 Task: Buy 4 Undershirts of size 5-6 years for Baby Boys from Clothing section under best seller category for shipping address: Benjamin Adams, 1990 Hamilton Drive, Baltimore, Maryland 21217, Cell Number 4102253451. Pay from credit card ending with 2005, CVV 3321
Action: Mouse moved to (21, 94)
Screenshot: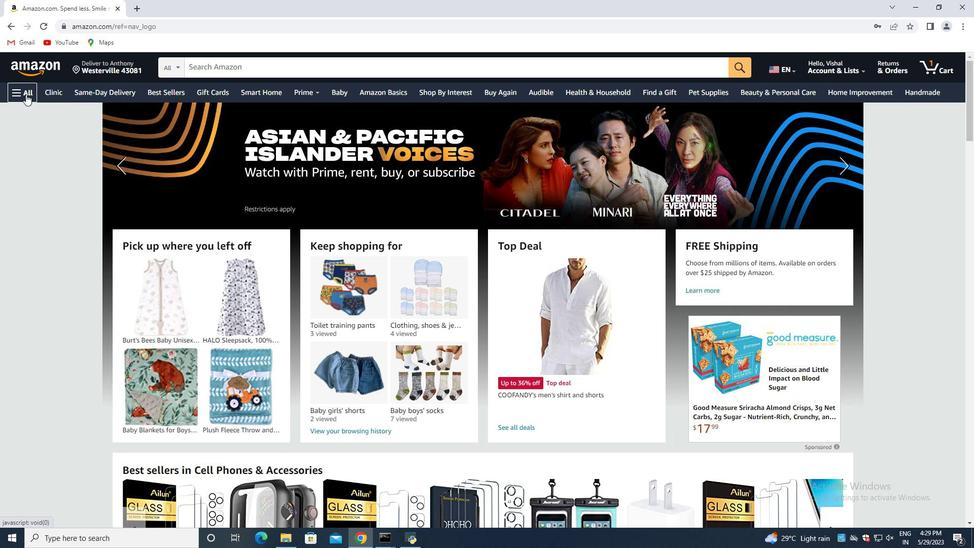 
Action: Mouse pressed left at (21, 94)
Screenshot: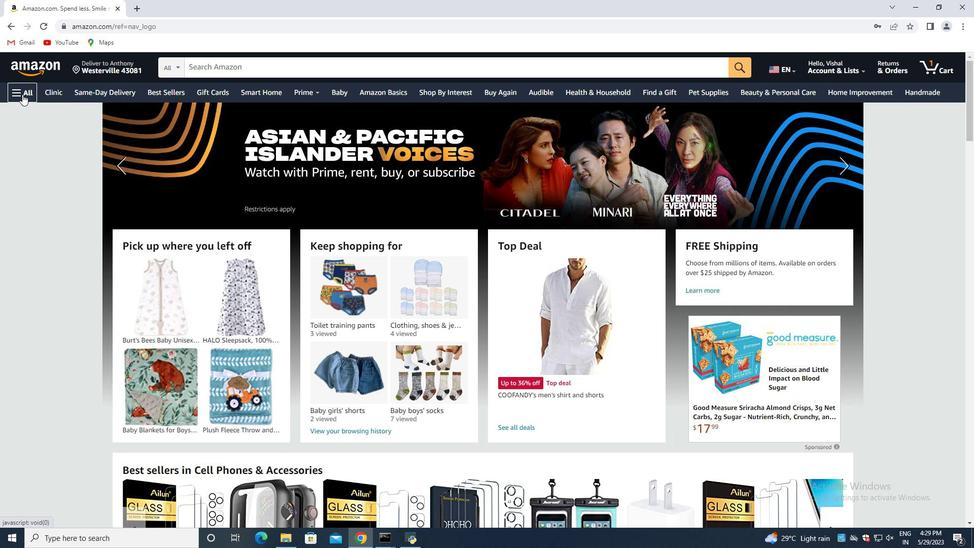 
Action: Mouse moved to (69, 459)
Screenshot: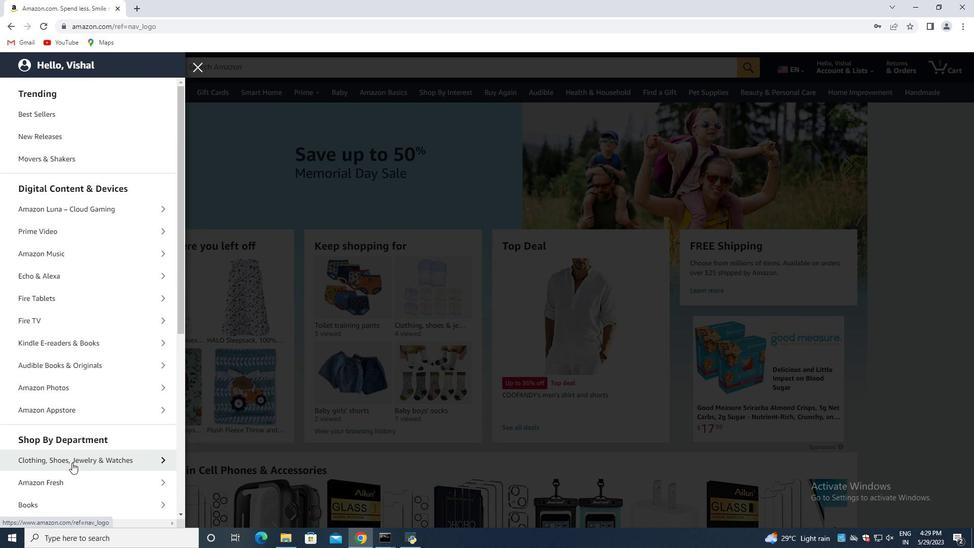 
Action: Mouse pressed left at (69, 459)
Screenshot: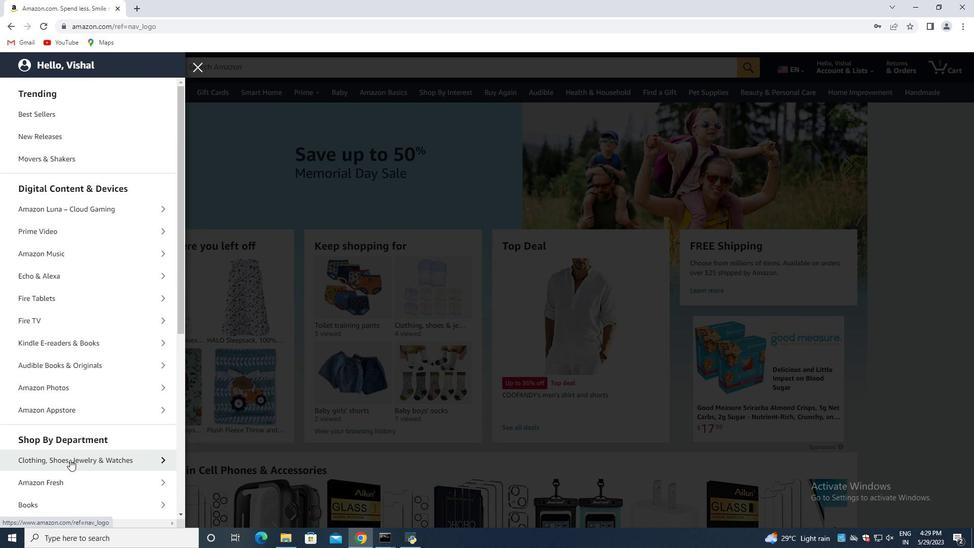 
Action: Mouse moved to (63, 225)
Screenshot: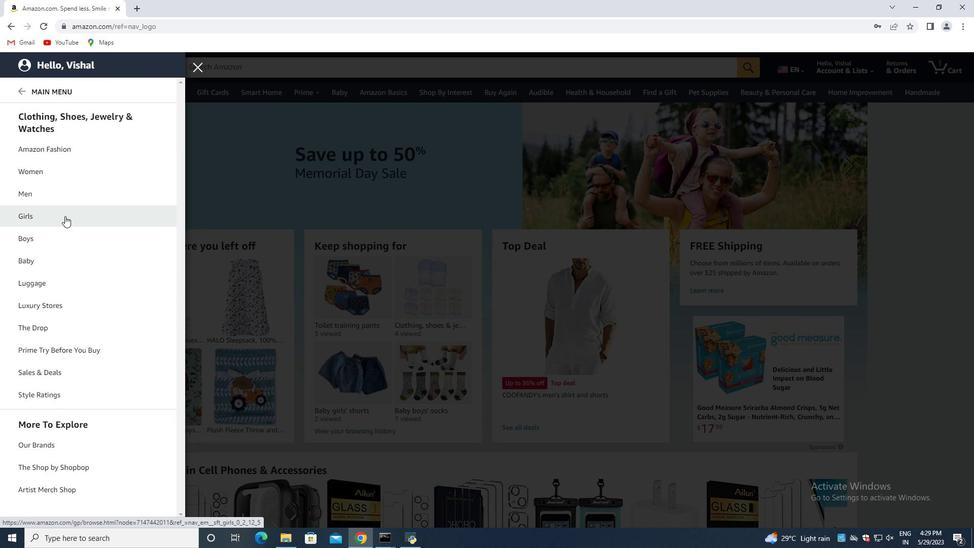 
Action: Mouse scrolled (63, 224) with delta (0, 0)
Screenshot: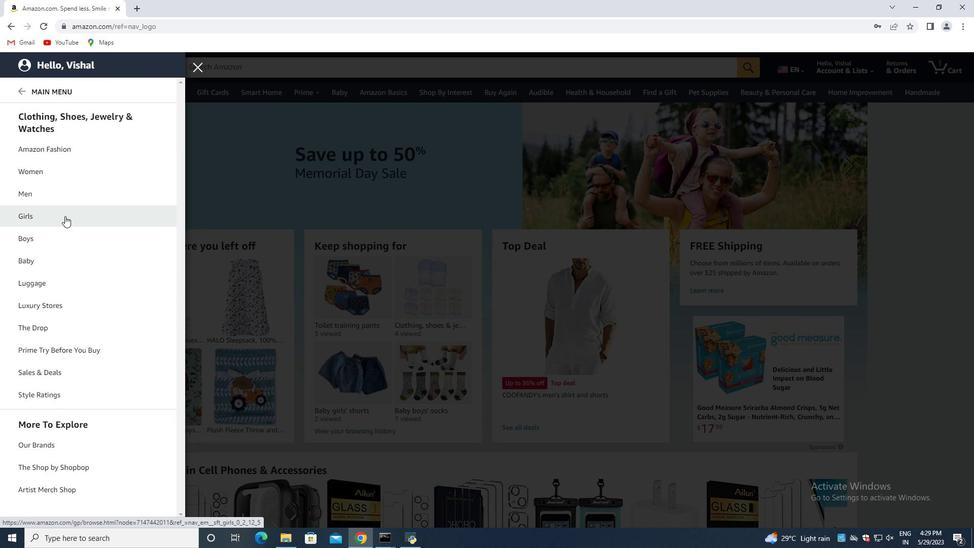 
Action: Mouse moved to (63, 233)
Screenshot: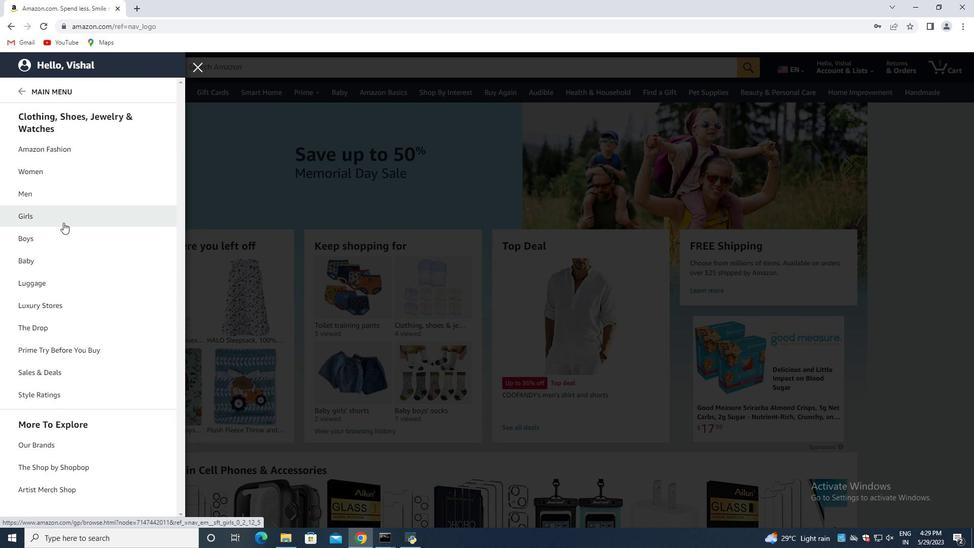 
Action: Mouse scrolled (63, 232) with delta (0, 0)
Screenshot: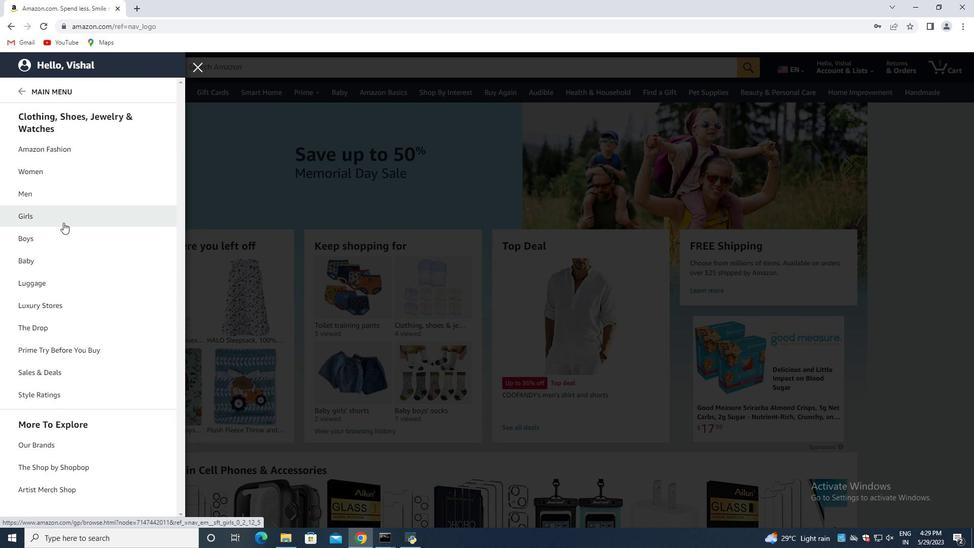 
Action: Mouse moved to (63, 238)
Screenshot: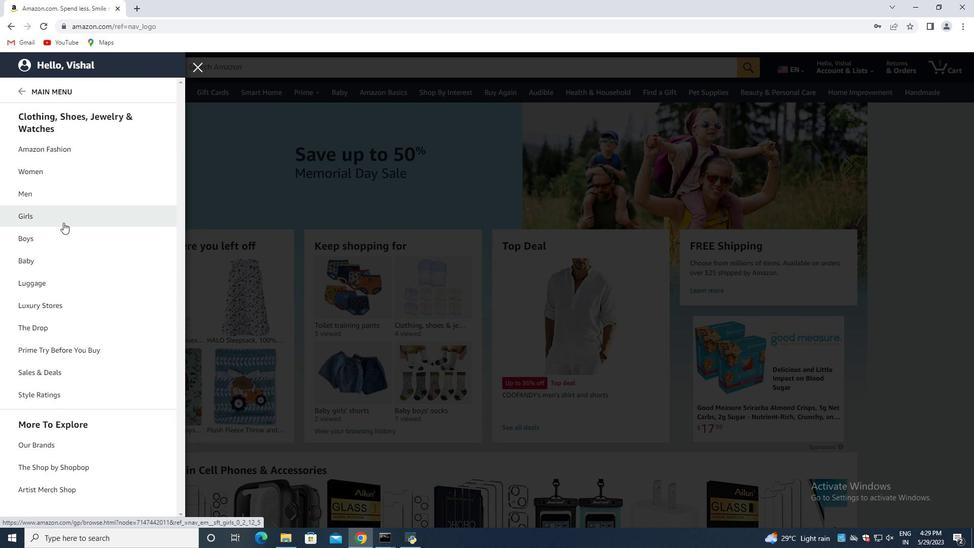 
Action: Mouse scrolled (63, 237) with delta (0, 0)
Screenshot: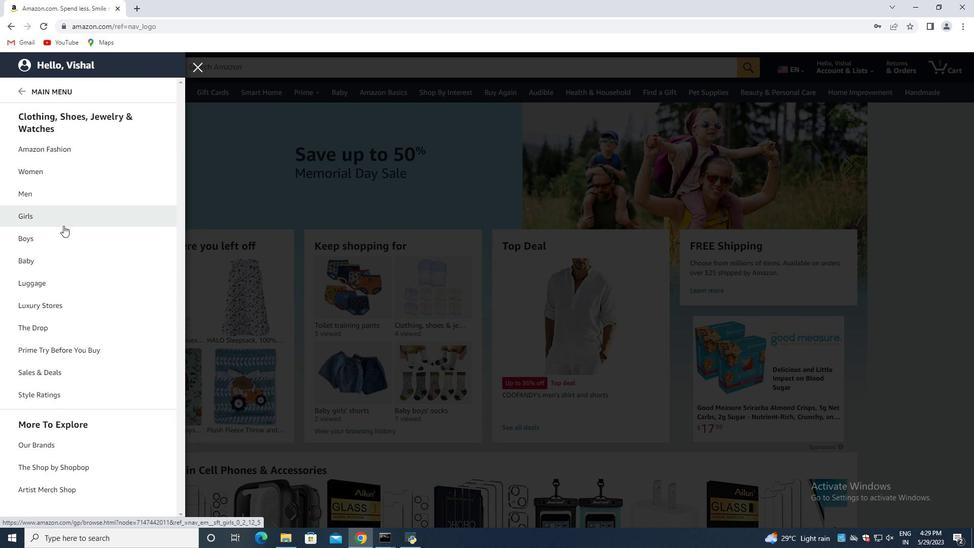
Action: Mouse moved to (63, 244)
Screenshot: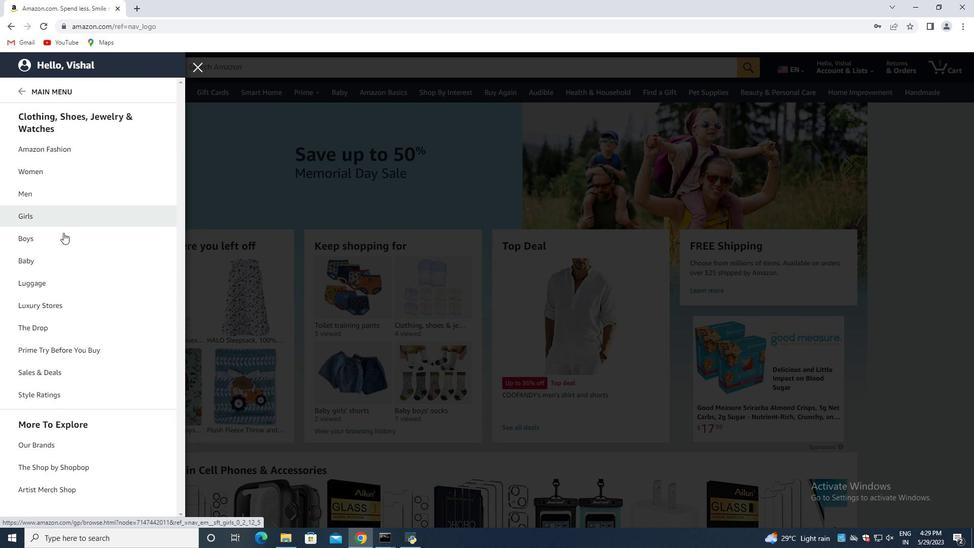 
Action: Mouse scrolled (63, 243) with delta (0, 0)
Screenshot: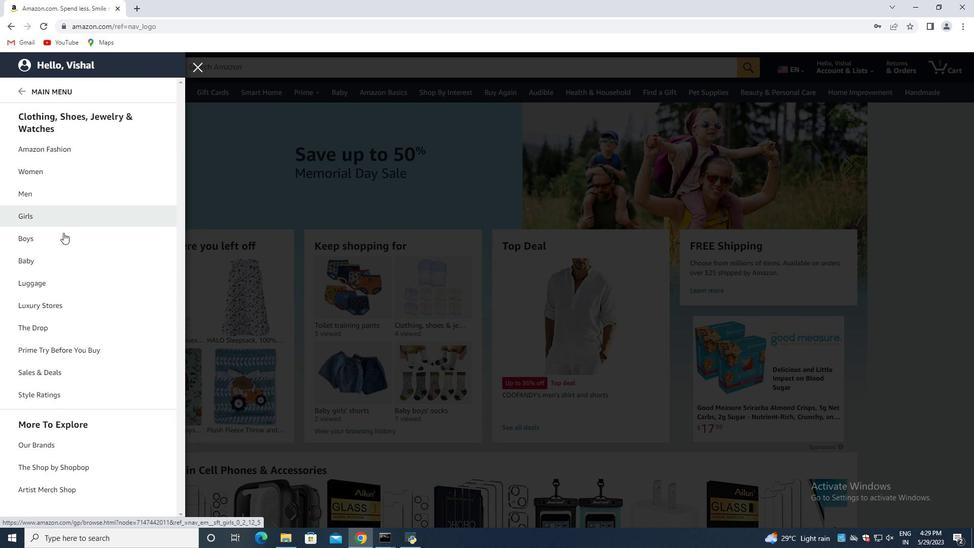 
Action: Mouse moved to (63, 251)
Screenshot: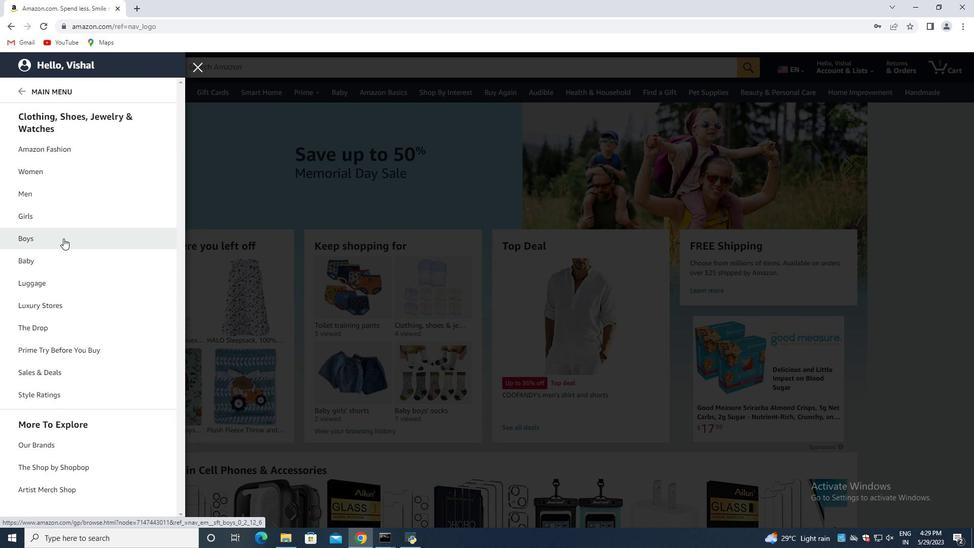 
Action: Mouse scrolled (63, 251) with delta (0, 0)
Screenshot: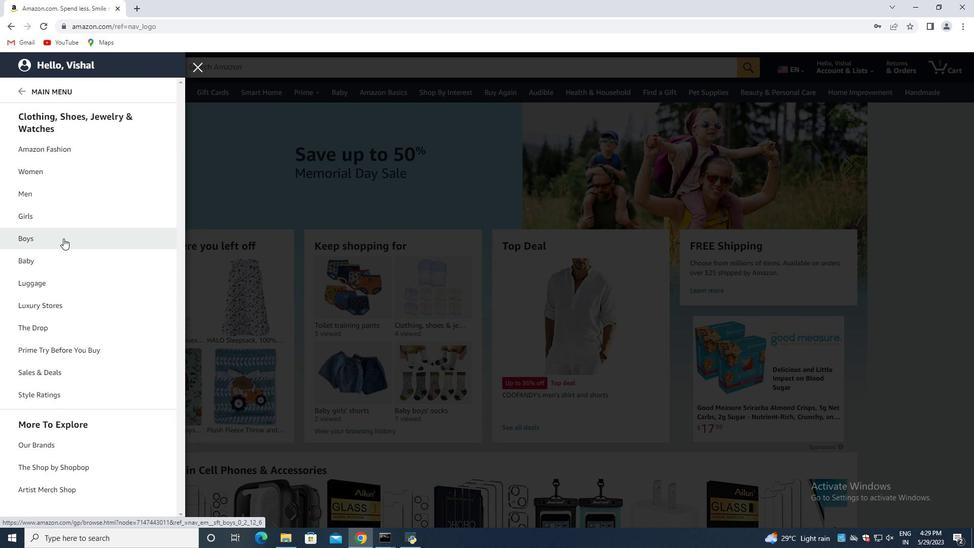 
Action: Mouse moved to (199, 68)
Screenshot: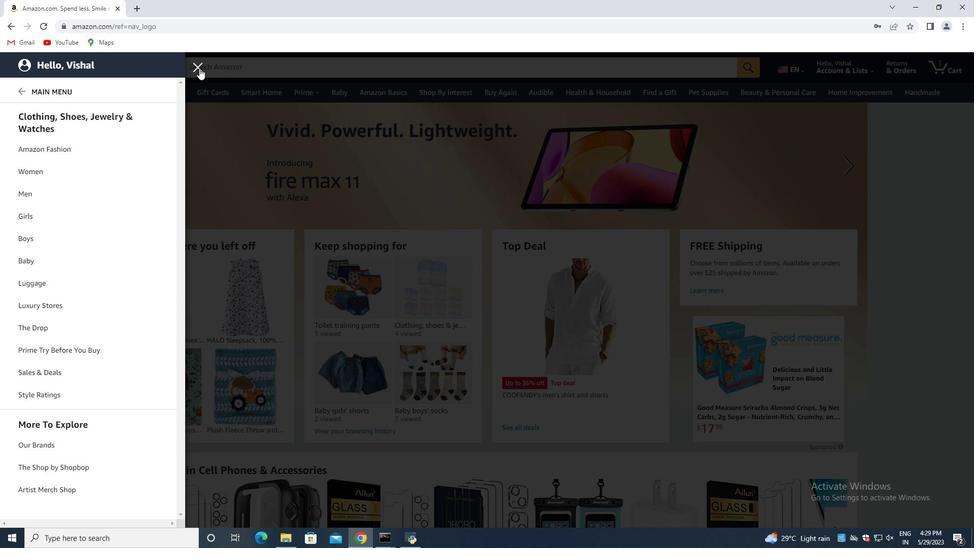 
Action: Mouse pressed left at (199, 68)
Screenshot: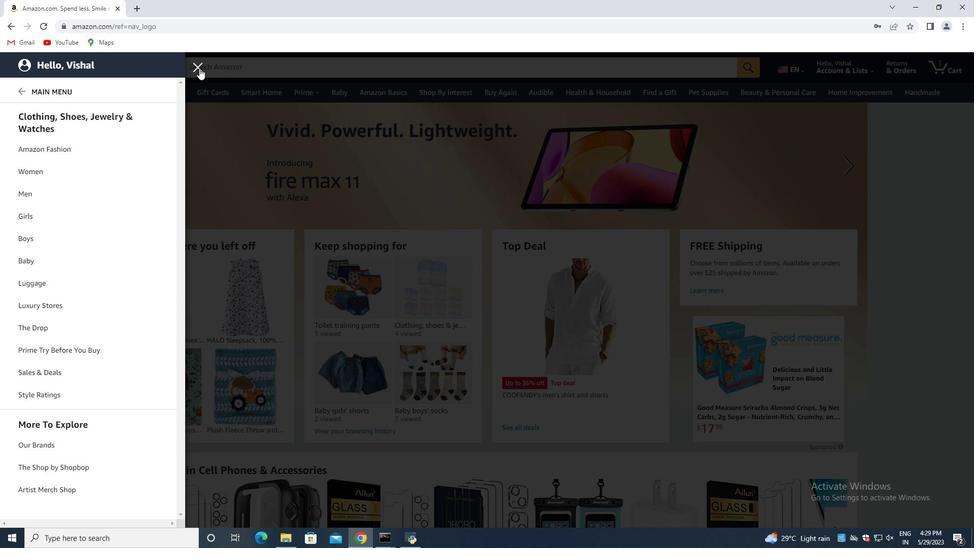 
Action: Mouse moved to (211, 66)
Screenshot: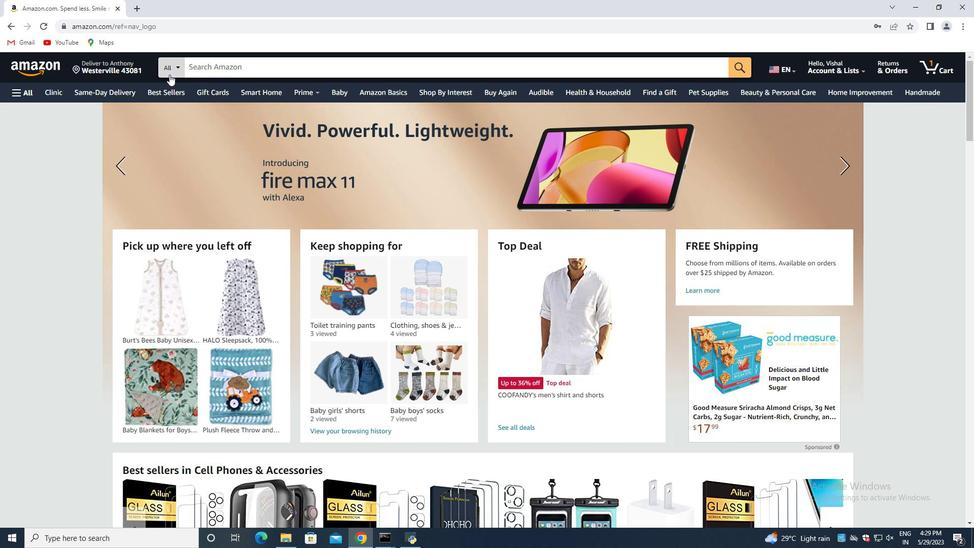 
Action: Mouse pressed left at (211, 66)
Screenshot: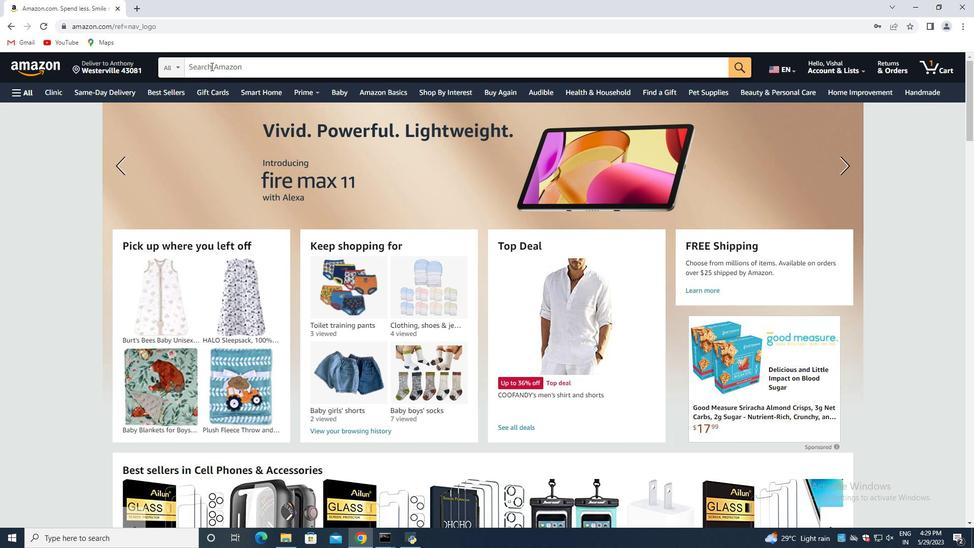 
Action: Mouse moved to (209, 64)
Screenshot: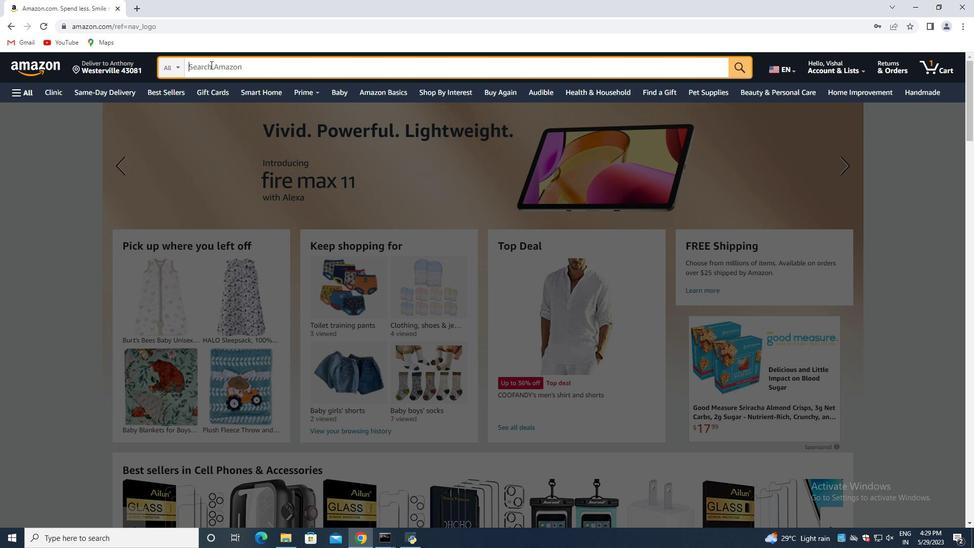 
Action: Key pressed <Key.shift>Undershirts<Key.space>of<Key.space>size<Key.space>5-6<Key.space>years<Key.space>for<Key.space><Key.shift>Baby<Key.space><Key.shift>Boys<Key.enter>
Screenshot: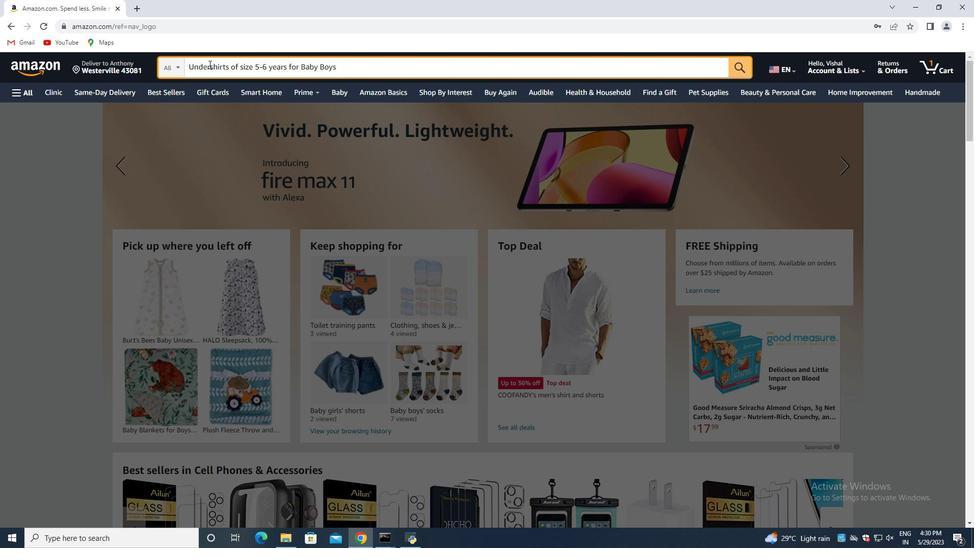 
Action: Mouse moved to (247, 204)
Screenshot: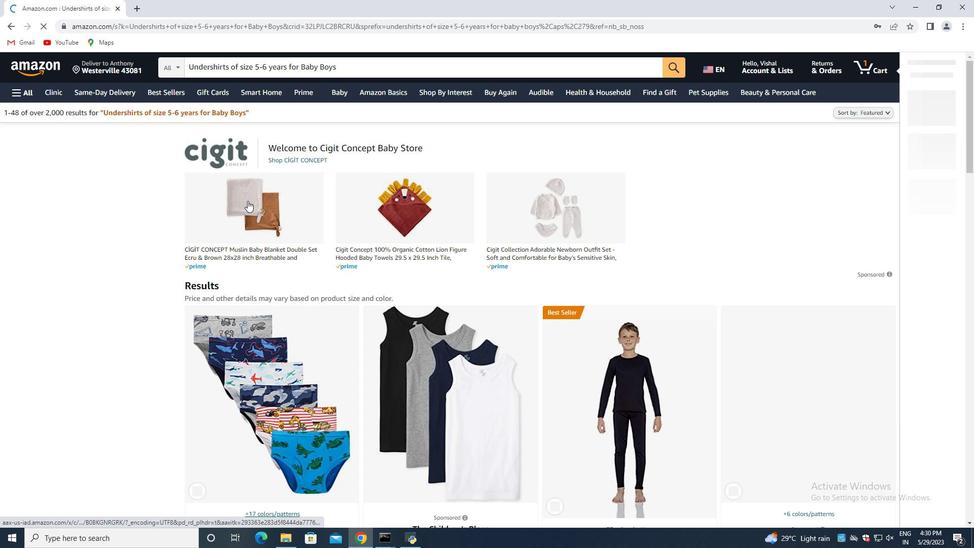 
Action: Mouse scrolled (247, 203) with delta (0, 0)
Screenshot: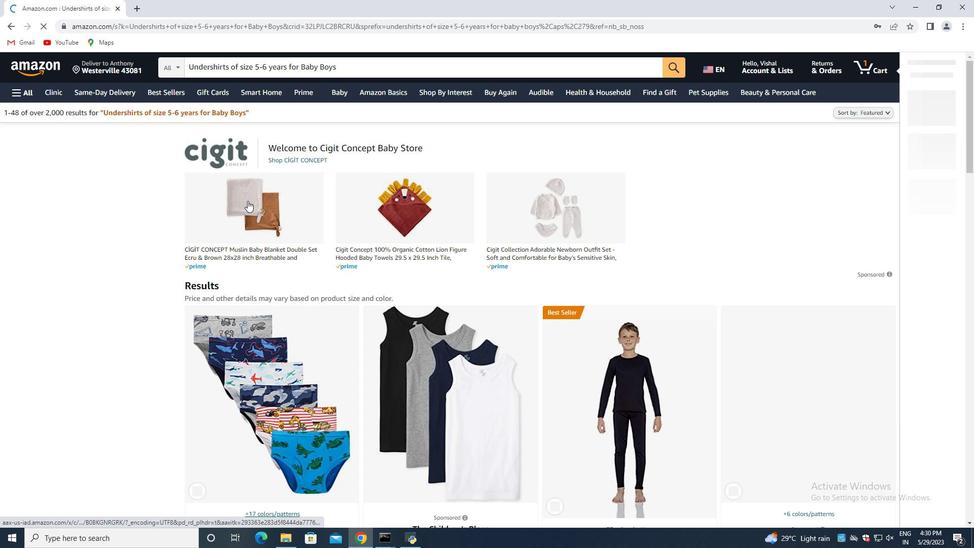
Action: Mouse moved to (247, 205)
Screenshot: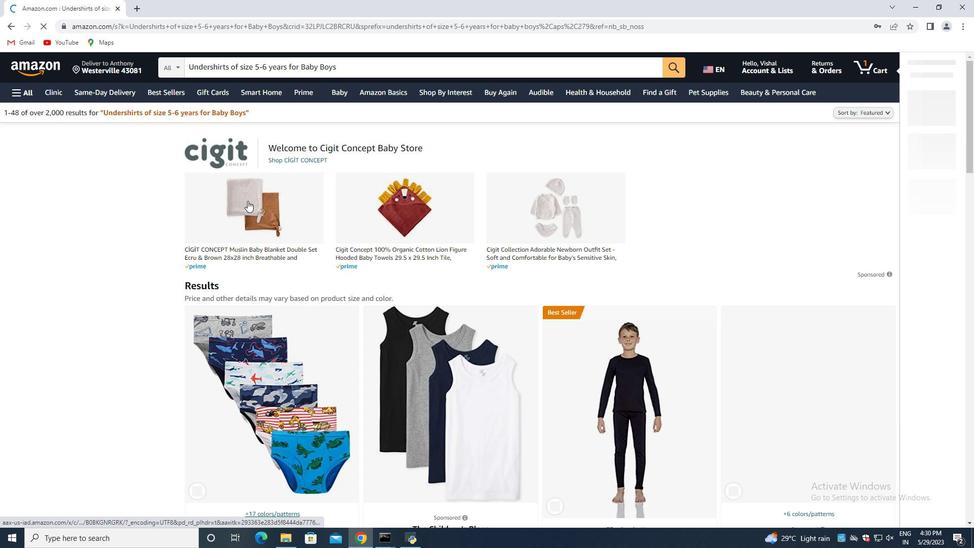 
Action: Mouse scrolled (247, 204) with delta (0, 0)
Screenshot: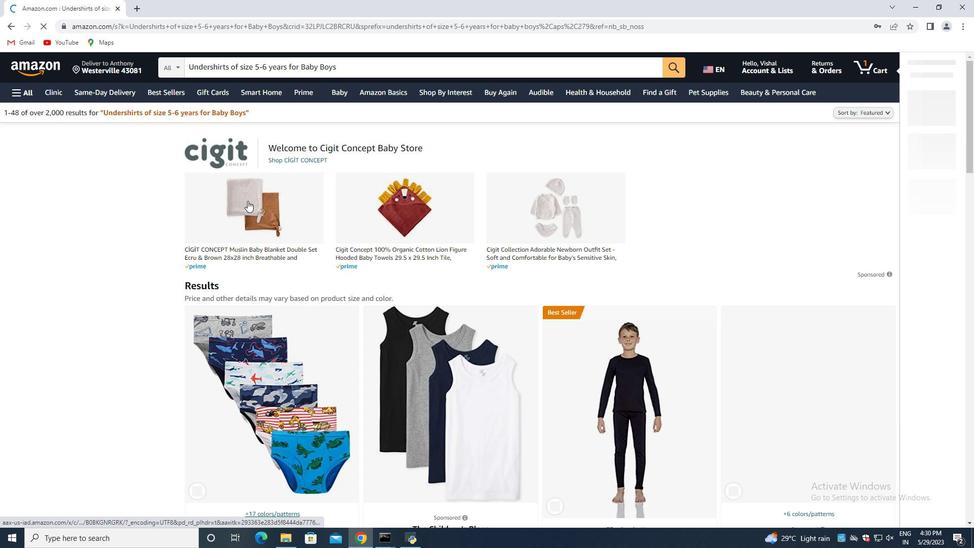 
Action: Mouse moved to (247, 207)
Screenshot: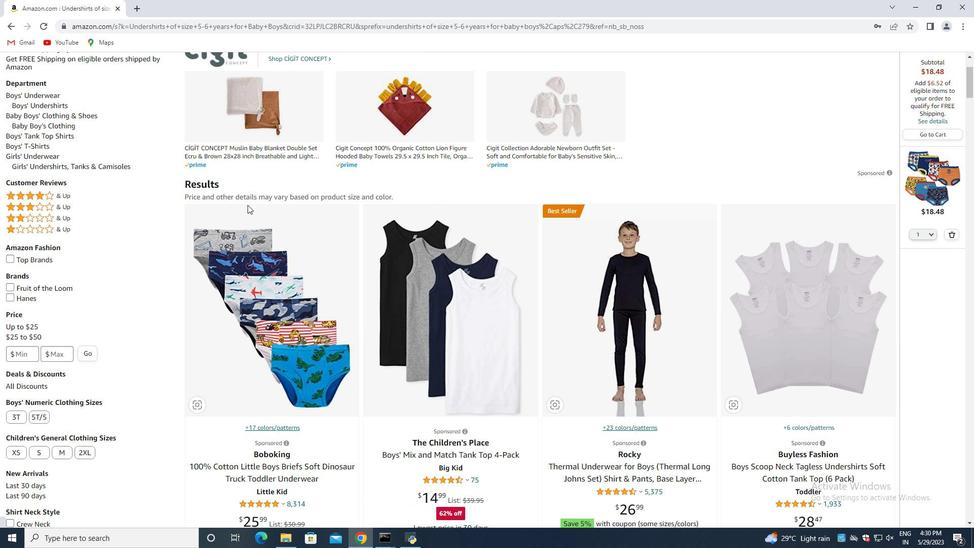 
Action: Mouse scrolled (247, 207) with delta (0, 0)
Screenshot: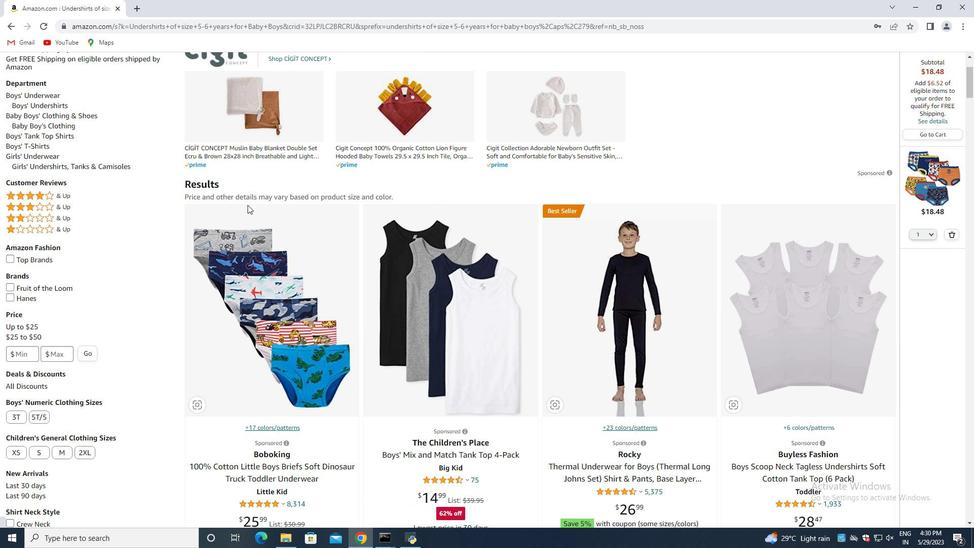 
Action: Mouse moved to (325, 196)
Screenshot: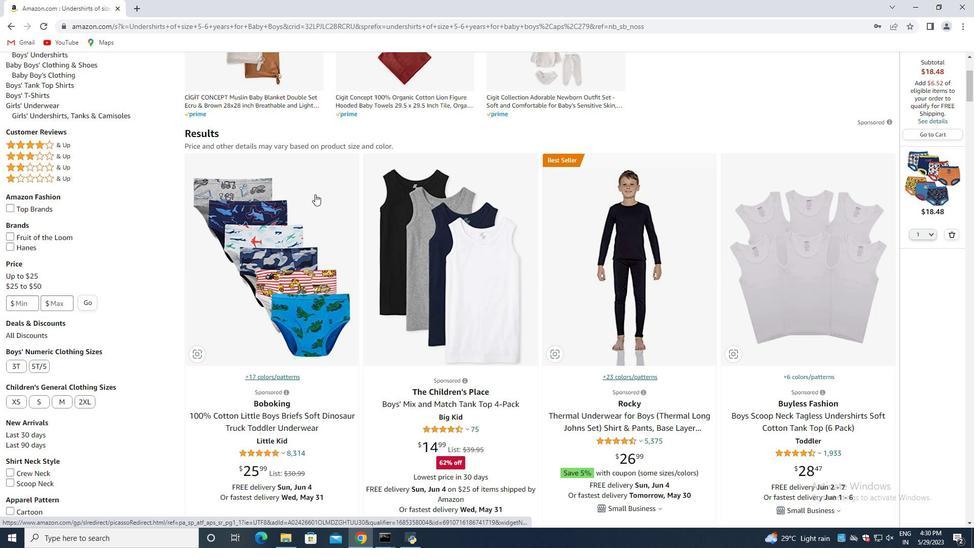 
Action: Mouse scrolled (325, 195) with delta (0, 0)
Screenshot: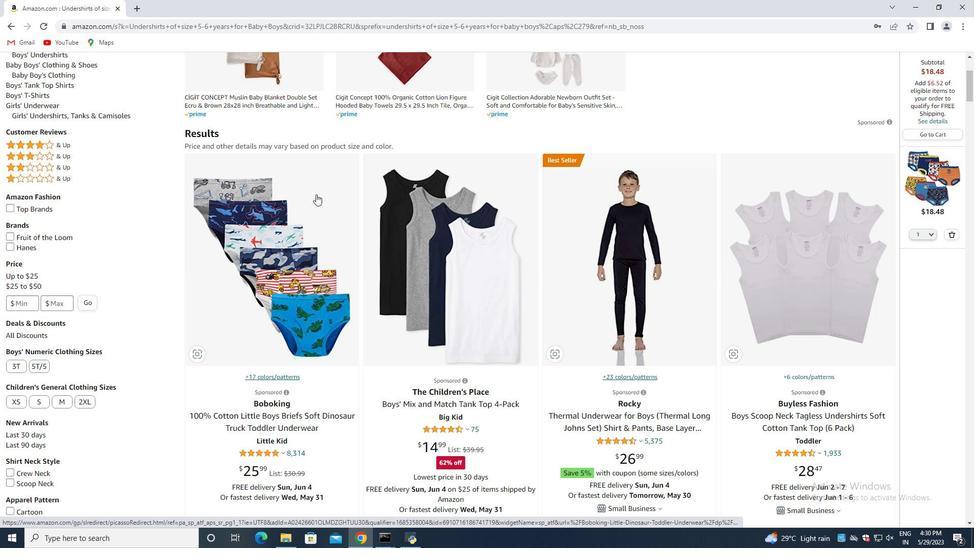 
Action: Mouse moved to (328, 198)
Screenshot: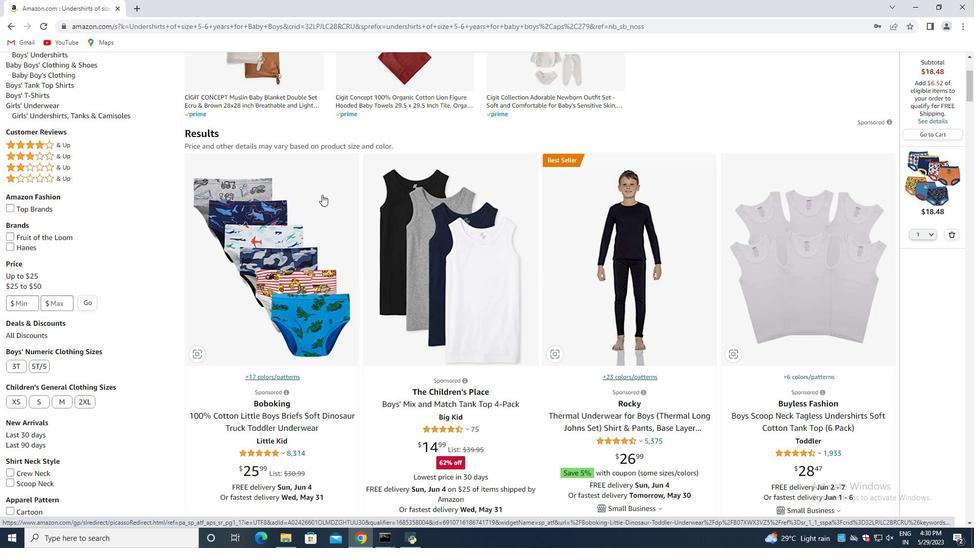 
Action: Mouse scrolled (328, 197) with delta (0, 0)
Screenshot: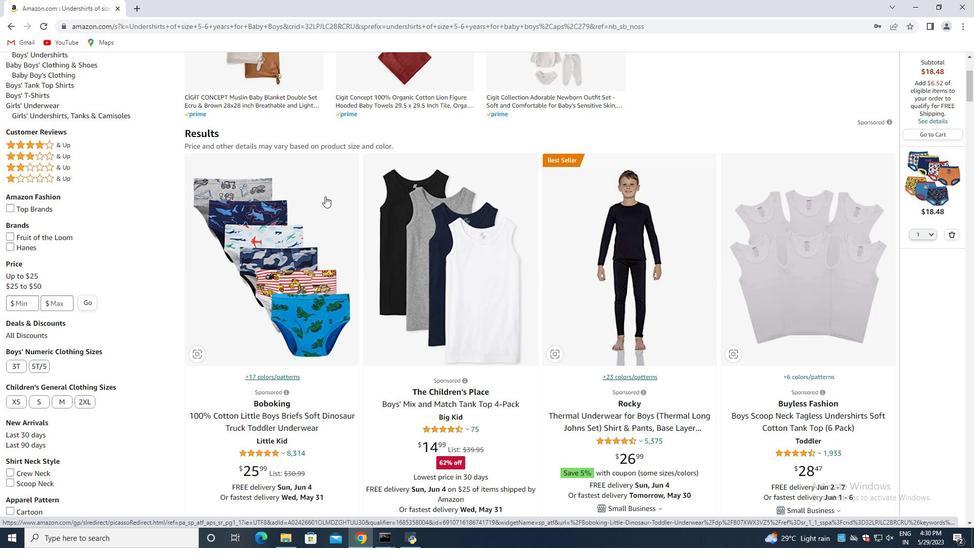 
Action: Mouse scrolled (328, 198) with delta (0, 0)
Screenshot: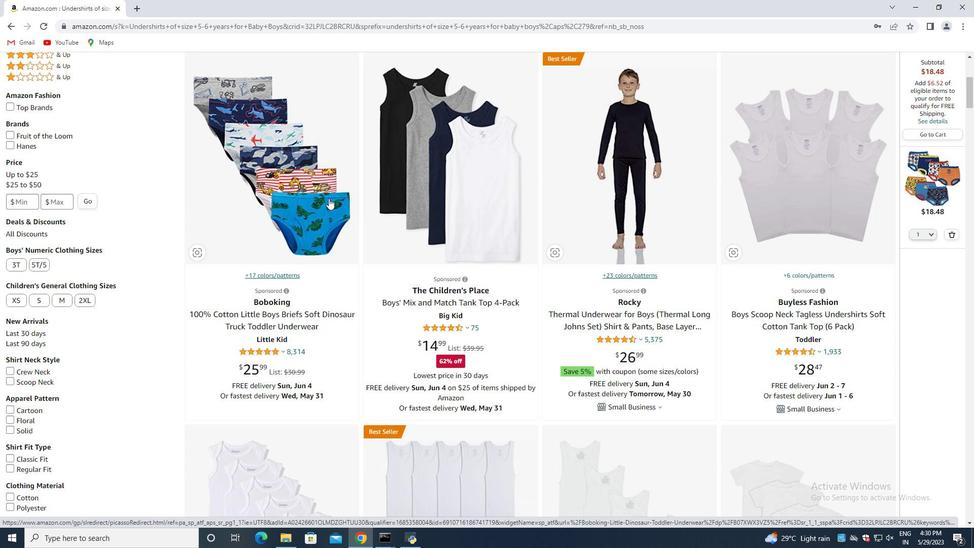 
Action: Mouse scrolled (328, 198) with delta (0, 0)
Screenshot: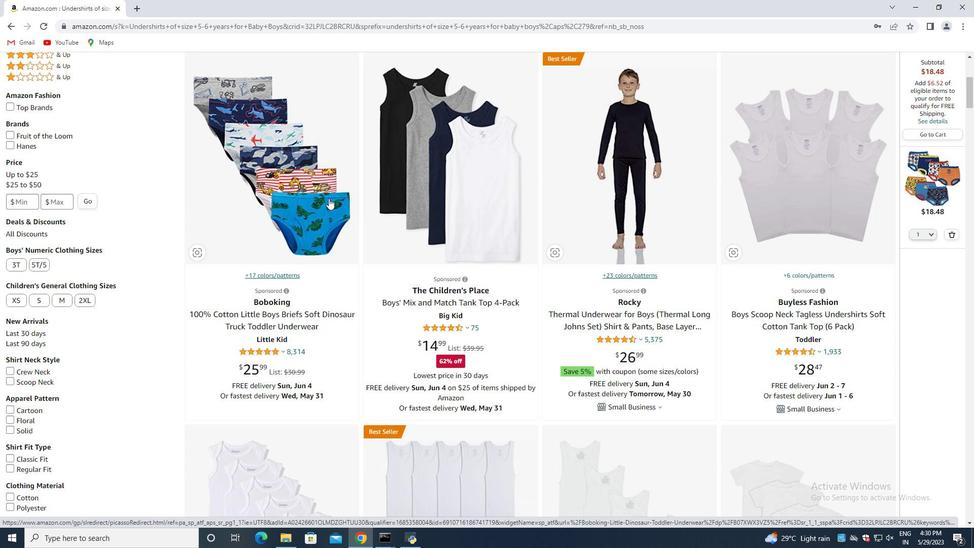
Action: Mouse scrolled (328, 198) with delta (0, 0)
Screenshot: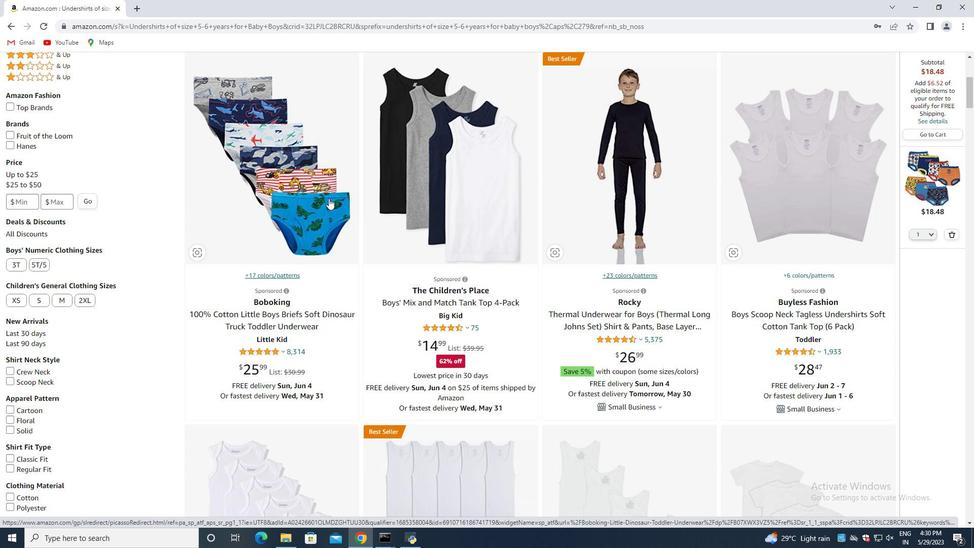 
Action: Mouse moved to (55, 105)
Screenshot: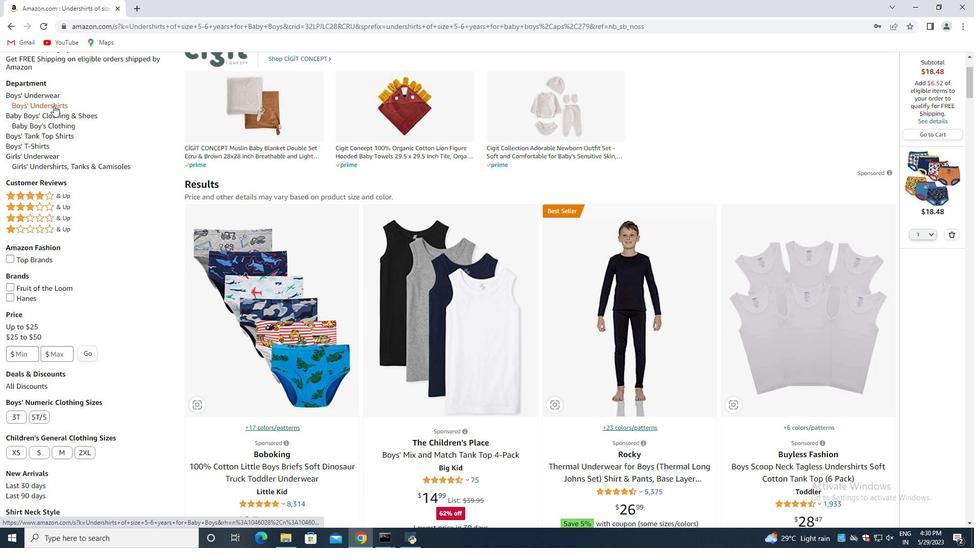 
Action: Mouse pressed left at (55, 105)
Screenshot: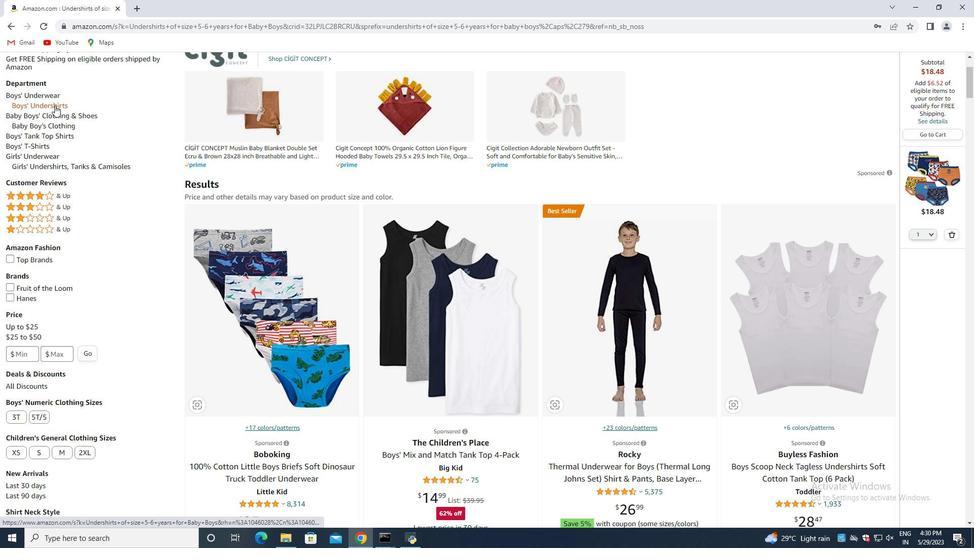 
Action: Mouse moved to (239, 165)
Screenshot: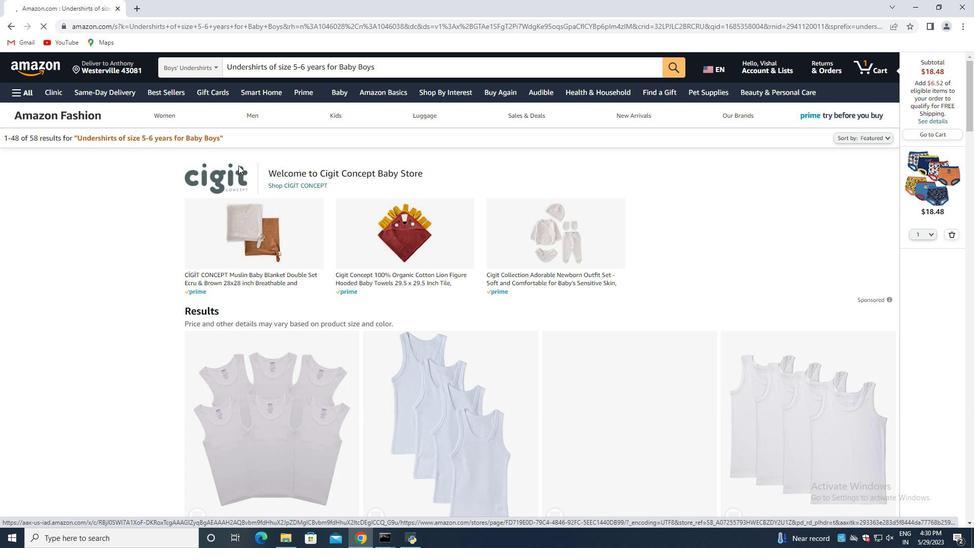 
Action: Mouse scrolled (239, 164) with delta (0, 0)
Screenshot: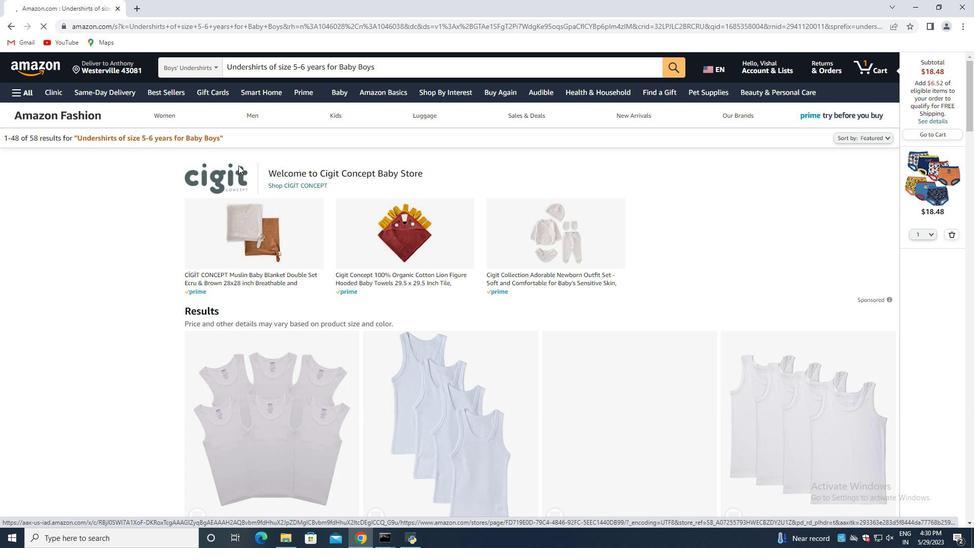 
Action: Mouse moved to (250, 171)
Screenshot: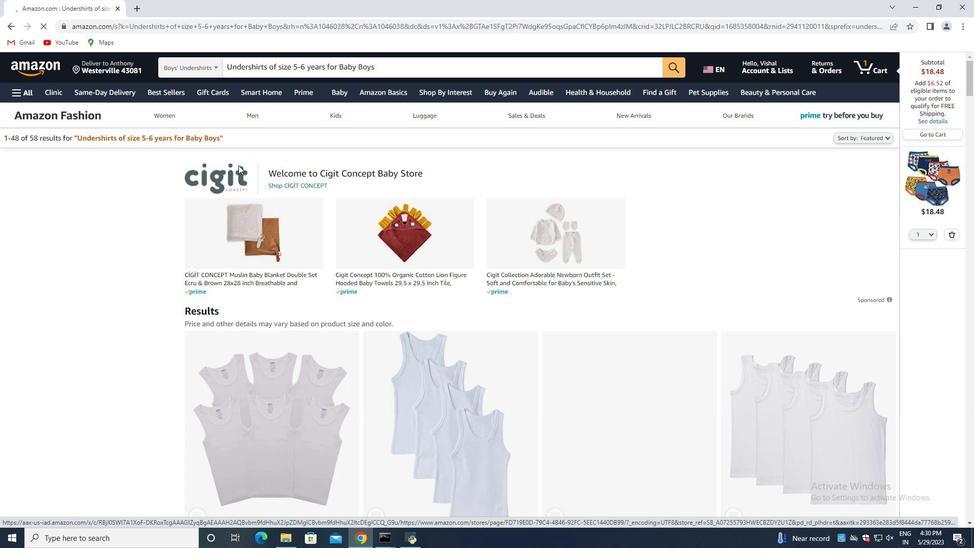 
Action: Mouse scrolled (250, 171) with delta (0, 0)
Screenshot: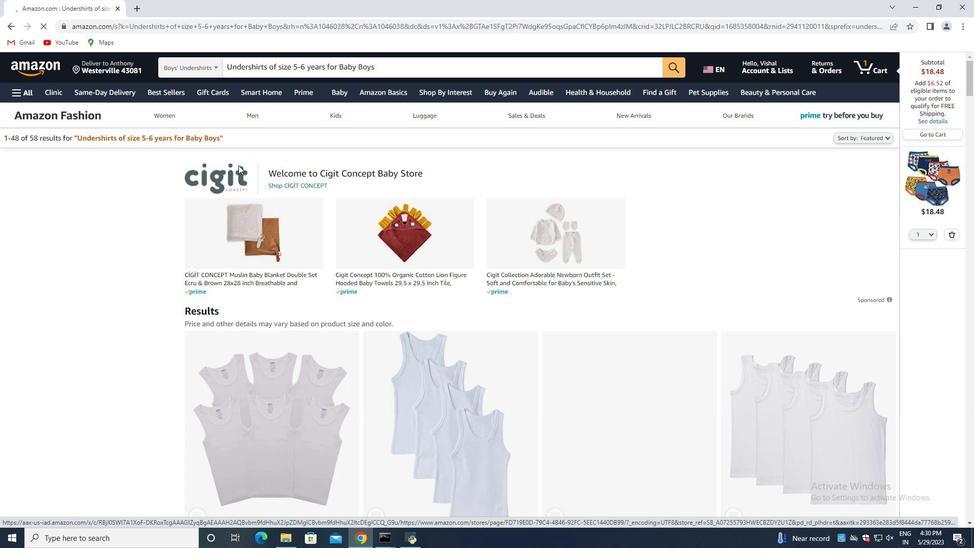 
Action: Mouse moved to (268, 178)
Screenshot: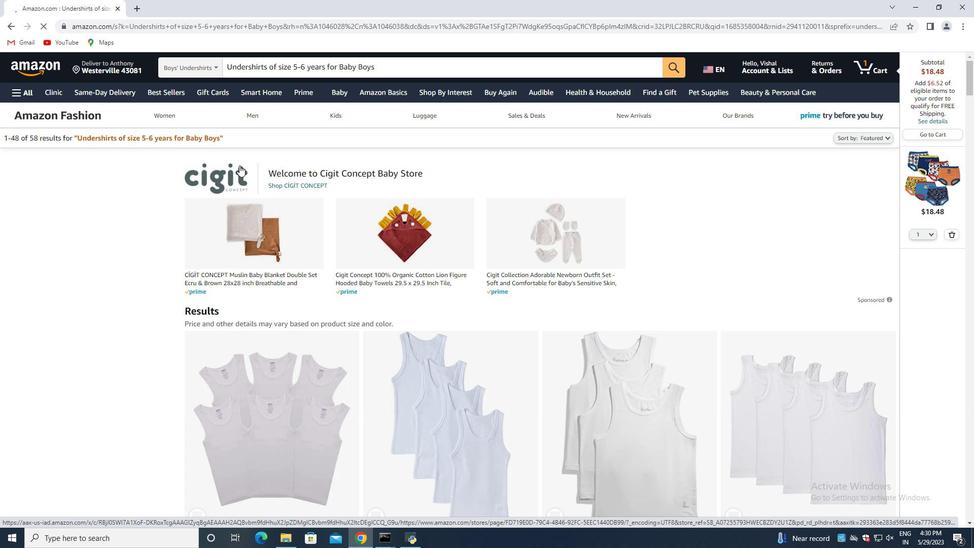 
Action: Mouse scrolled (257, 175) with delta (0, 0)
Screenshot: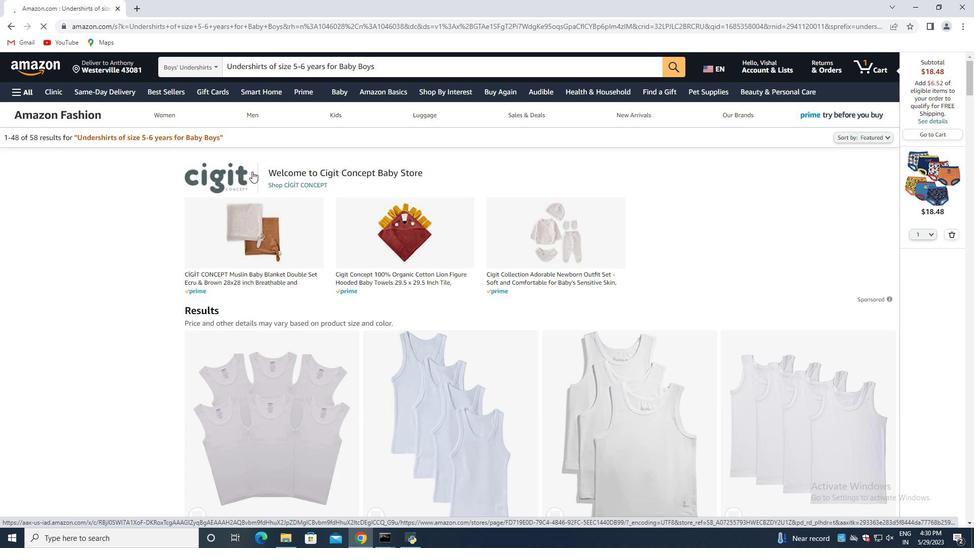 
Action: Mouse scrolled (262, 177) with delta (0, 0)
Screenshot: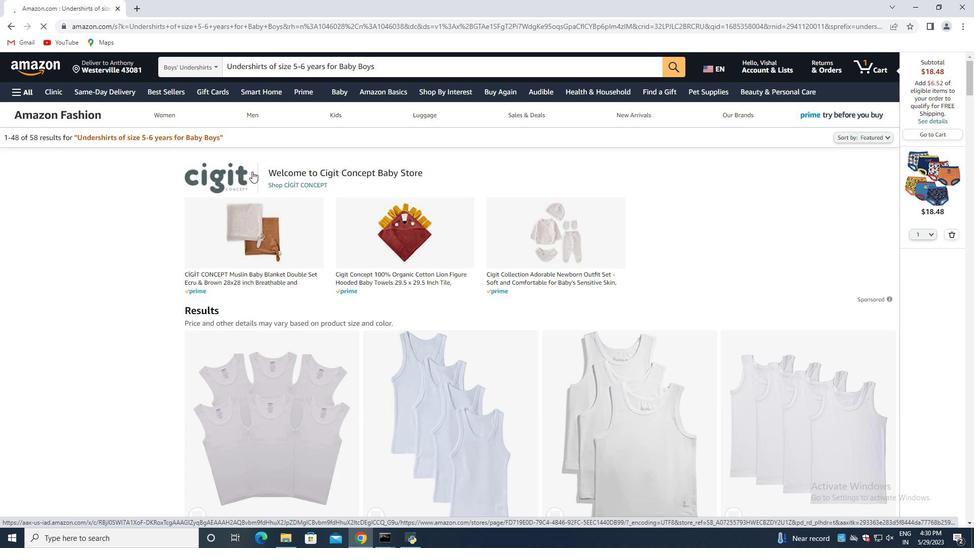 
Action: Mouse moved to (269, 177)
Screenshot: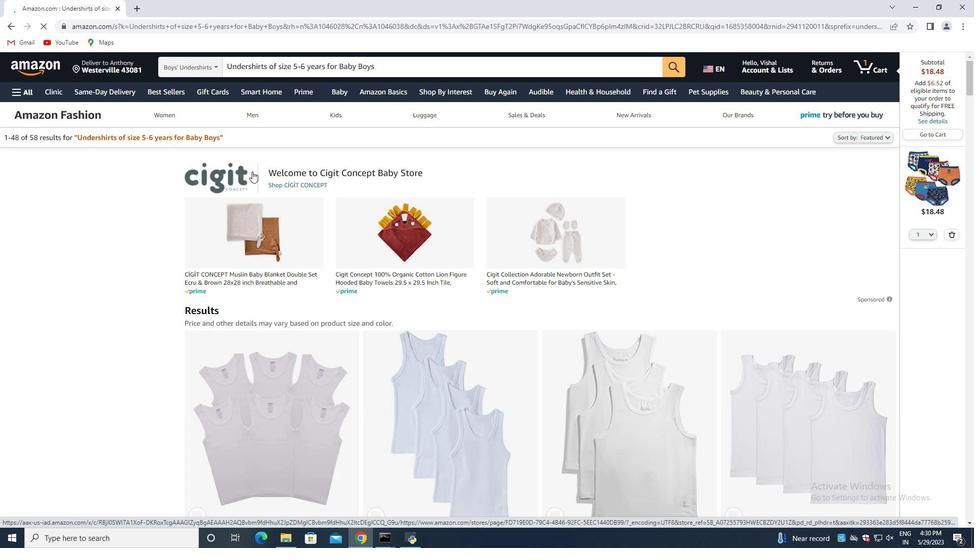 
Action: Mouse scrolled (269, 177) with delta (0, 0)
Screenshot: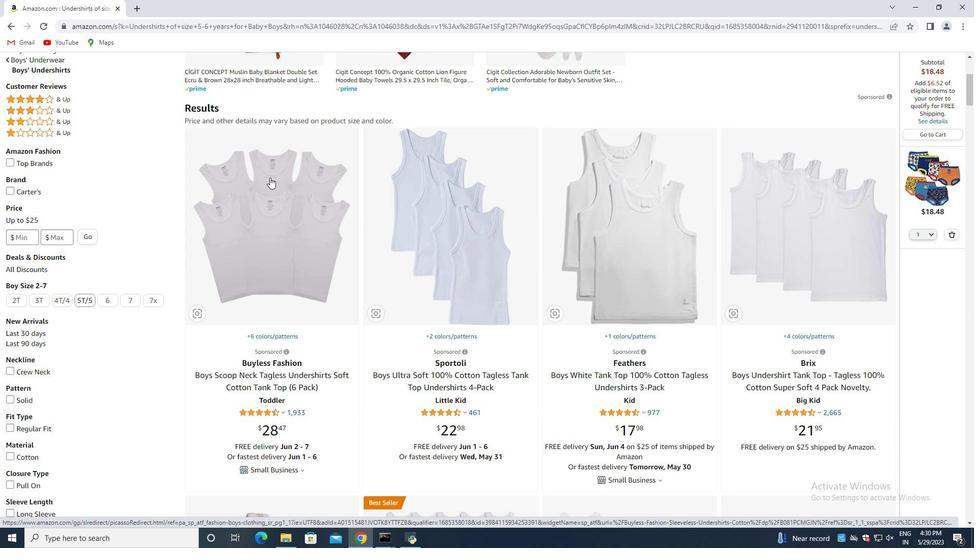 
Action: Mouse scrolled (269, 177) with delta (0, 0)
Screenshot: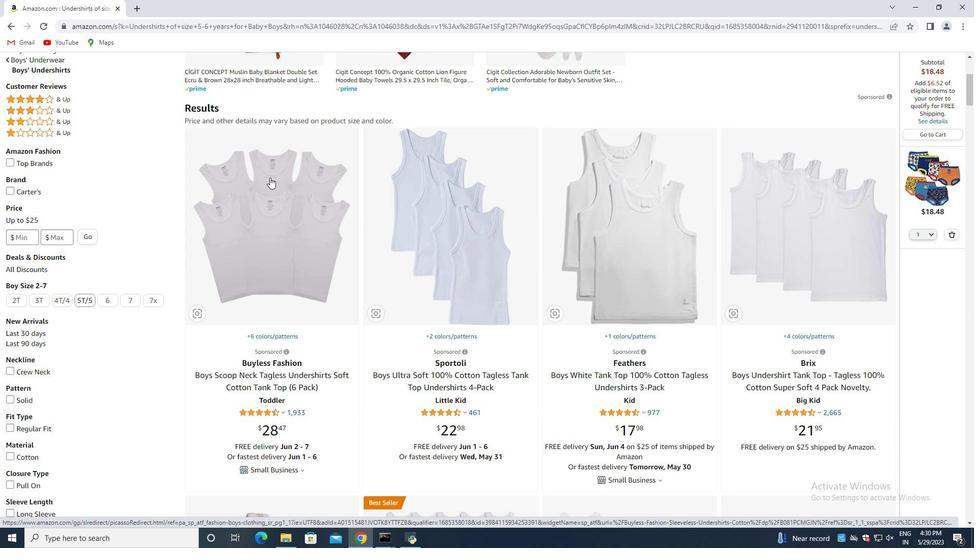 
Action: Mouse moved to (432, 158)
Screenshot: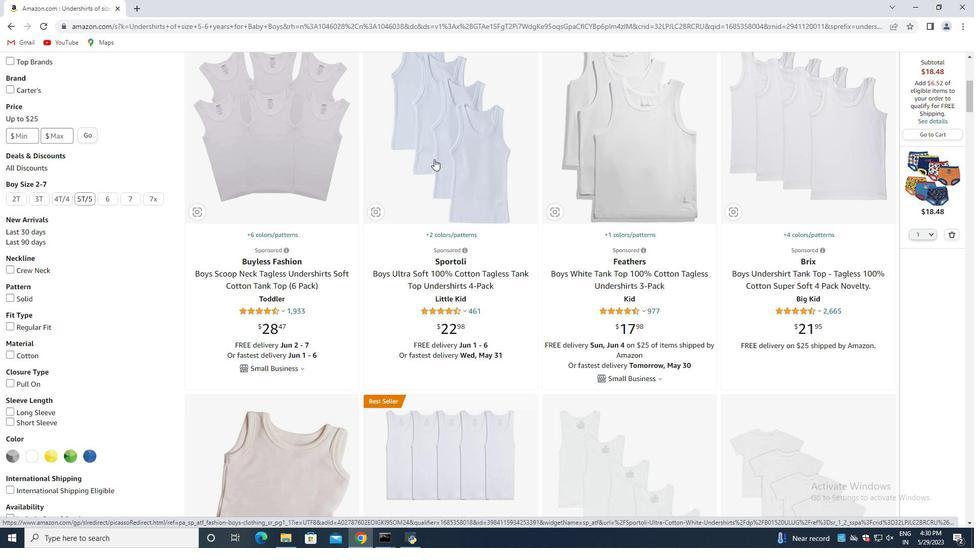 
Action: Mouse scrolled (432, 158) with delta (0, 0)
Screenshot: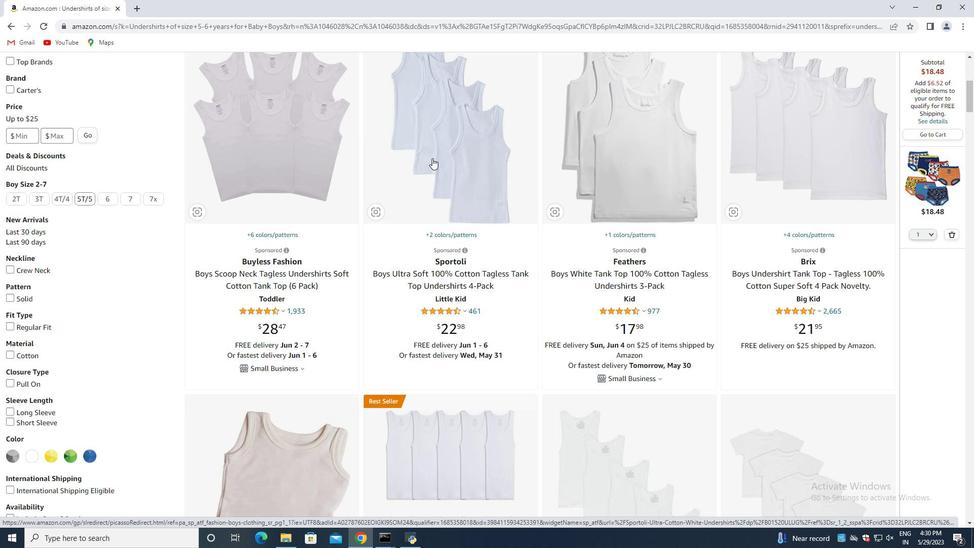 
Action: Mouse scrolled (432, 158) with delta (0, 0)
Screenshot: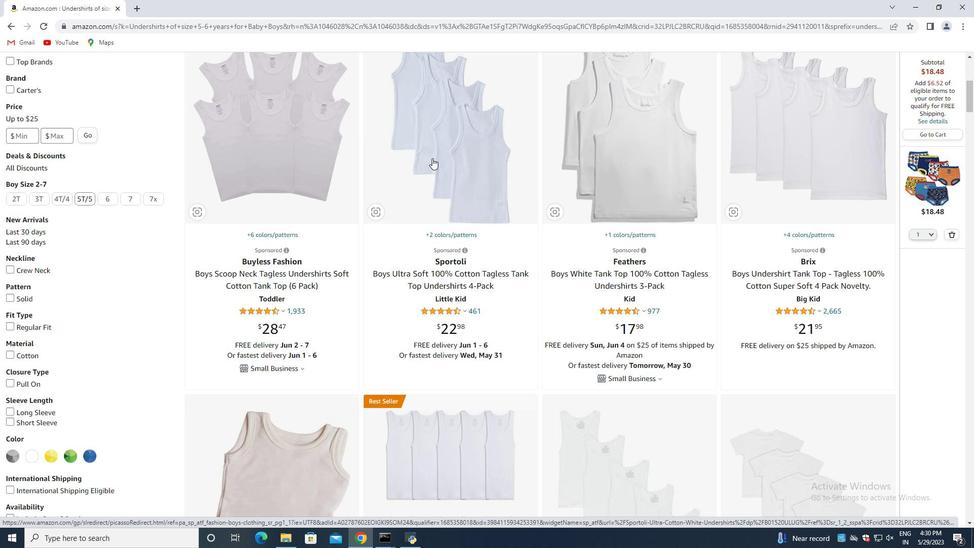 
Action: Mouse moved to (426, 155)
Screenshot: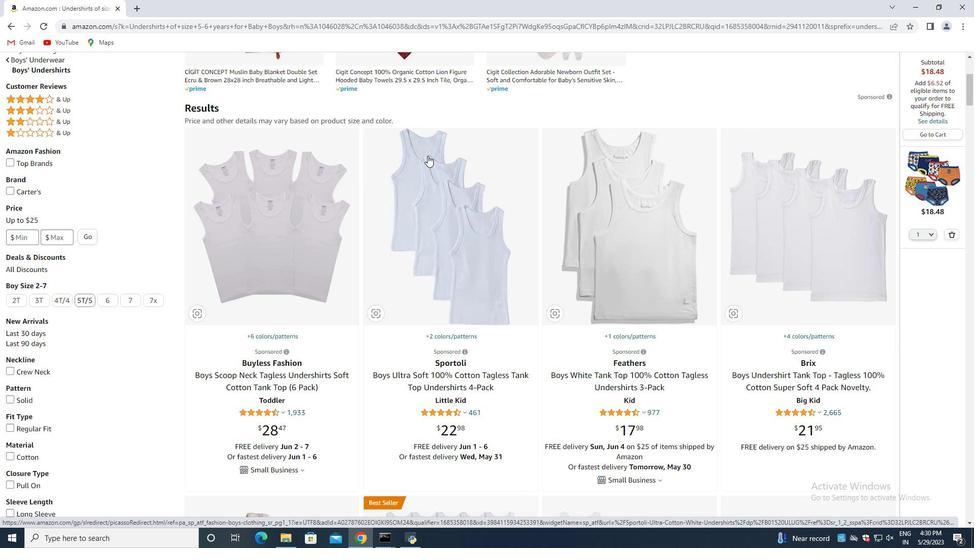 
Action: Mouse scrolled (426, 155) with delta (0, 0)
Screenshot: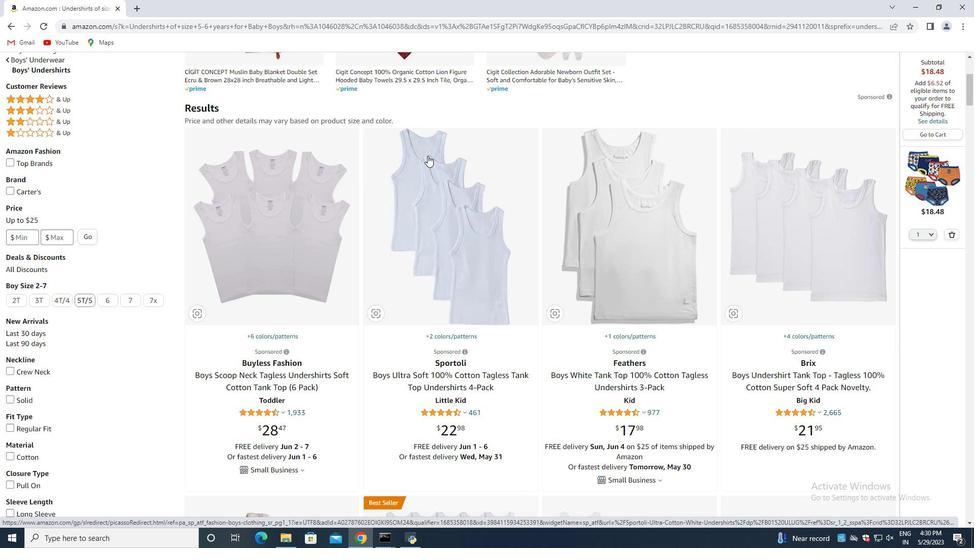 
Action: Mouse moved to (426, 156)
Screenshot: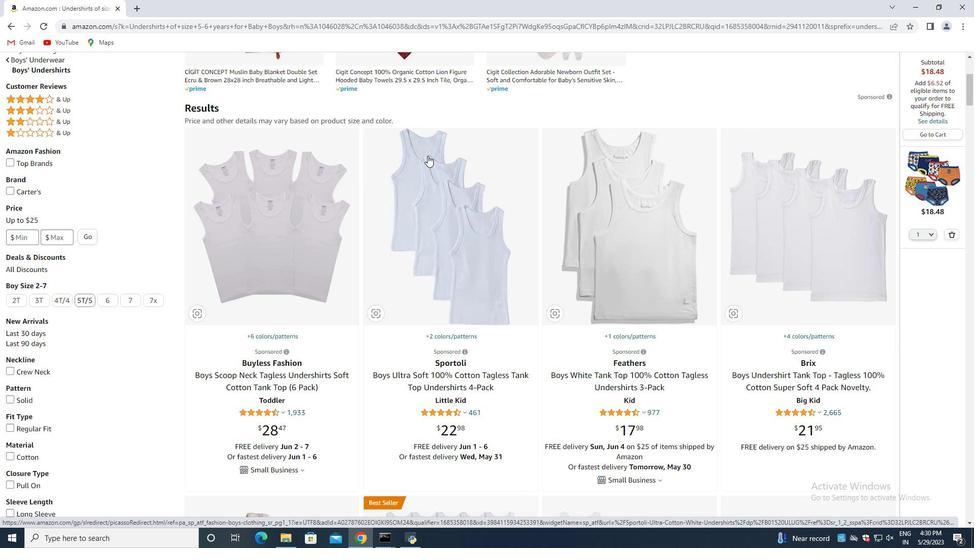 
Action: Mouse scrolled (426, 156) with delta (0, 0)
Screenshot: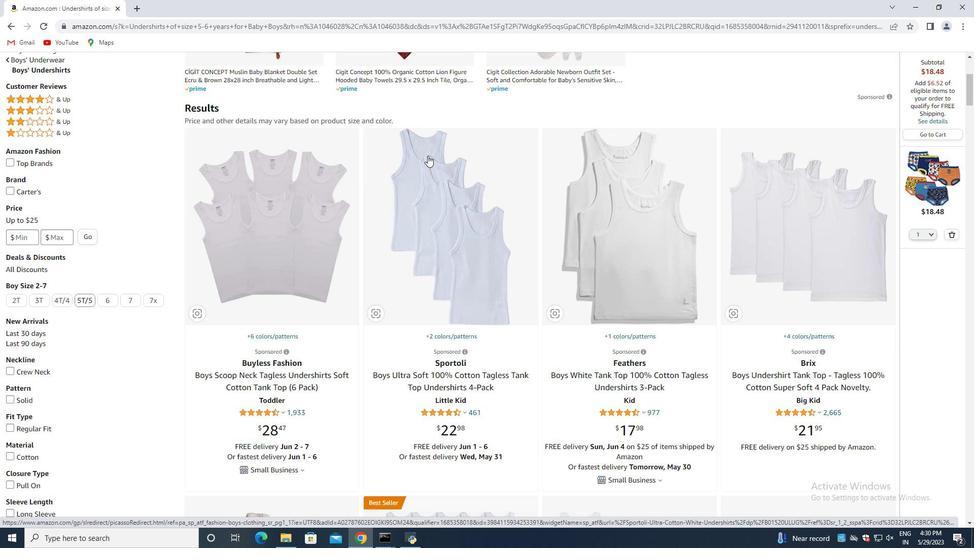 
Action: Mouse moved to (296, 145)
Screenshot: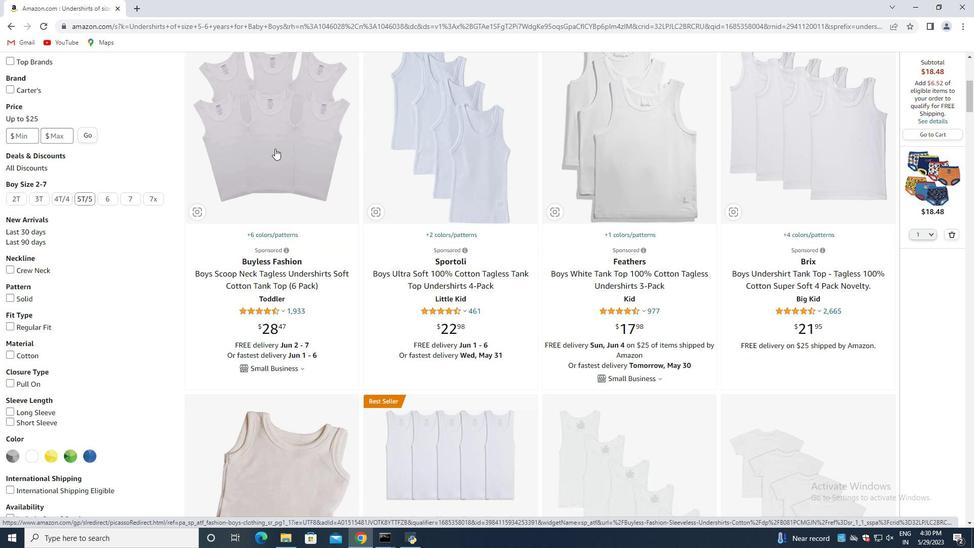 
Action: Mouse pressed left at (296, 145)
Screenshot: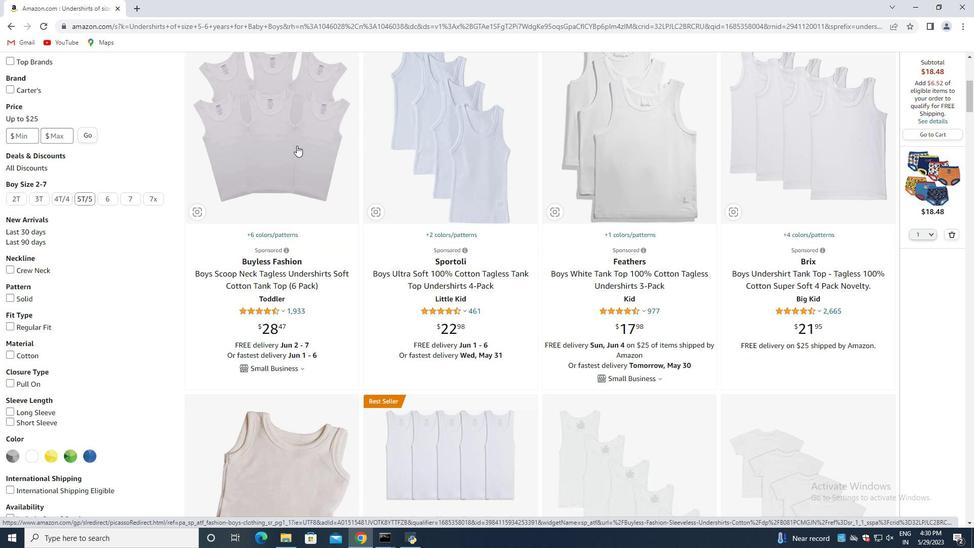 
Action: Mouse moved to (164, 243)
Screenshot: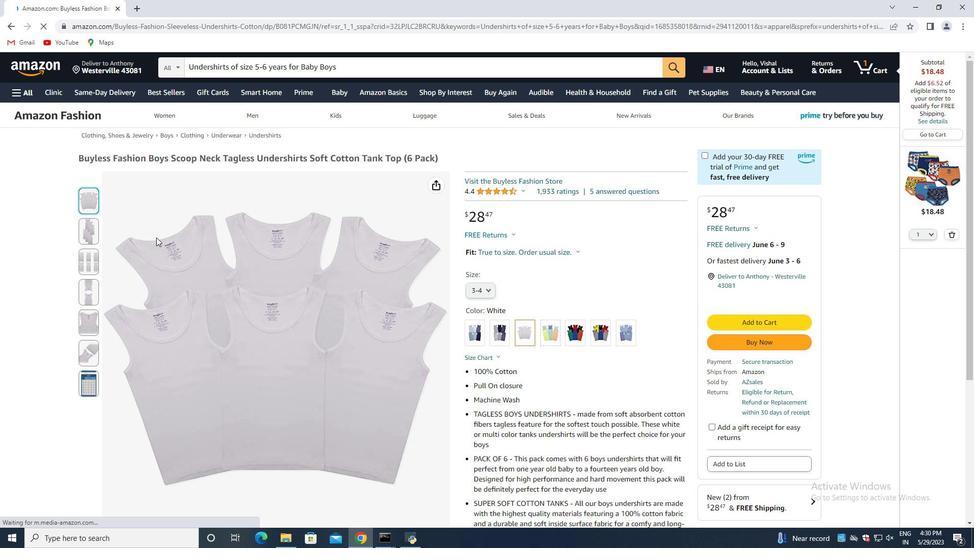 
Action: Mouse scrolled (156, 237) with delta (0, 0)
Screenshot: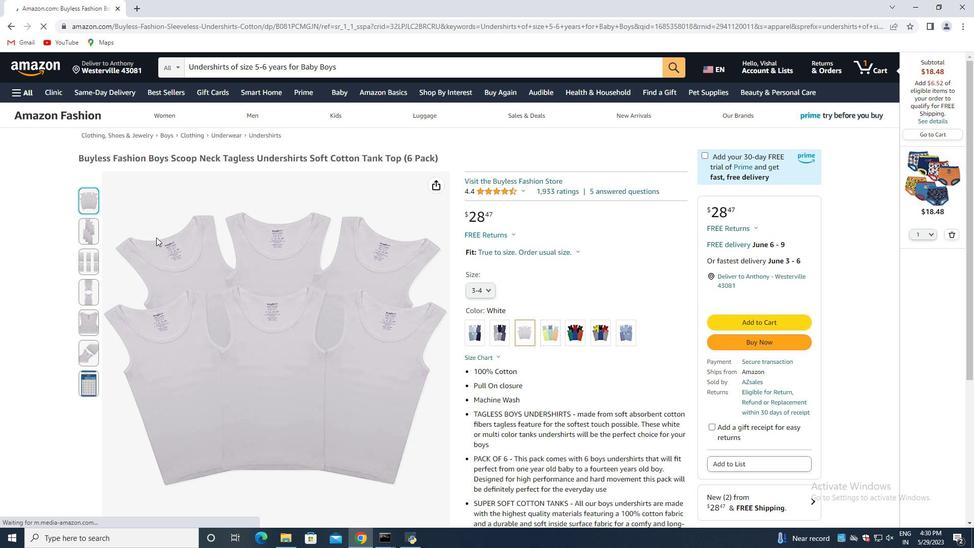 
Action: Mouse moved to (198, 259)
Screenshot: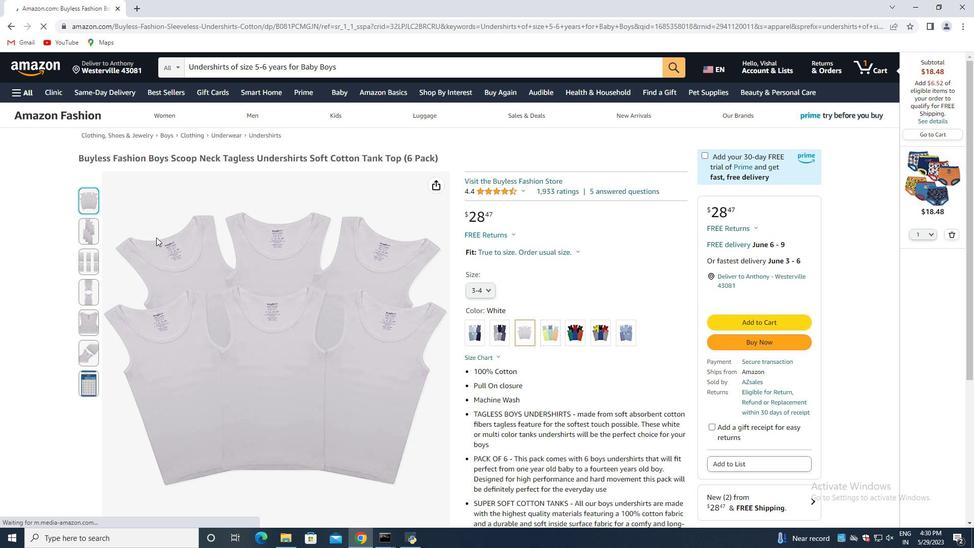 
Action: Mouse scrolled (167, 246) with delta (0, 0)
Screenshot: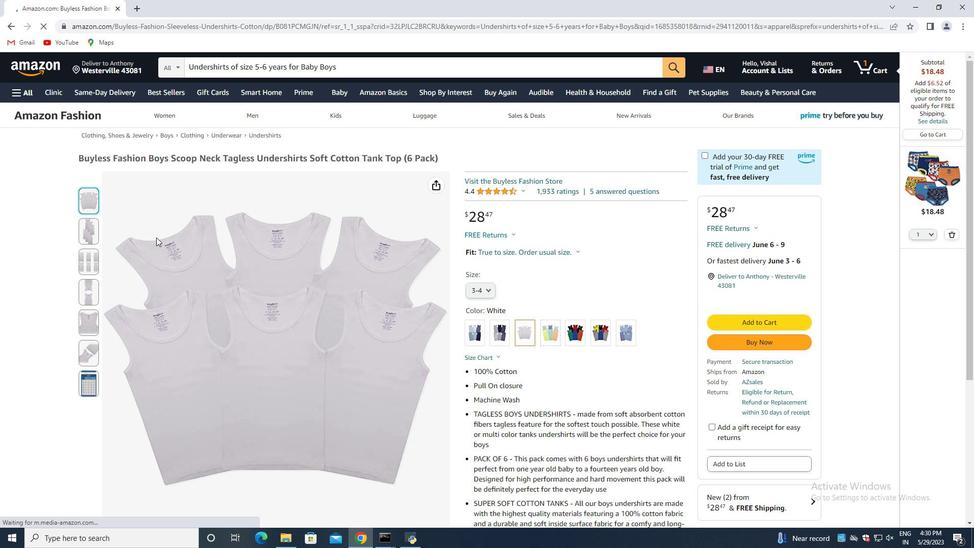 
Action: Mouse moved to (198, 259)
Screenshot: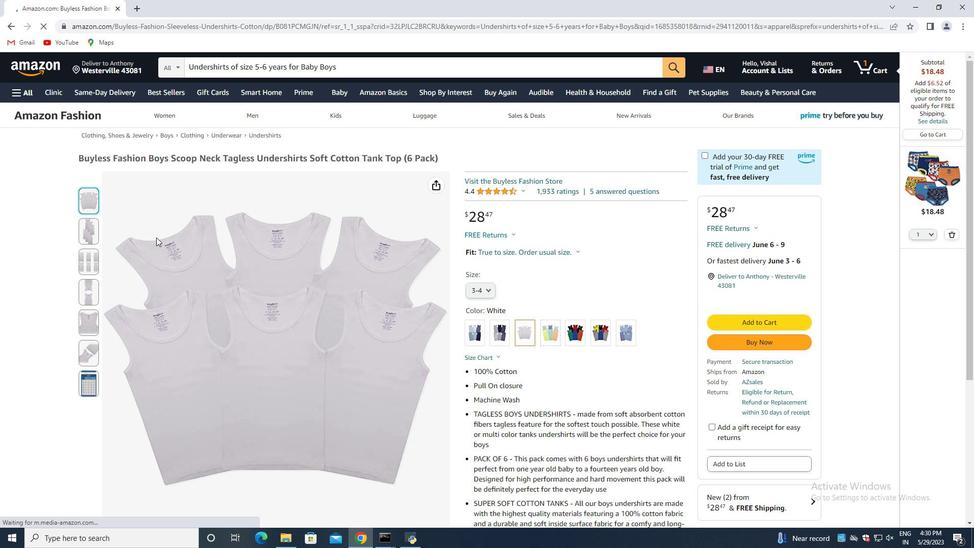 
Action: Mouse scrolled (183, 256) with delta (0, 0)
Screenshot: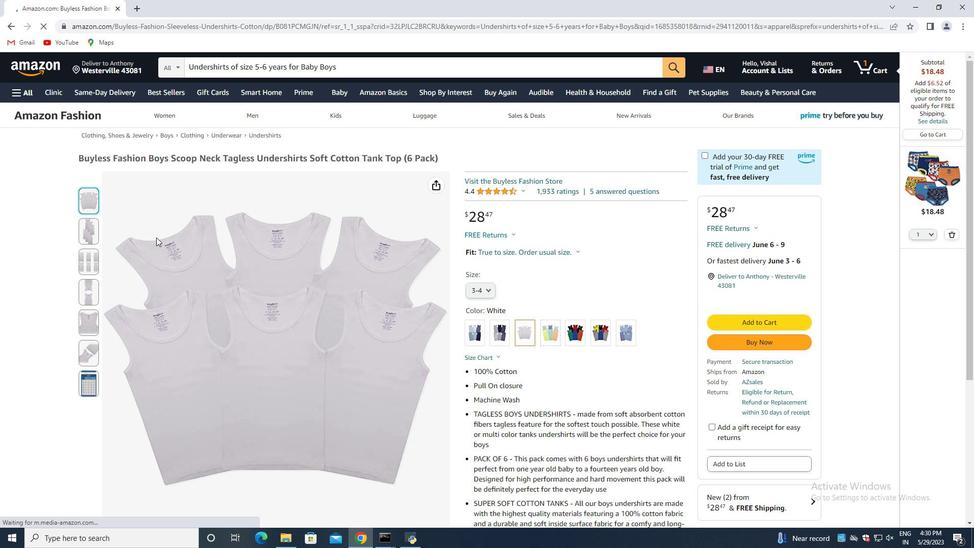 
Action: Mouse moved to (486, 137)
Screenshot: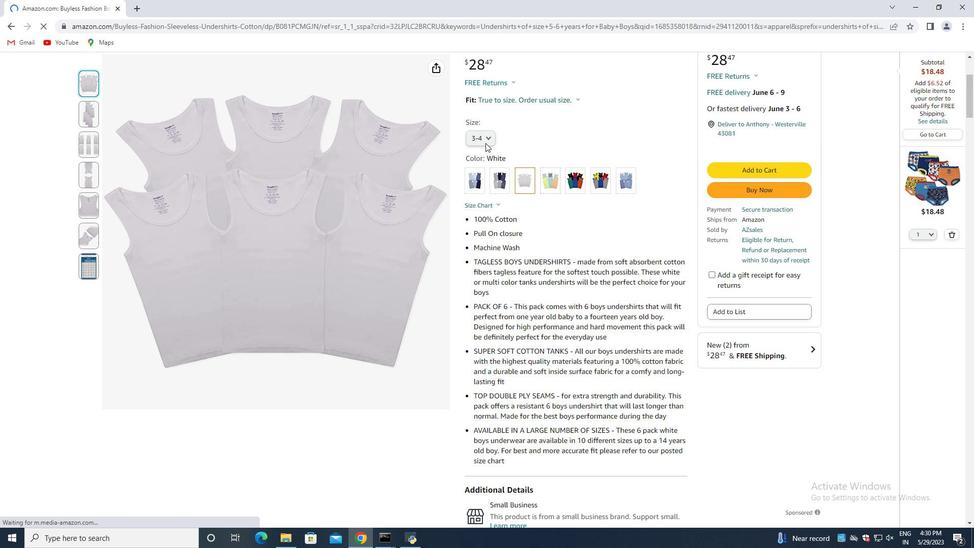 
Action: Mouse pressed left at (486, 137)
Screenshot: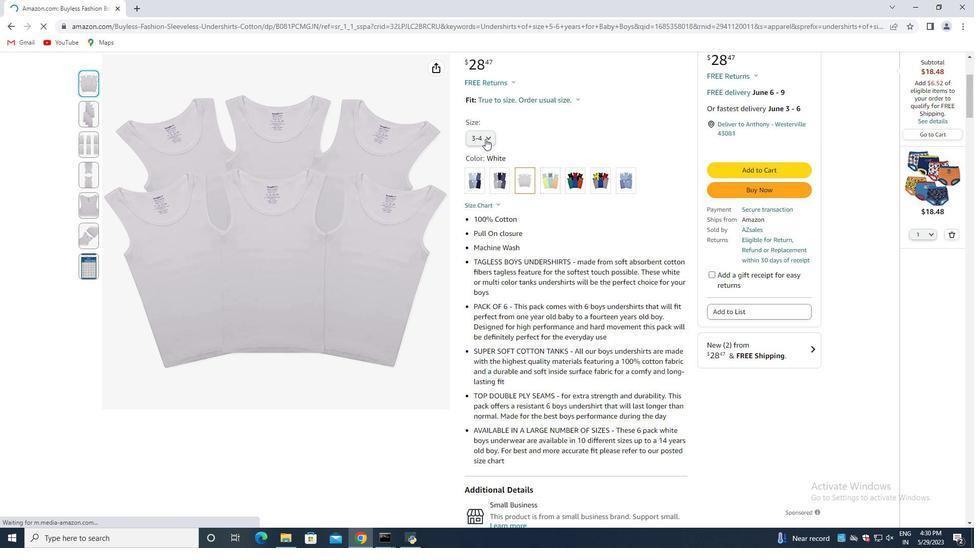 
Action: Mouse moved to (489, 138)
Screenshot: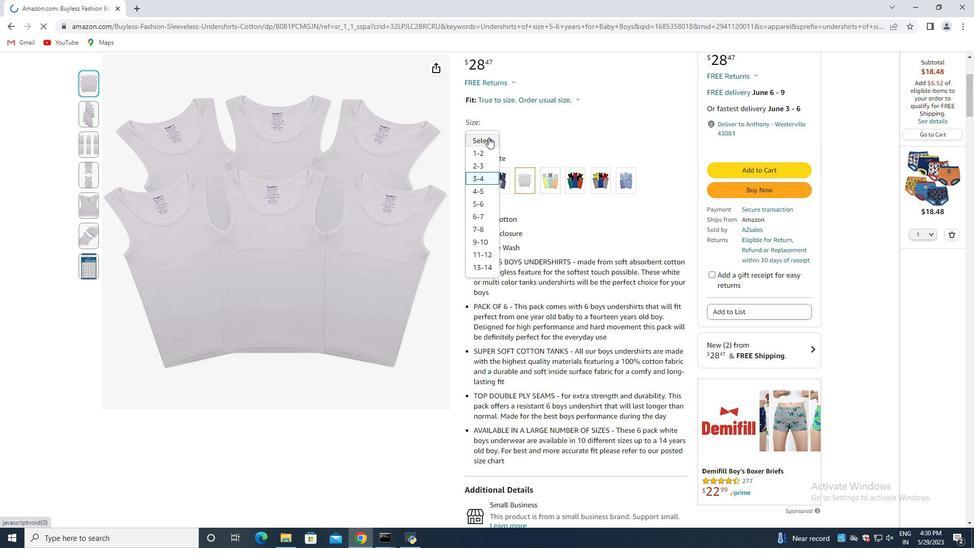 
Action: Mouse pressed left at (489, 138)
Screenshot: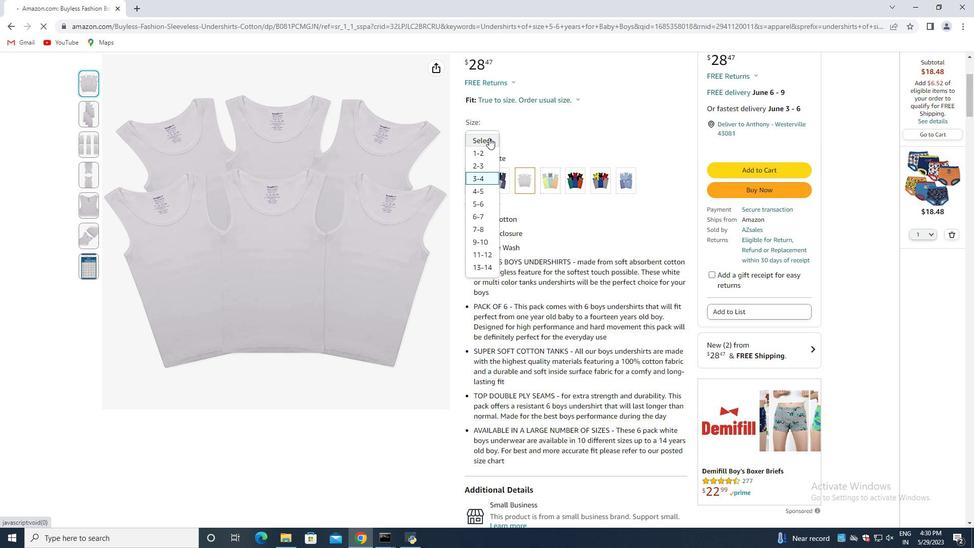 
Action: Mouse moved to (12, 27)
Screenshot: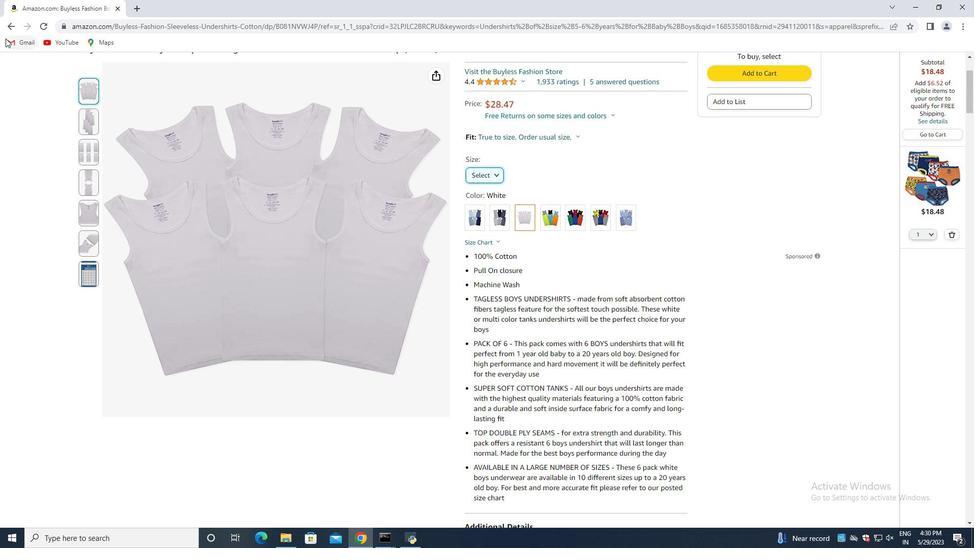 
Action: Mouse pressed left at (12, 27)
Screenshot: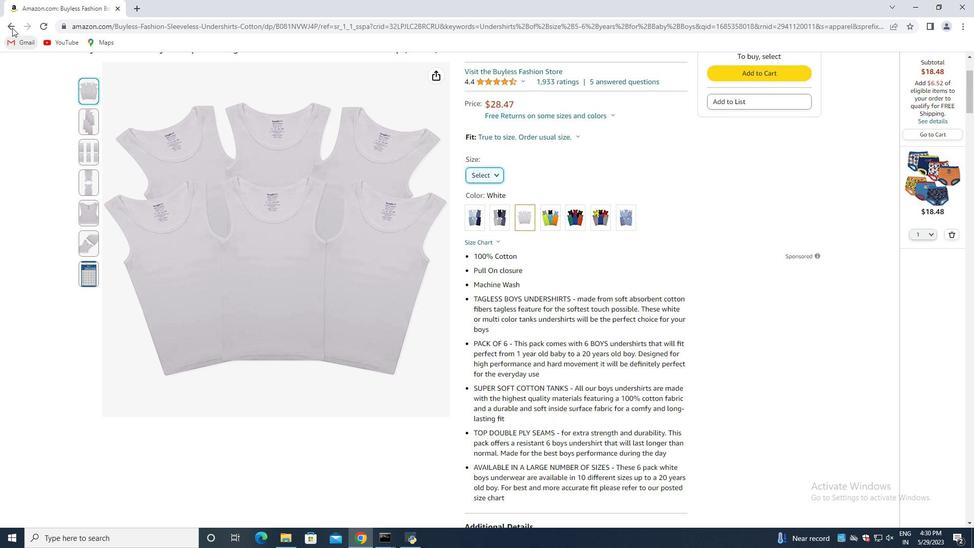
Action: Mouse moved to (395, 196)
Screenshot: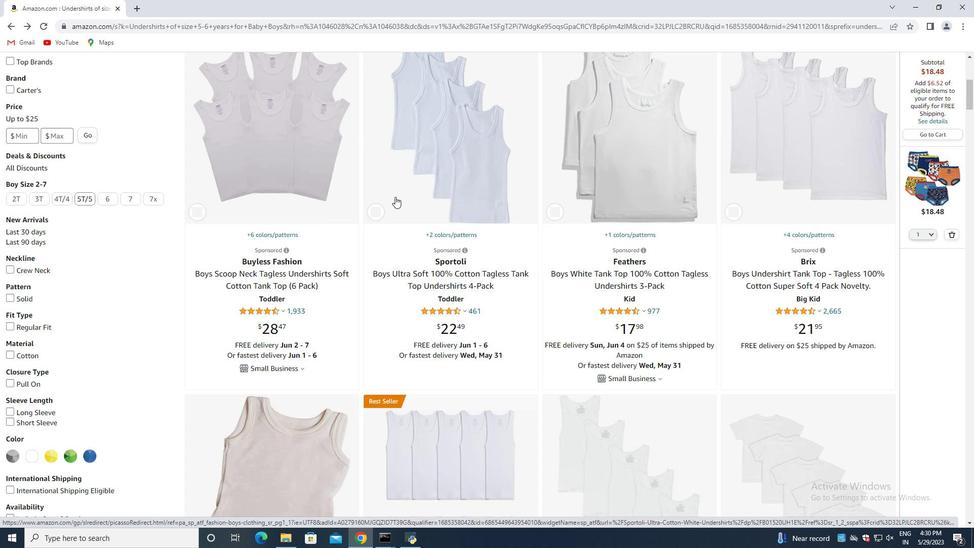 
Action: Mouse scrolled (395, 197) with delta (0, 0)
Screenshot: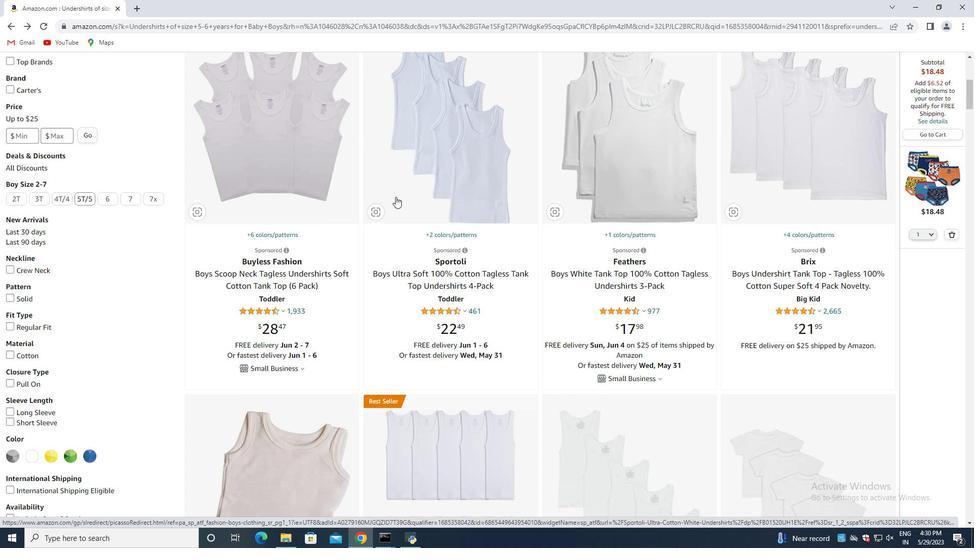 
Action: Mouse moved to (451, 202)
Screenshot: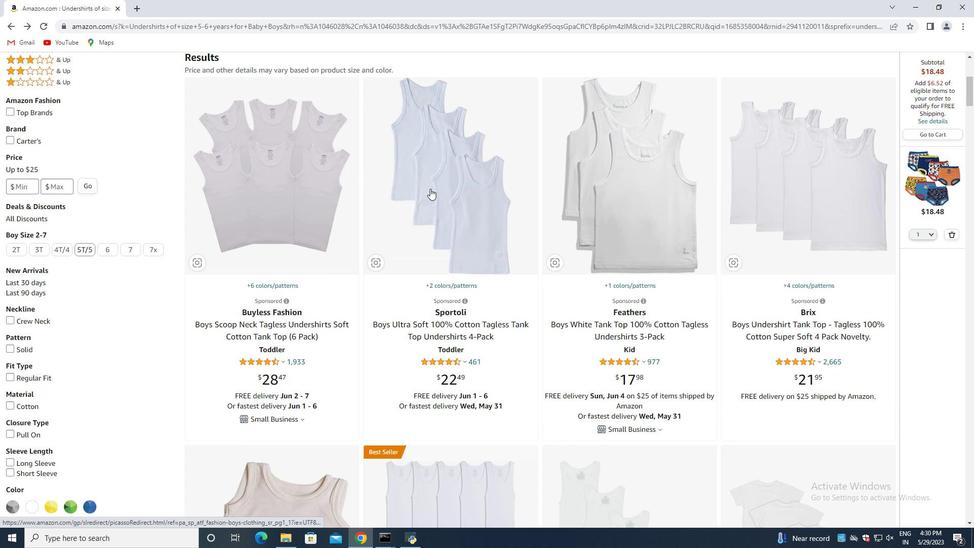 
Action: Mouse pressed left at (451, 202)
Screenshot: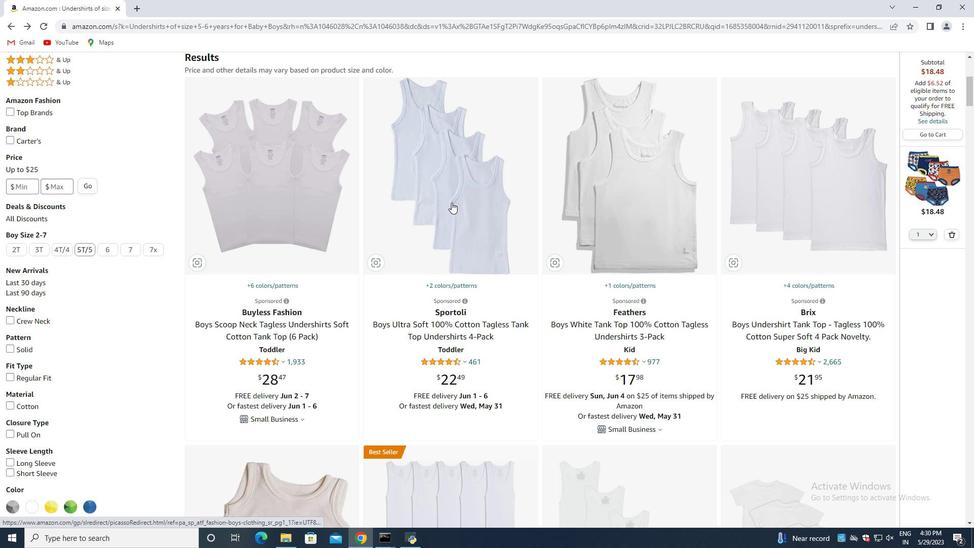 
Action: Mouse moved to (78, 365)
Screenshot: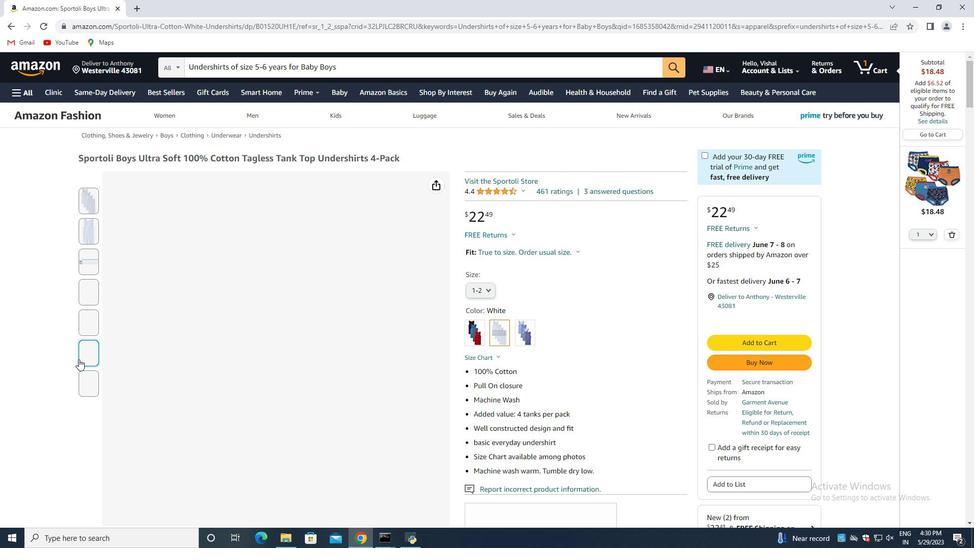 
Action: Mouse pressed left at (78, 365)
Screenshot: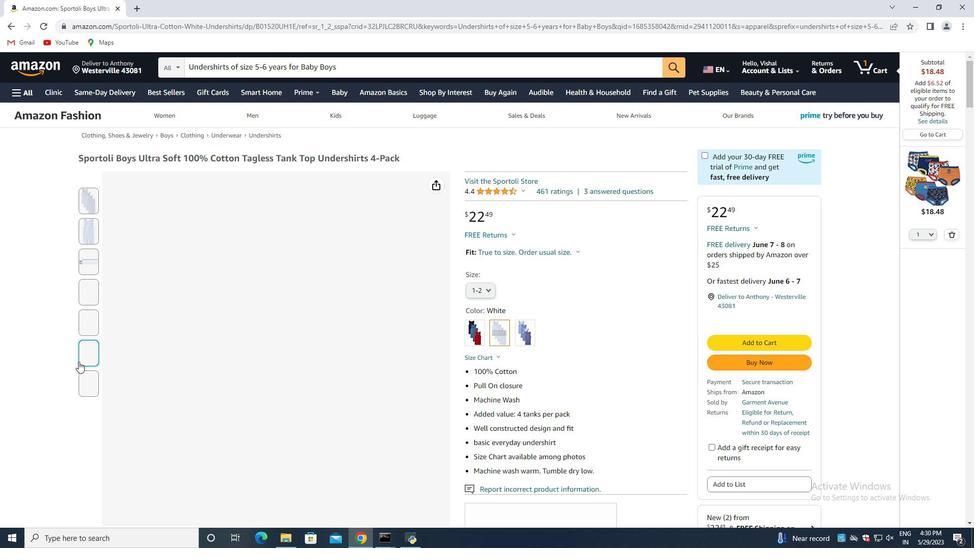 
Action: Mouse moved to (563, 346)
Screenshot: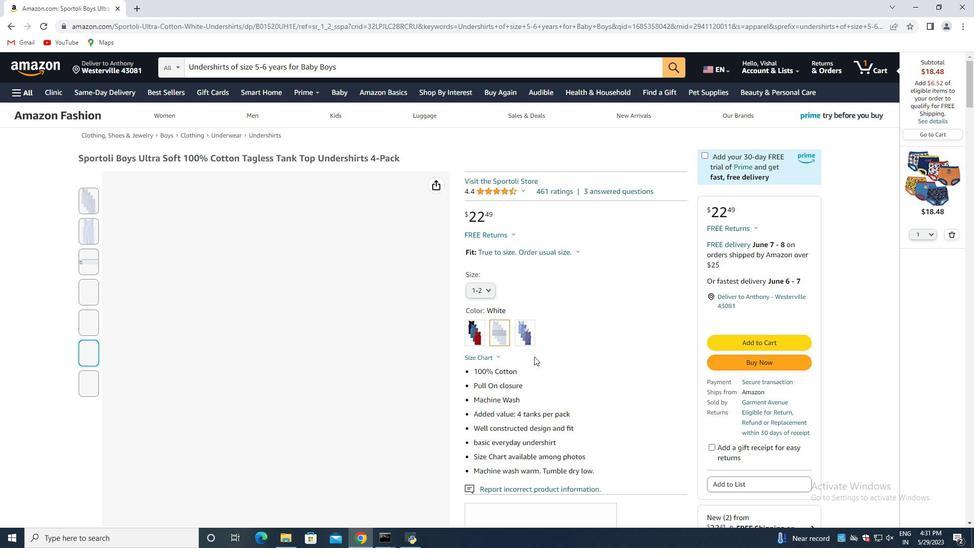 
Action: Mouse scrolled (563, 345) with delta (0, 0)
Screenshot: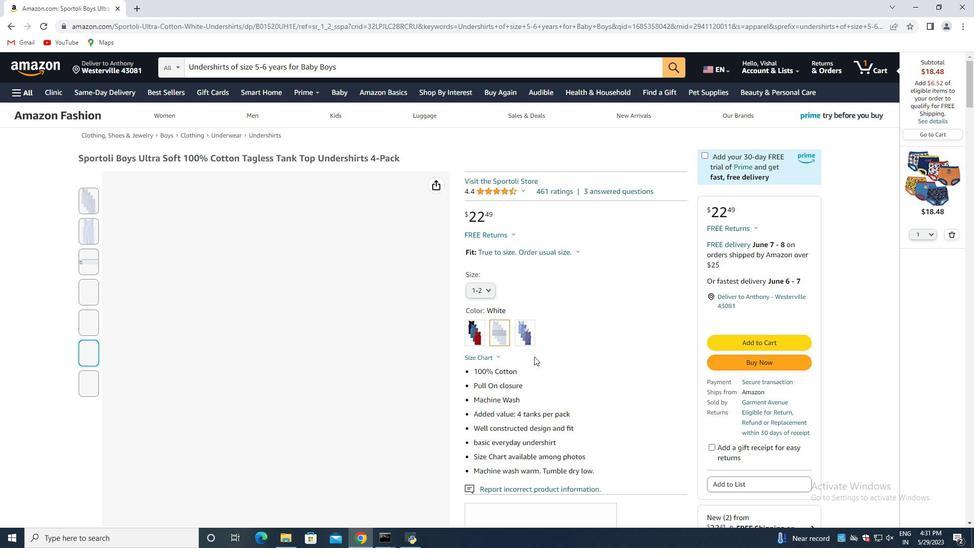 
Action: Mouse moved to (574, 344)
Screenshot: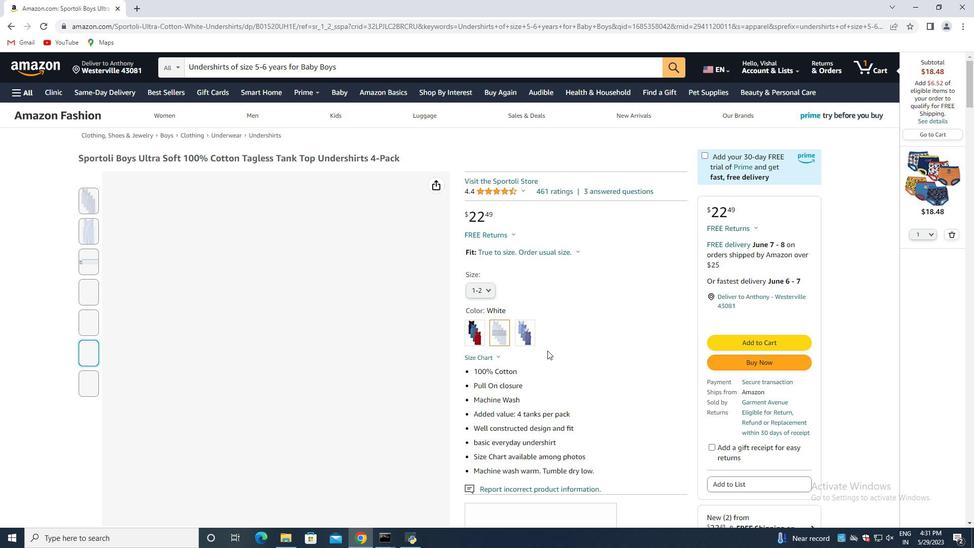 
Action: Mouse scrolled (574, 343) with delta (0, 0)
Screenshot: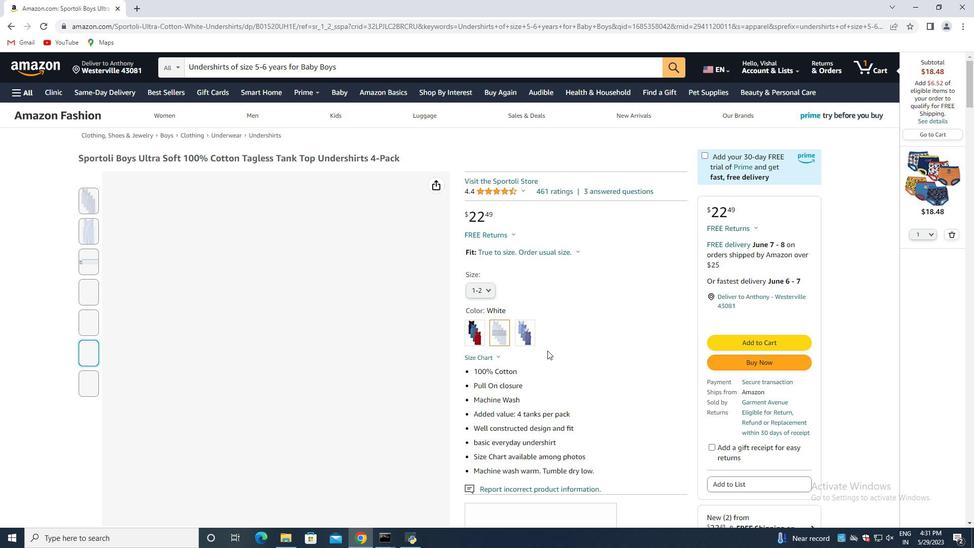 
Action: Mouse moved to (583, 341)
Screenshot: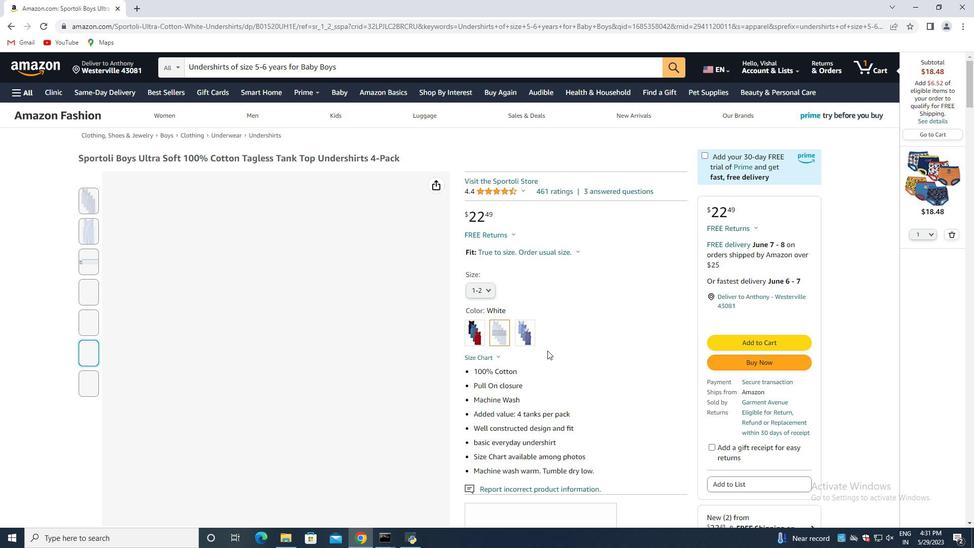 
Action: Mouse scrolled (583, 341) with delta (0, 0)
Screenshot: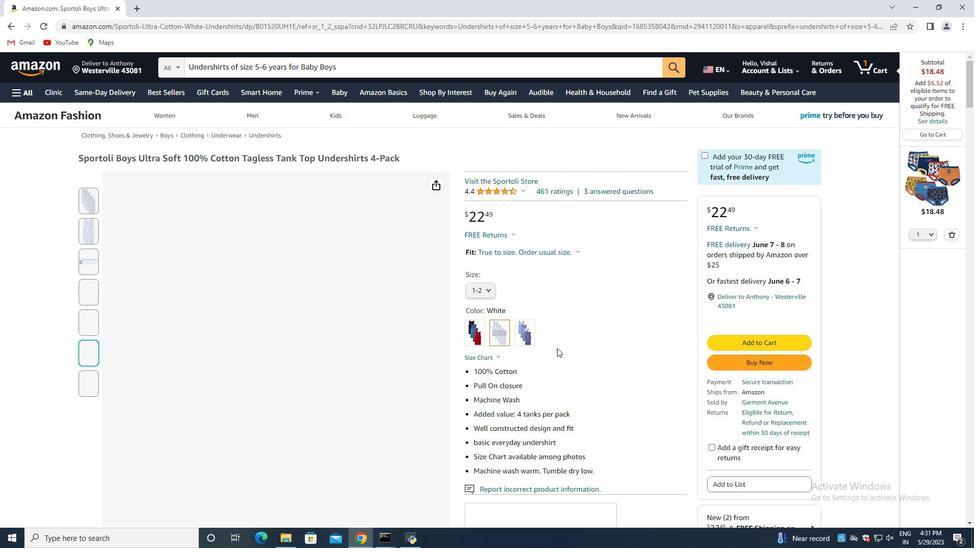 
Action: Mouse moved to (584, 340)
Screenshot: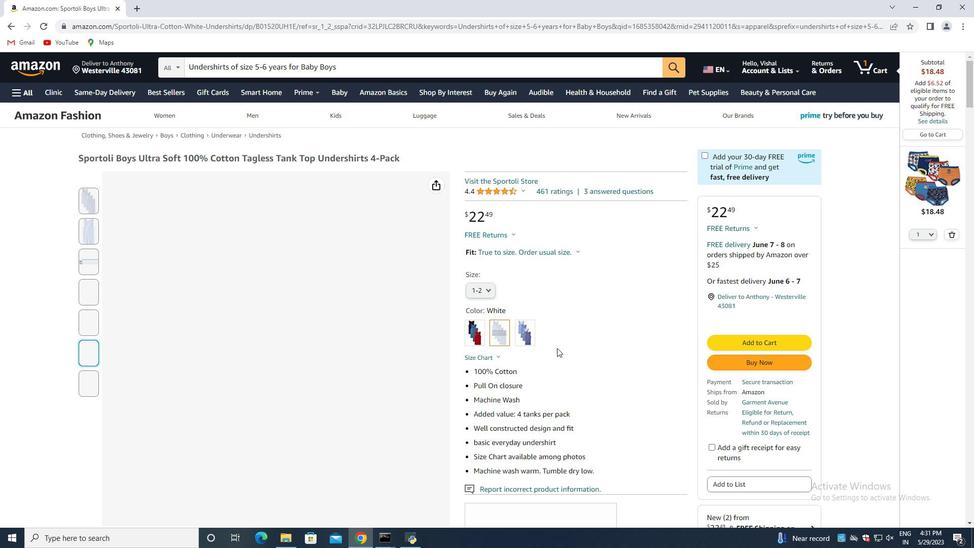 
Action: Mouse scrolled (584, 339) with delta (0, 0)
Screenshot: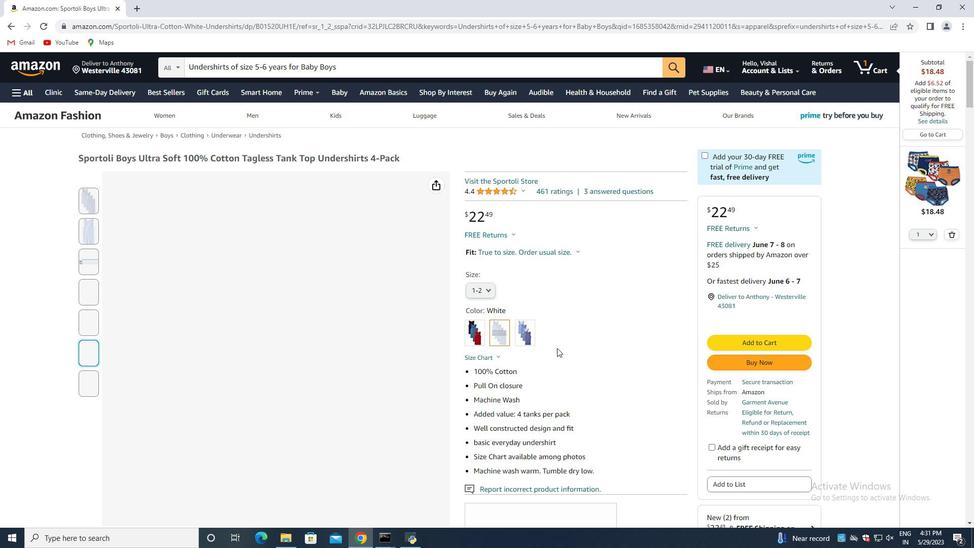 
Action: Mouse moved to (552, 219)
Screenshot: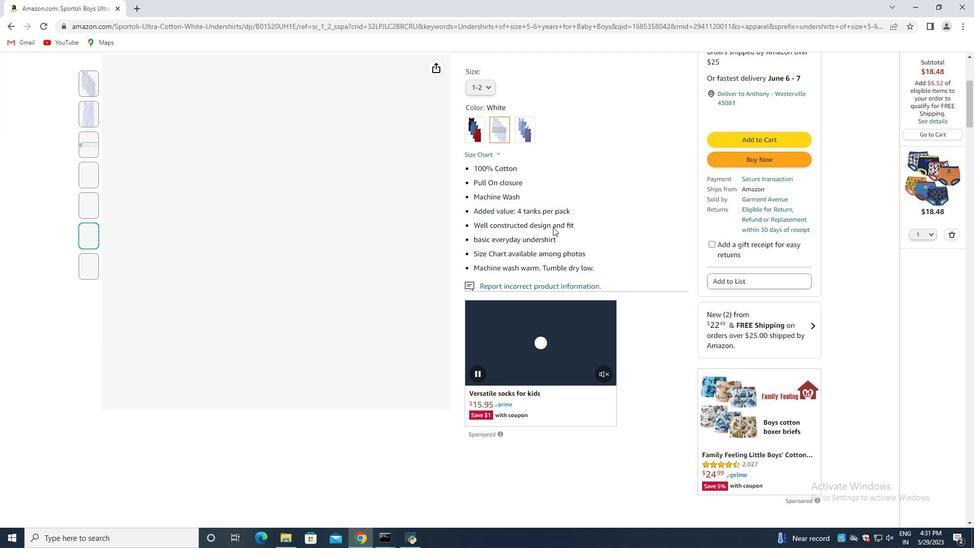 
Action: Mouse scrolled (552, 220) with delta (0, 0)
Screenshot: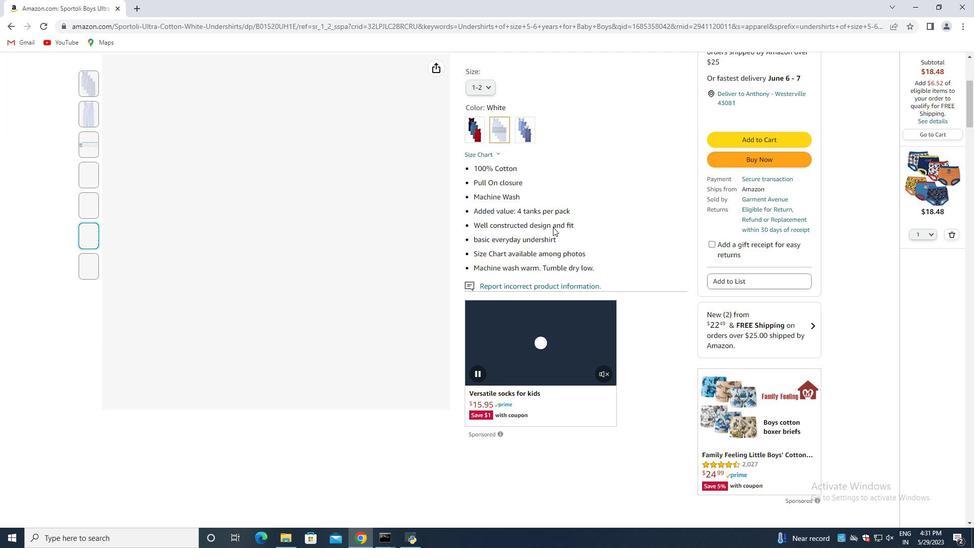 
Action: Mouse moved to (552, 219)
Screenshot: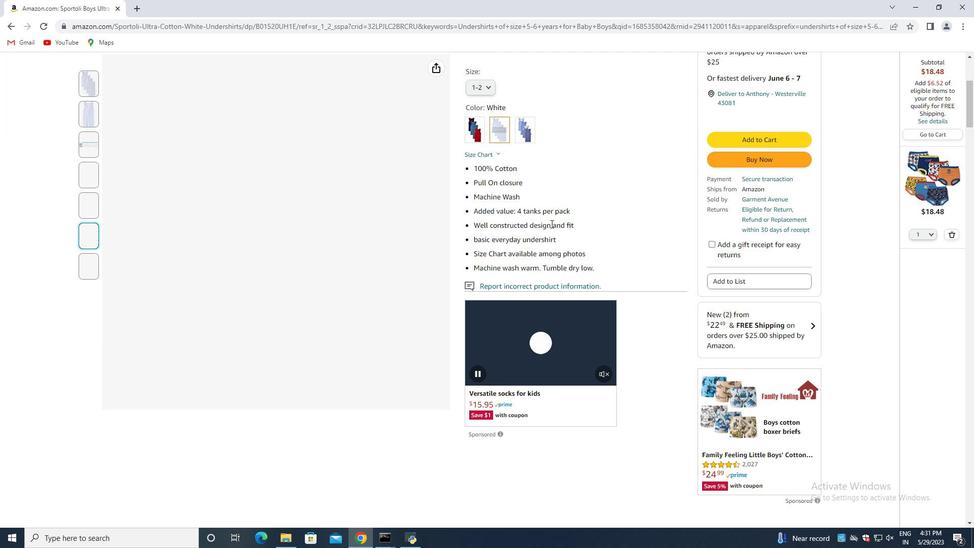 
Action: Mouse scrolled (552, 220) with delta (0, 0)
Screenshot: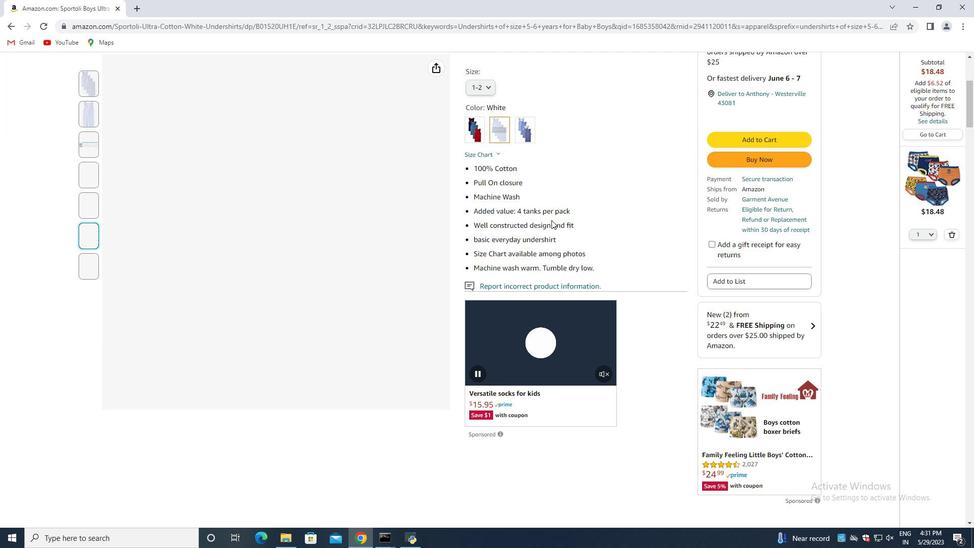 
Action: Mouse moved to (551, 219)
Screenshot: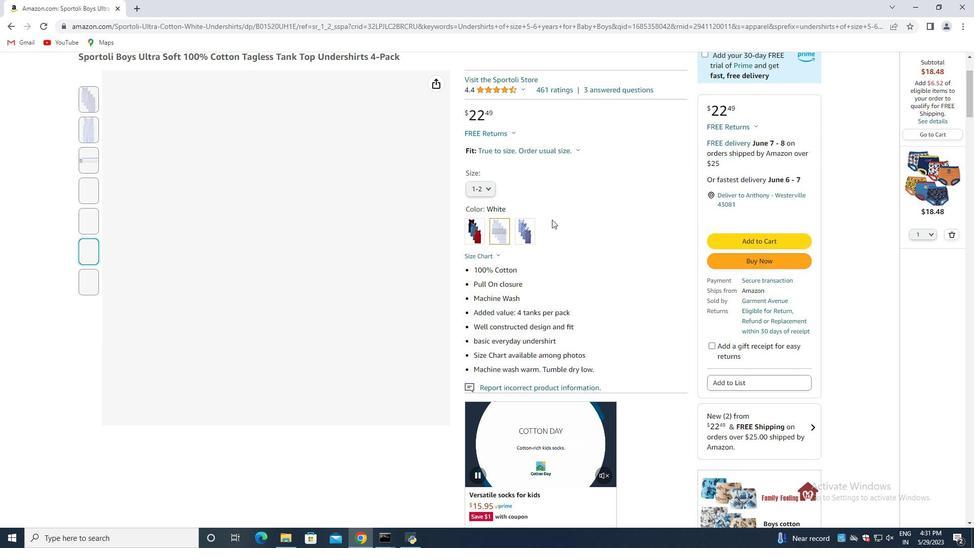 
Action: Mouse scrolled (551, 218) with delta (0, 0)
Screenshot: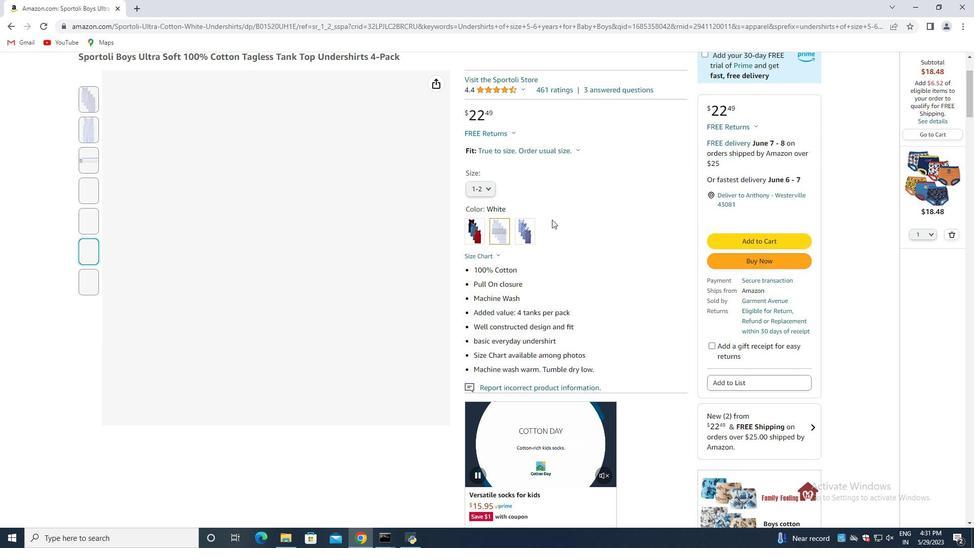 
Action: Mouse moved to (543, 221)
Screenshot: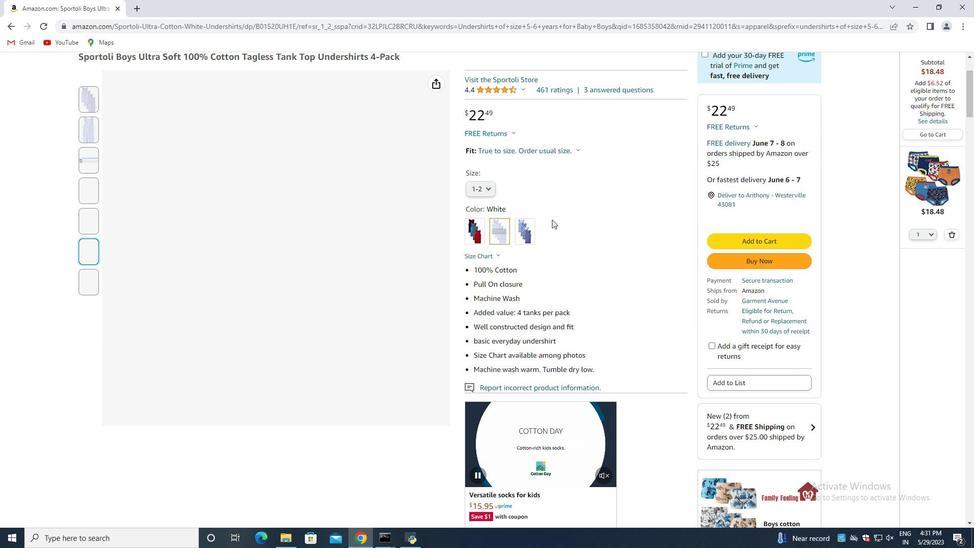 
Action: Mouse scrolled (543, 220) with delta (0, 0)
Screenshot: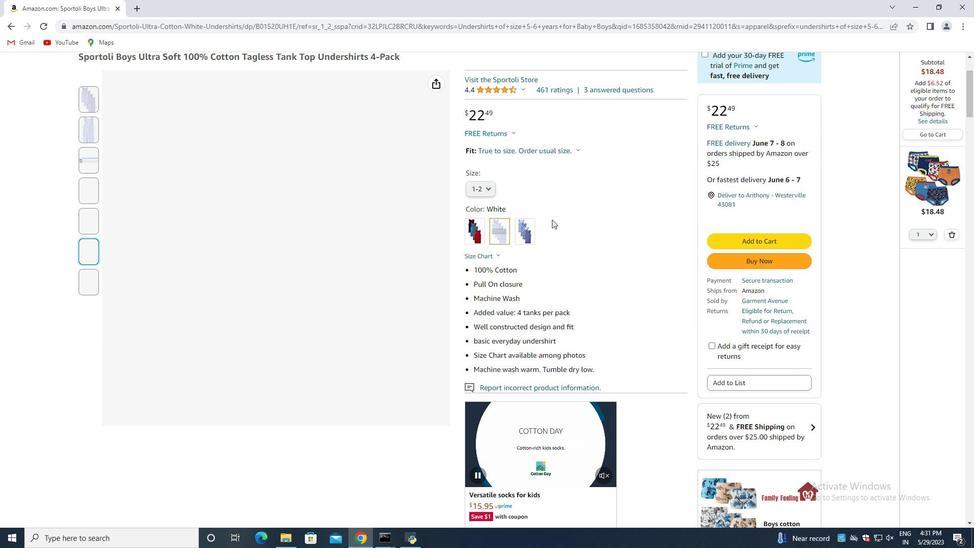 
Action: Mouse moved to (542, 222)
Screenshot: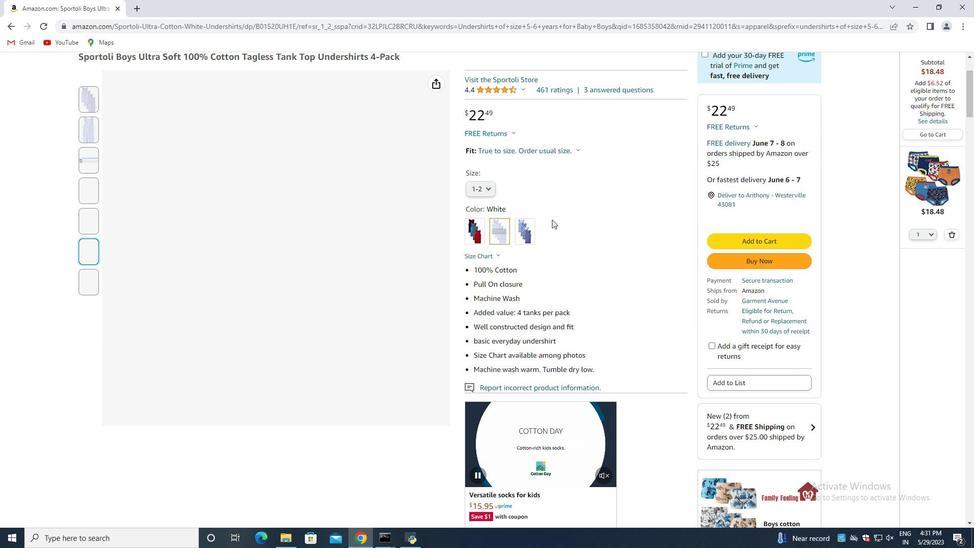 
Action: Mouse scrolled (542, 221) with delta (0, 0)
Screenshot: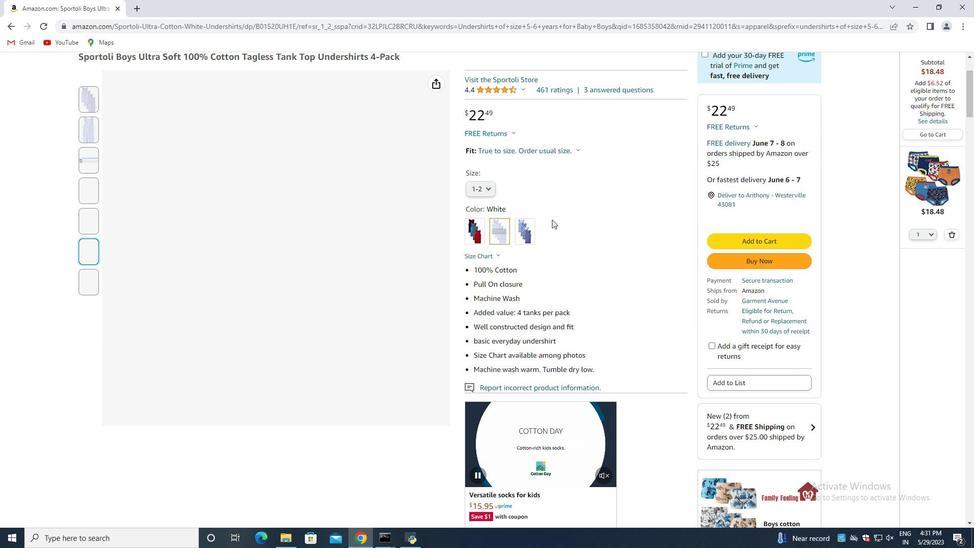 
Action: Mouse moved to (540, 223)
Screenshot: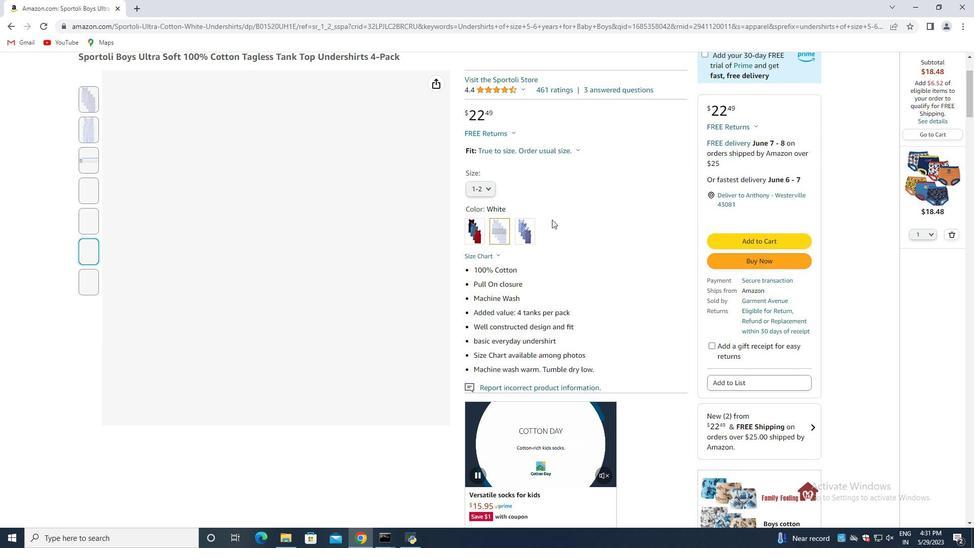 
Action: Mouse scrolled (540, 223) with delta (0, 0)
Screenshot: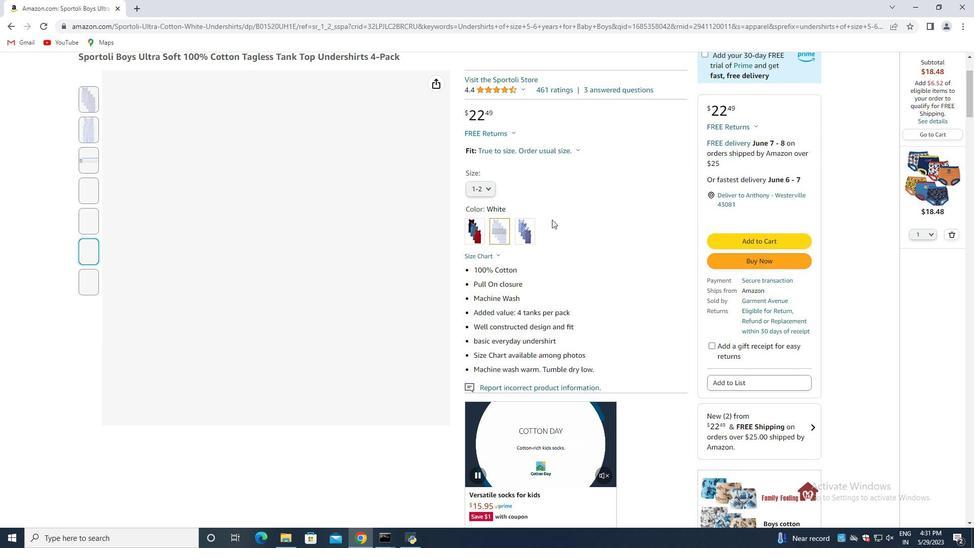 
Action: Mouse moved to (493, 231)
Screenshot: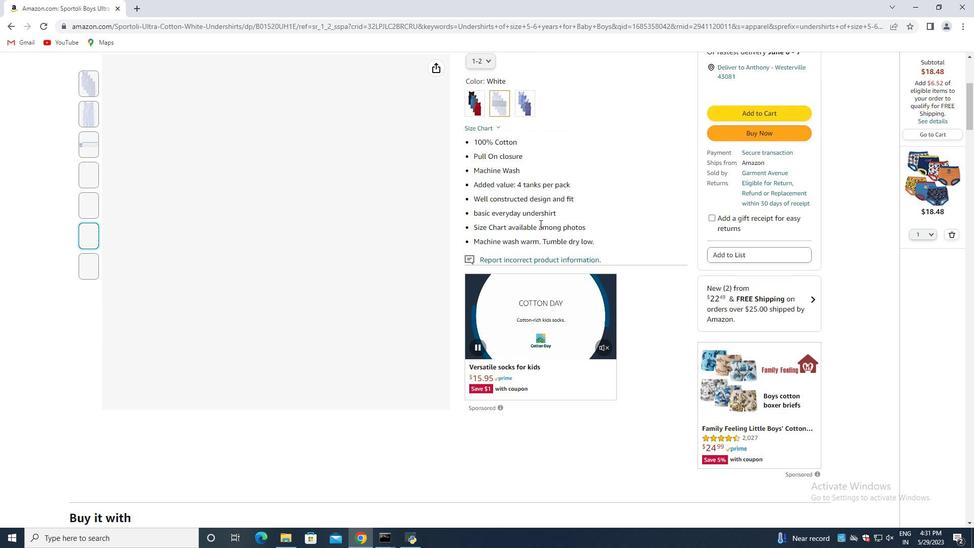 
Action: Mouse scrolled (516, 226) with delta (0, 0)
Screenshot: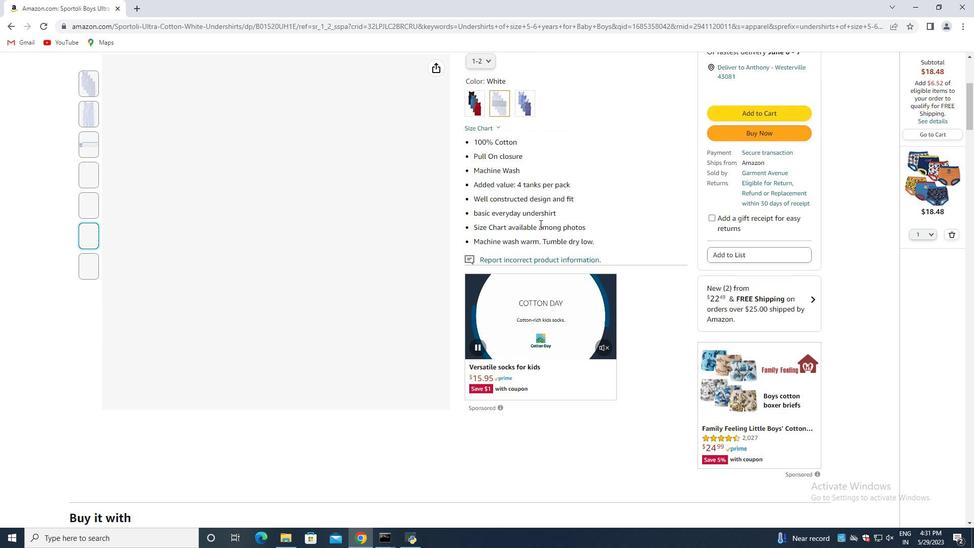 
Action: Mouse moved to (486, 231)
Screenshot: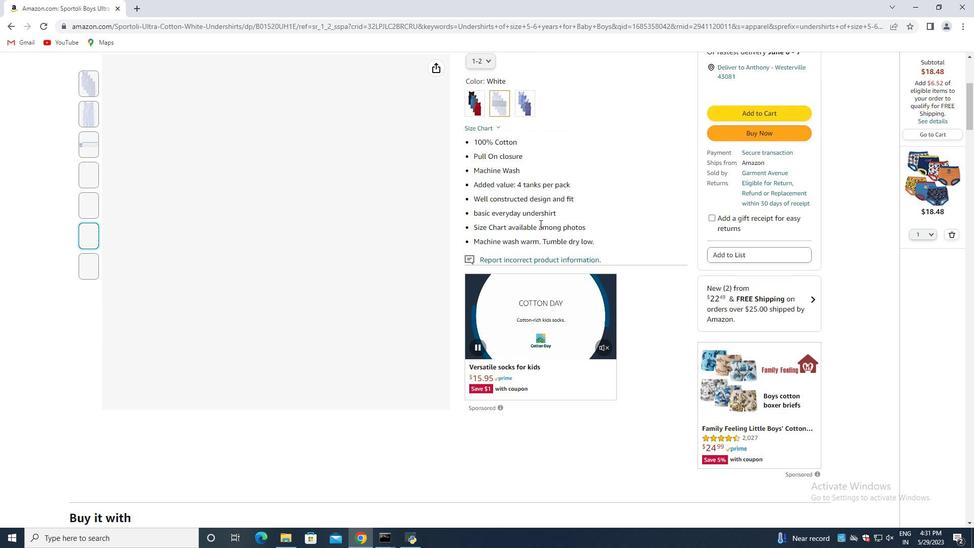 
Action: Mouse scrolled (501, 229) with delta (0, 0)
Screenshot: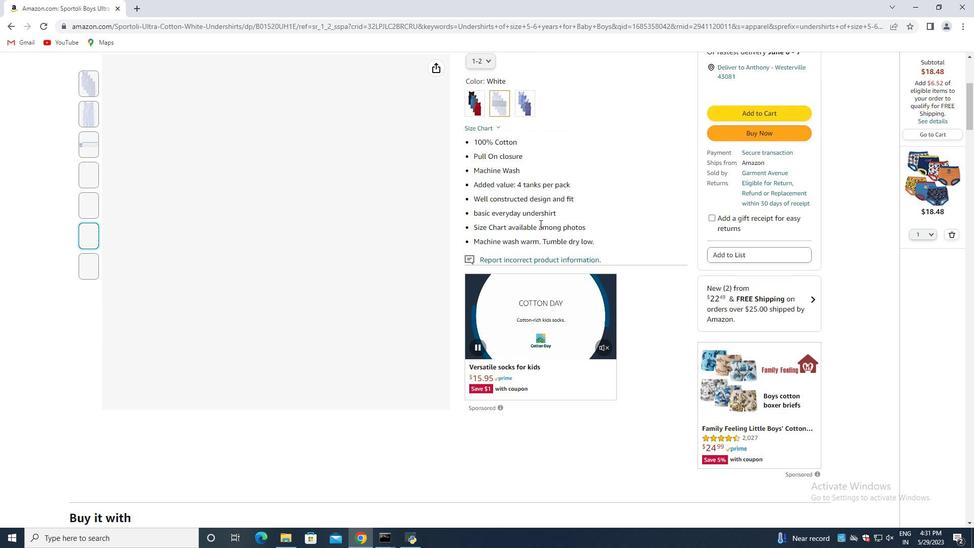 
Action: Mouse moved to (481, 231)
Screenshot: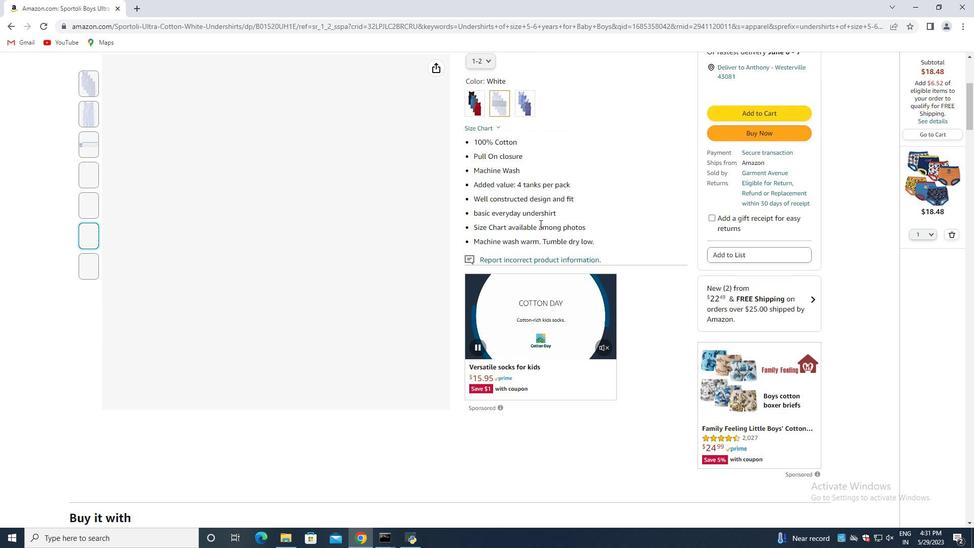 
Action: Mouse scrolled (486, 231) with delta (0, 0)
Screenshot: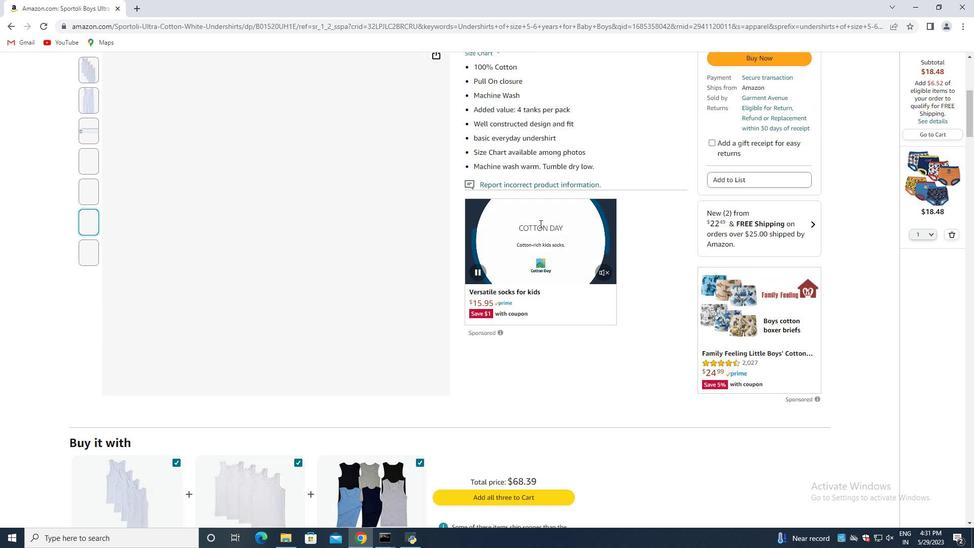 
Action: Mouse moved to (481, 231)
Screenshot: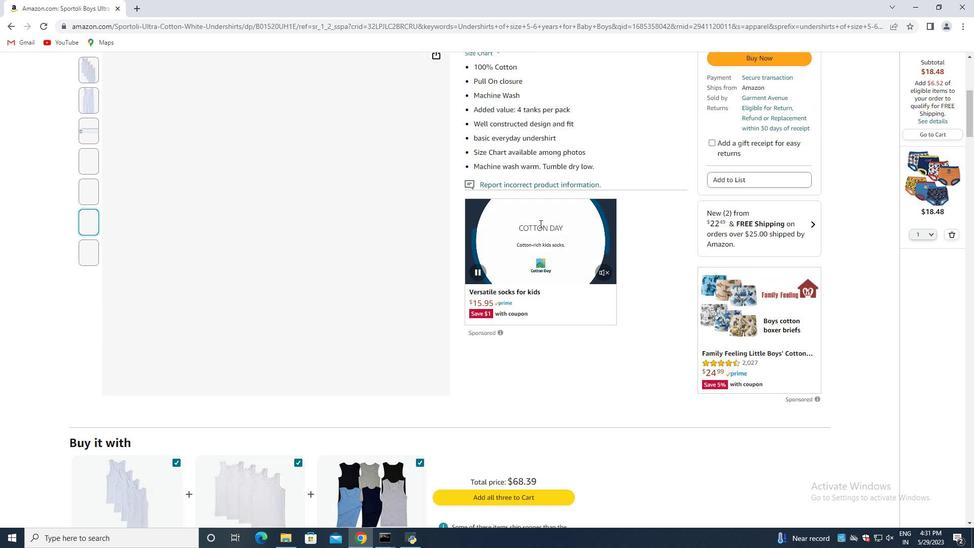 
Action: Mouse scrolled (481, 231) with delta (0, 0)
Screenshot: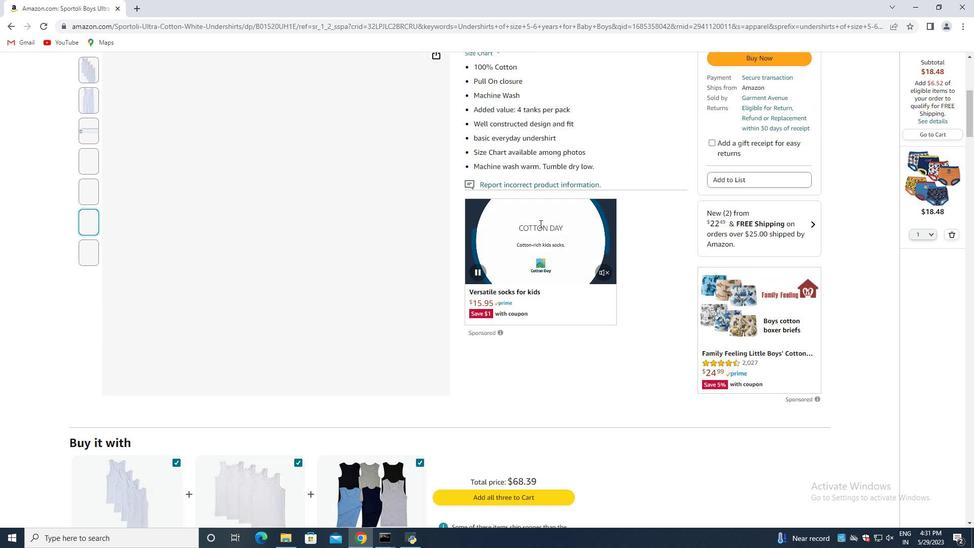 
Action: Mouse moved to (445, 226)
Screenshot: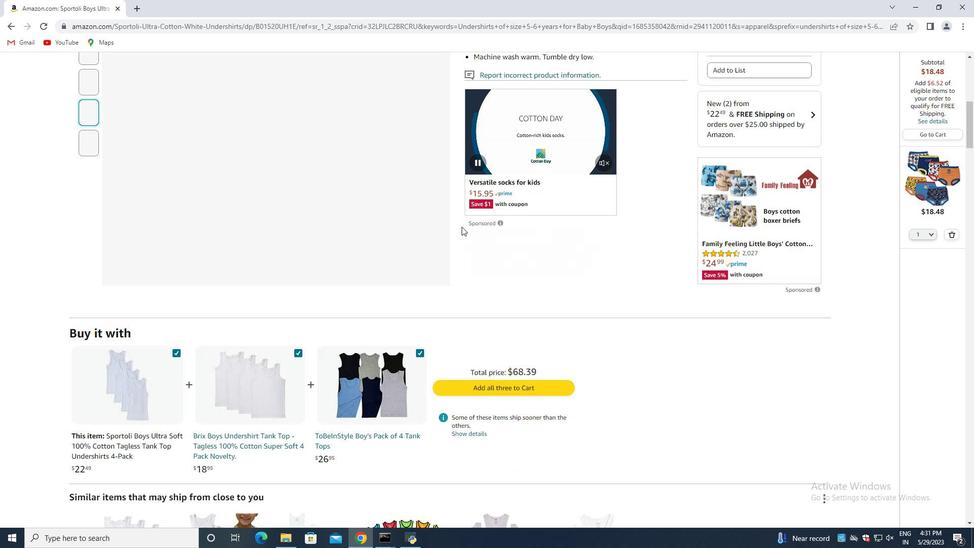 
Action: Mouse scrolled (445, 226) with delta (0, 0)
Screenshot: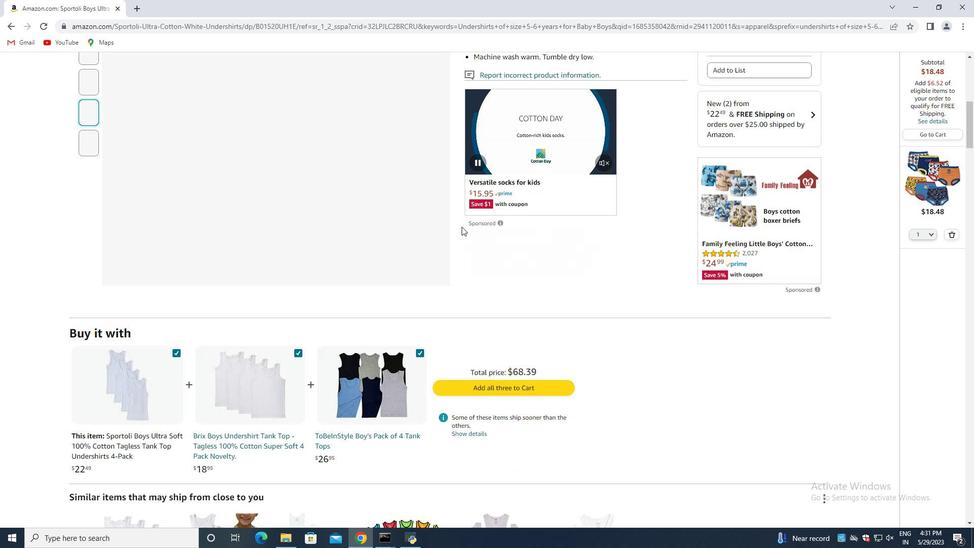 
Action: Mouse moved to (423, 239)
Screenshot: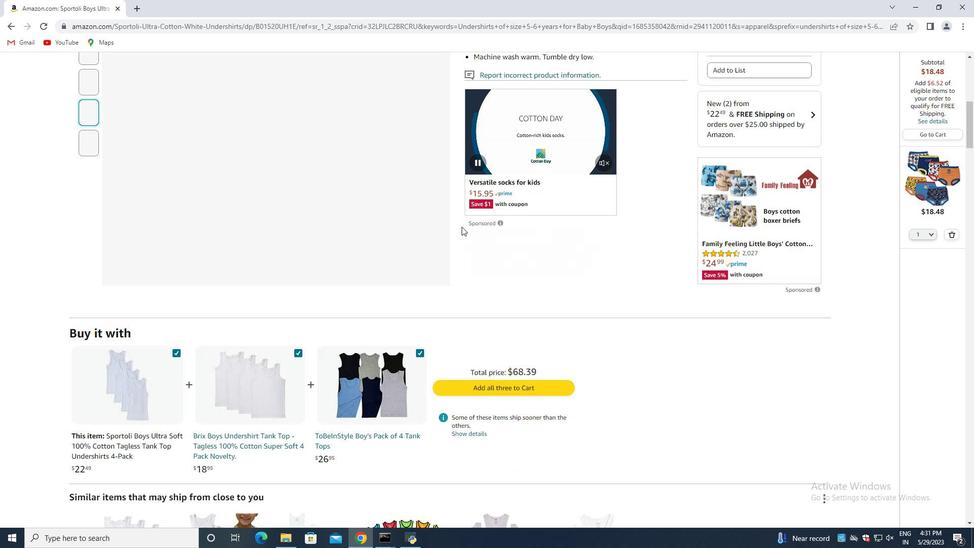 
Action: Mouse scrolled (430, 235) with delta (0, 0)
Screenshot: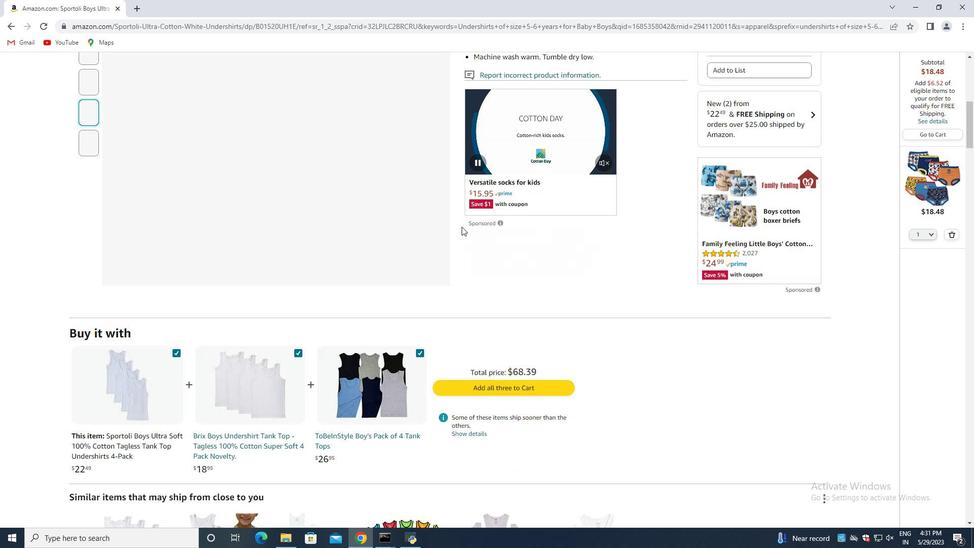 
Action: Mouse moved to (421, 239)
Screenshot: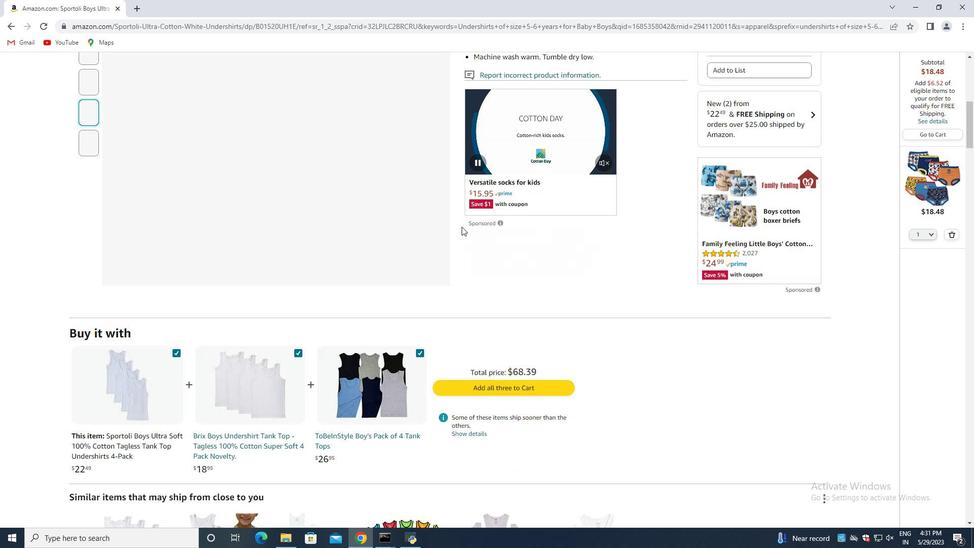 
Action: Mouse scrolled (423, 239) with delta (0, 0)
Screenshot: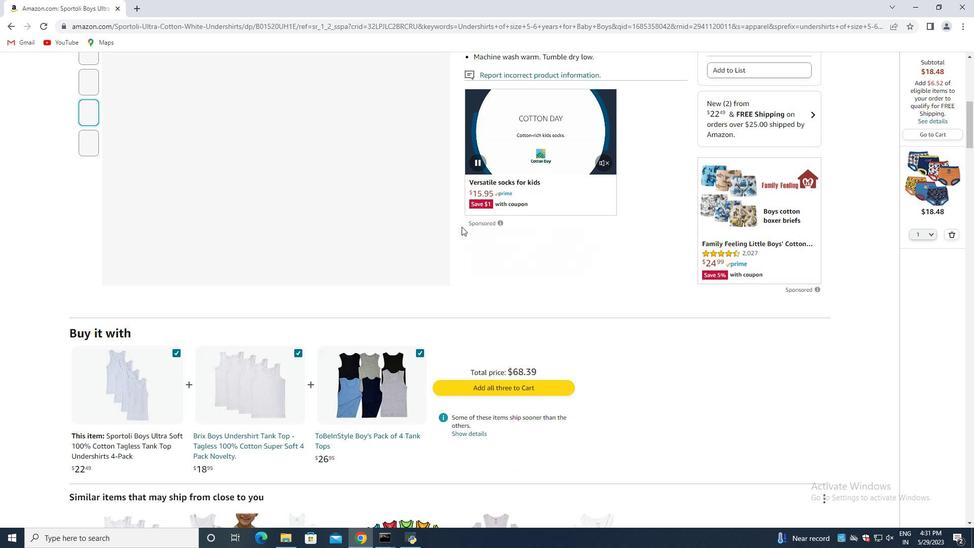 
Action: Mouse moved to (421, 239)
Screenshot: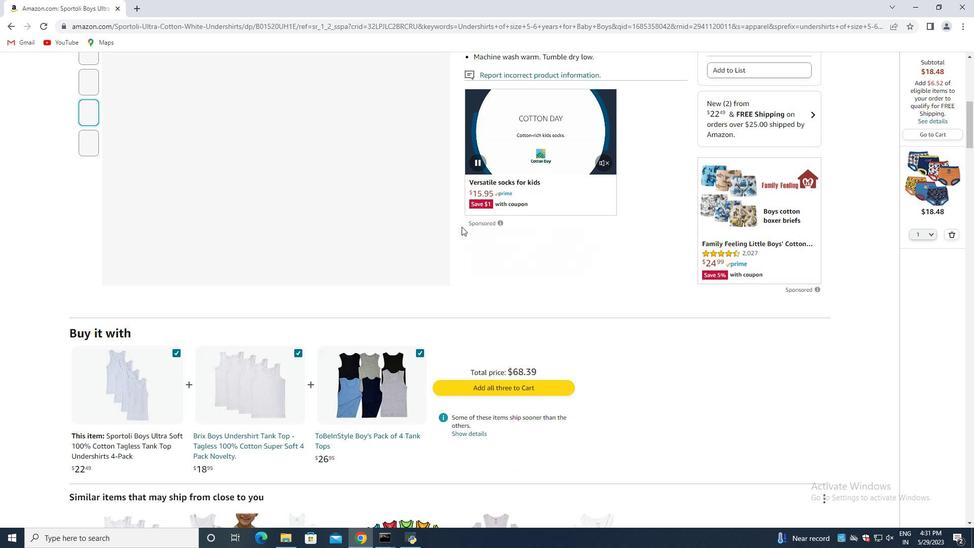 
Action: Mouse scrolled (421, 239) with delta (0, 0)
Screenshot: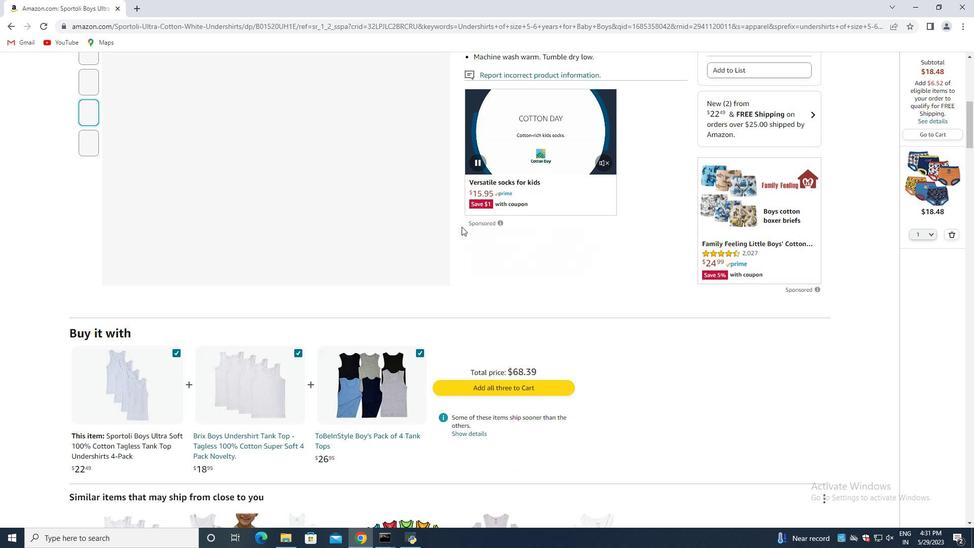 
Action: Mouse moved to (421, 241)
Screenshot: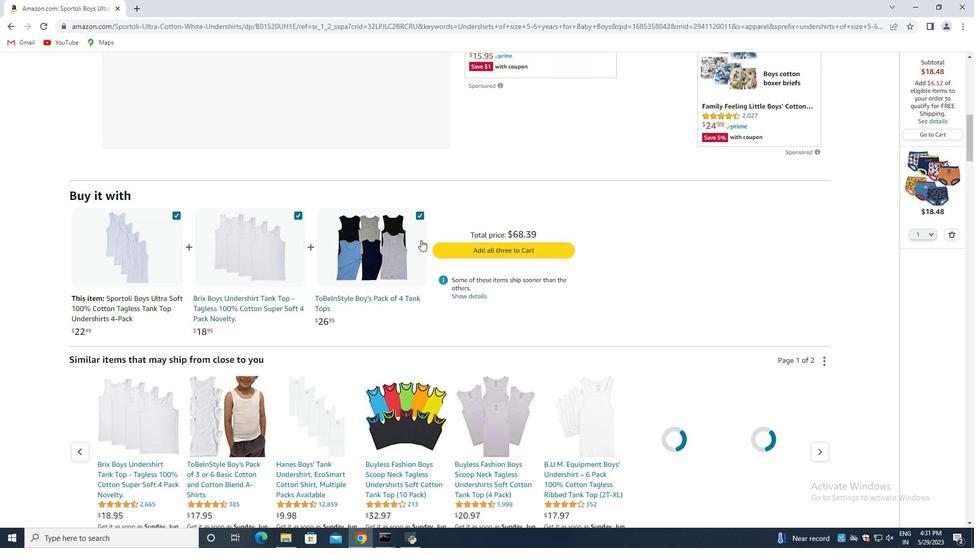 
Action: Mouse scrolled (421, 240) with delta (0, 0)
Screenshot: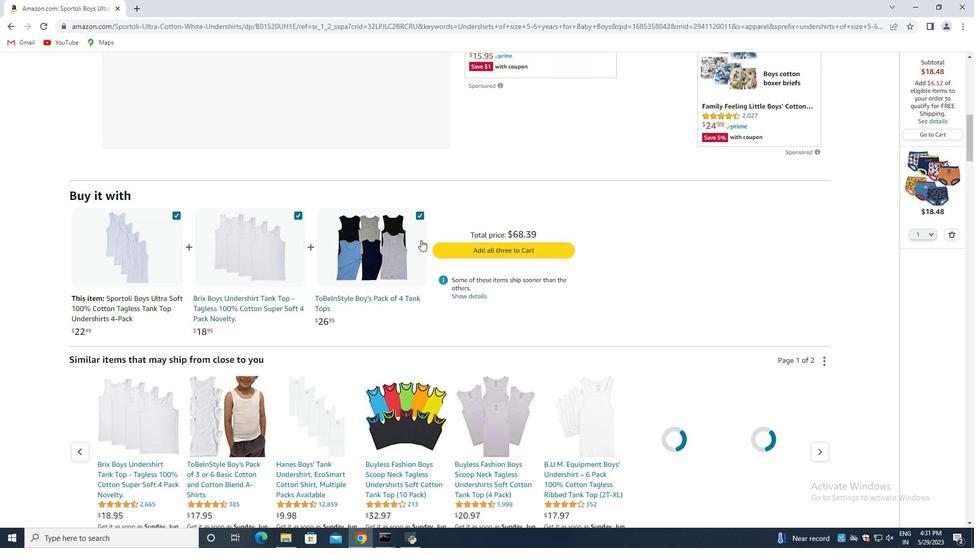 
Action: Mouse moved to (414, 244)
Screenshot: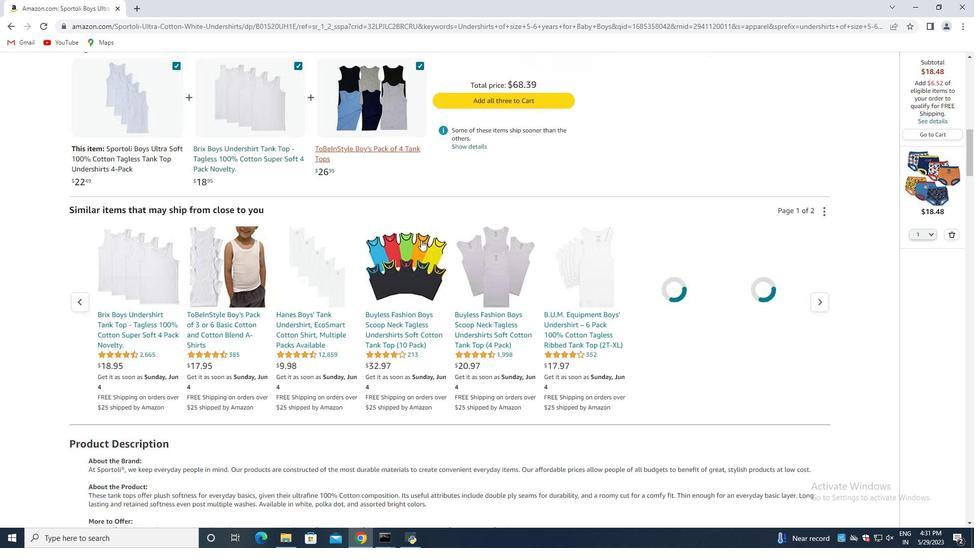 
Action: Mouse scrolled (414, 243) with delta (0, 0)
Screenshot: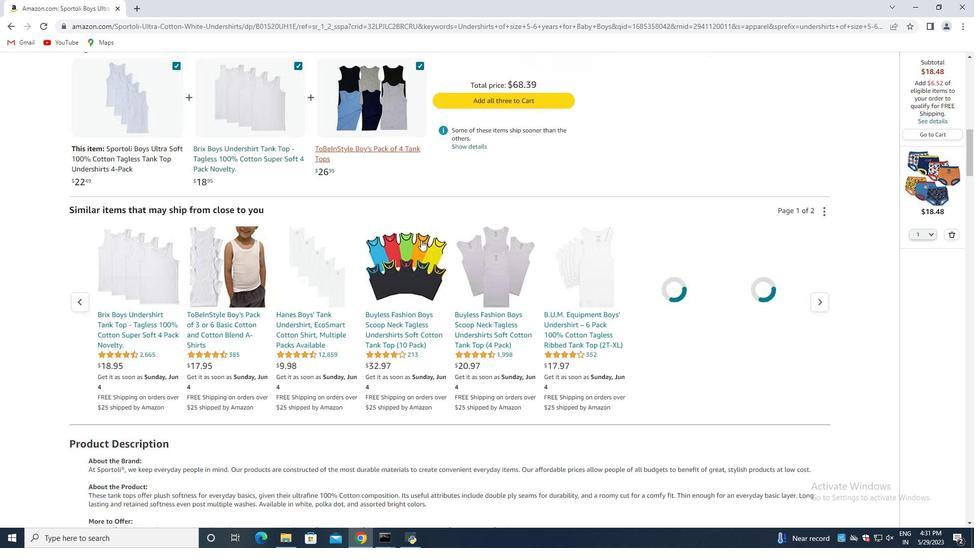 
Action: Mouse moved to (405, 248)
Screenshot: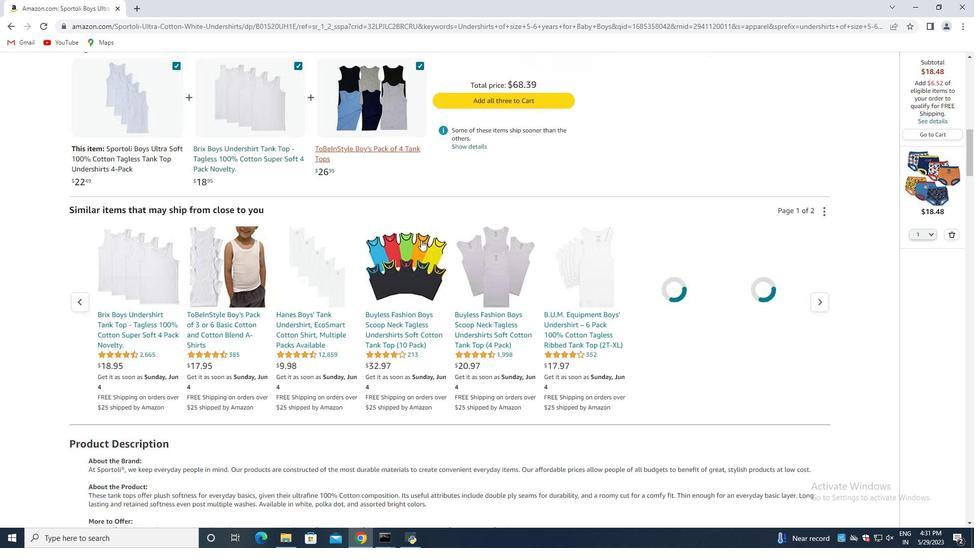 
Action: Mouse scrolled (405, 247) with delta (0, 0)
Screenshot: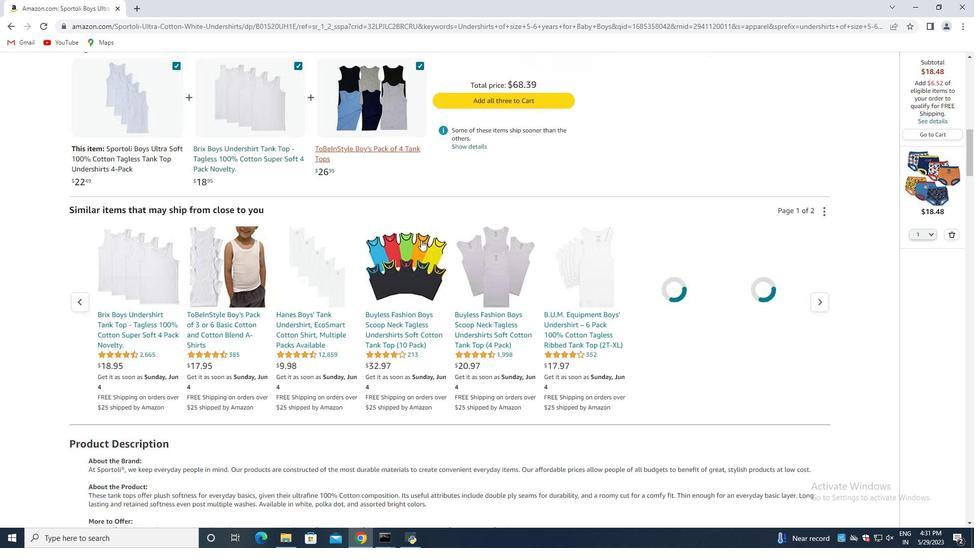 
Action: Mouse moved to (403, 248)
Screenshot: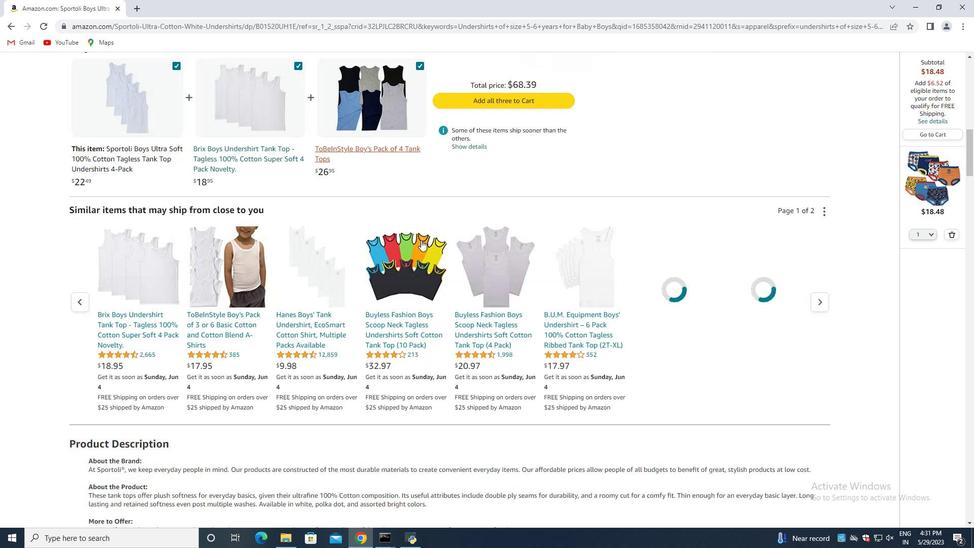 
Action: Mouse scrolled (404, 247) with delta (0, 0)
Screenshot: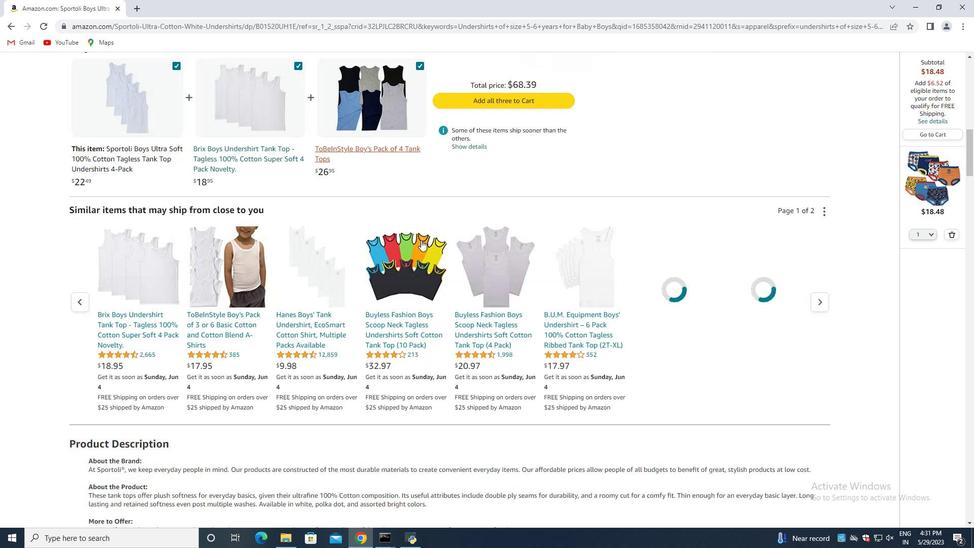 
Action: Mouse scrolled (403, 247) with delta (0, 0)
Screenshot: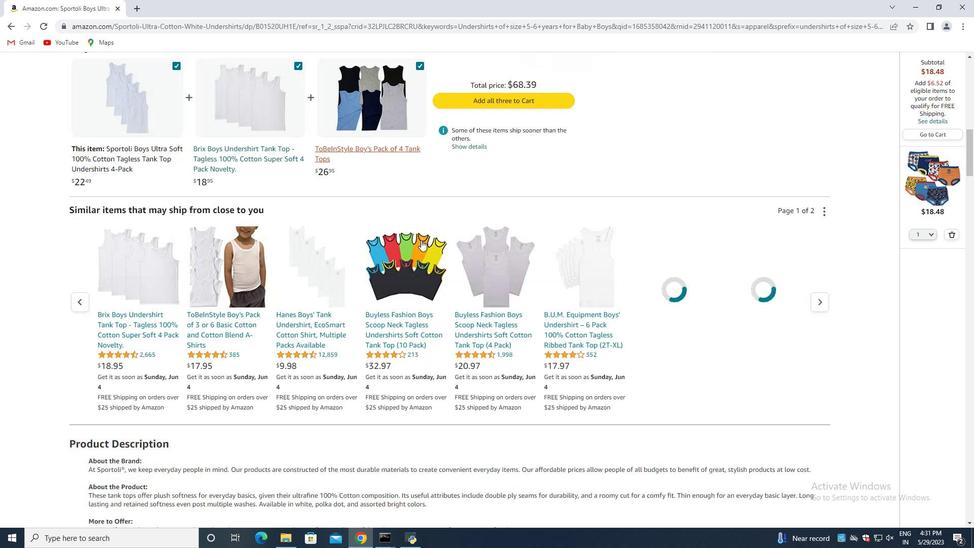 
Action: Mouse moved to (399, 256)
Screenshot: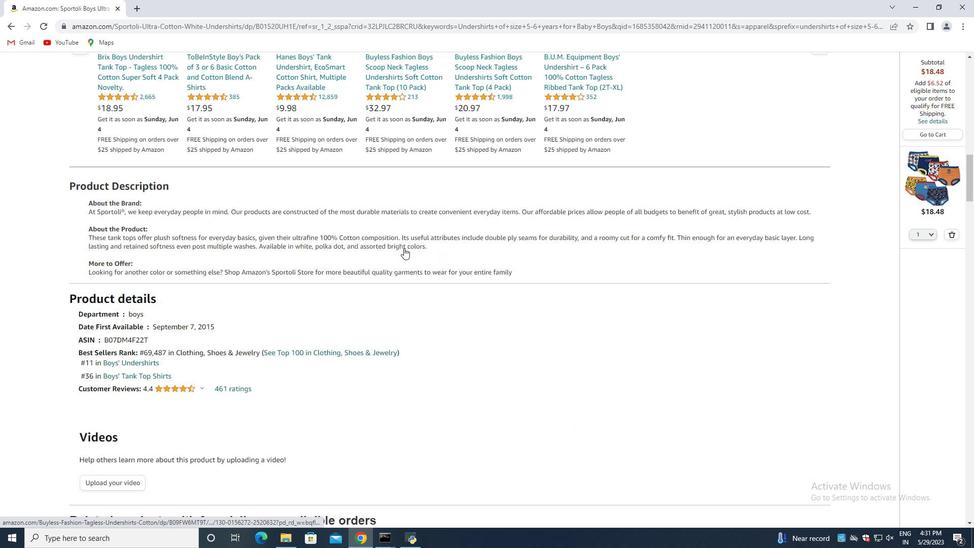 
Action: Mouse scrolled (399, 255) with delta (0, 0)
Screenshot: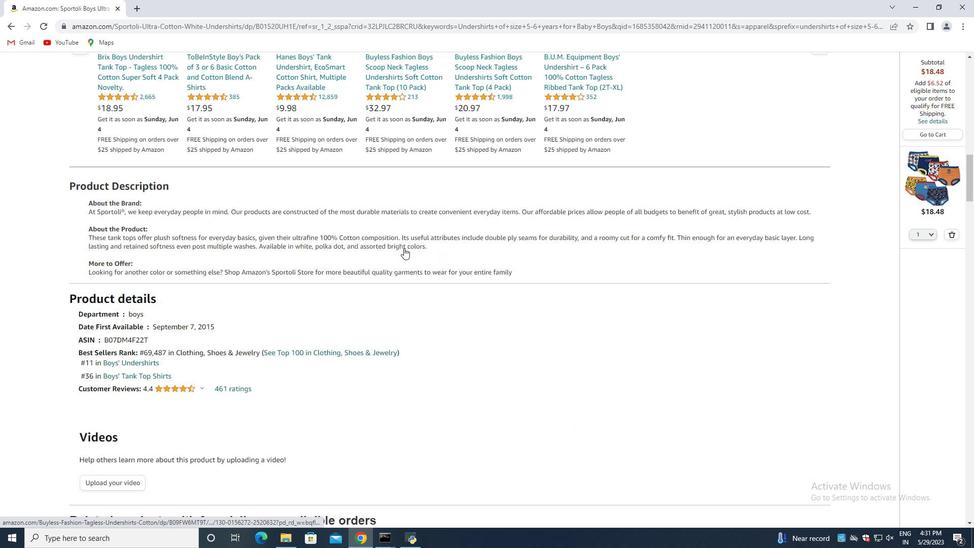 
Action: Mouse moved to (388, 272)
Screenshot: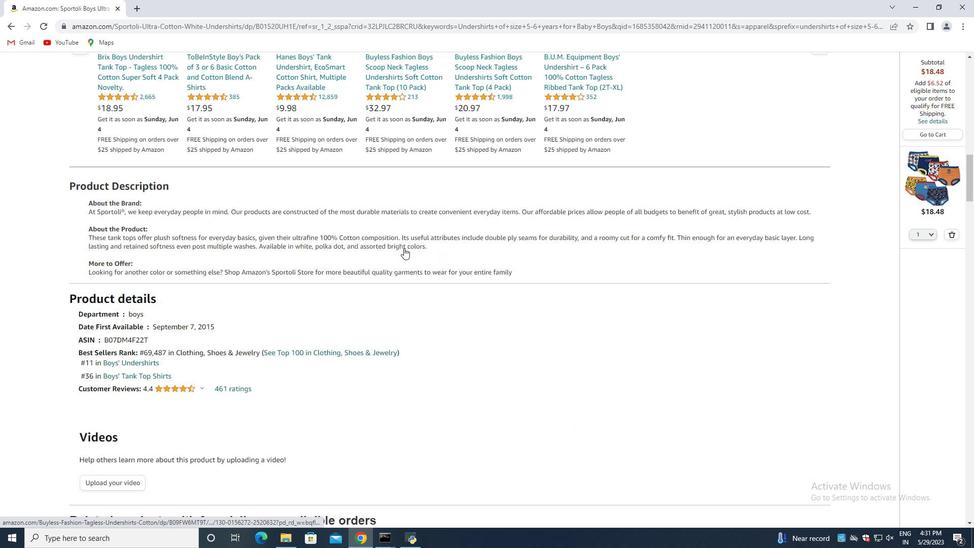 
Action: Mouse scrolled (388, 271) with delta (0, 0)
Screenshot: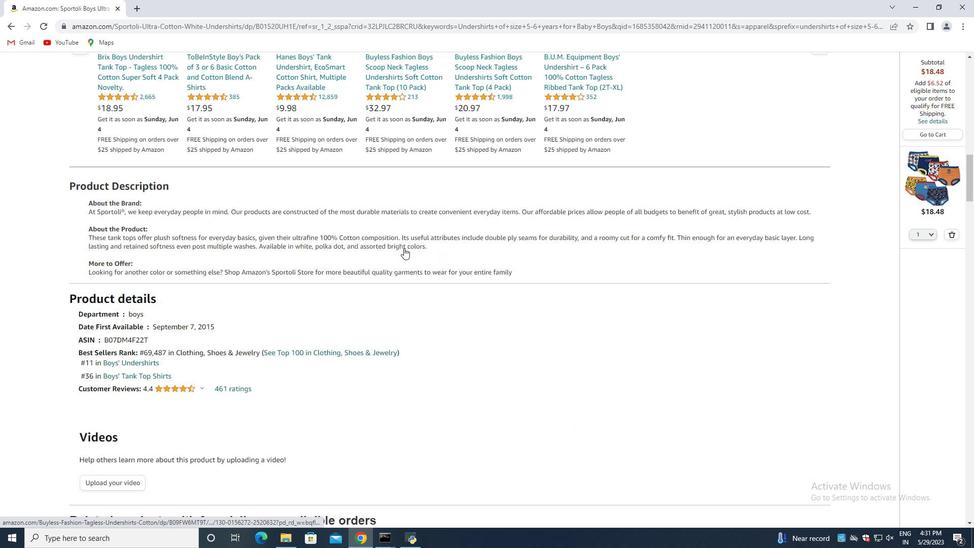 
Action: Mouse moved to (382, 281)
Screenshot: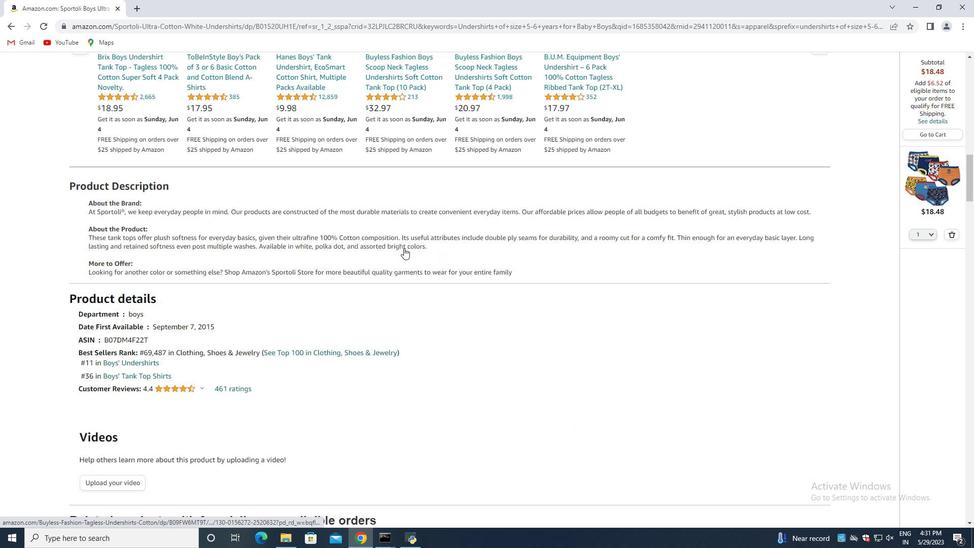 
Action: Mouse scrolled (382, 280) with delta (0, 0)
Screenshot: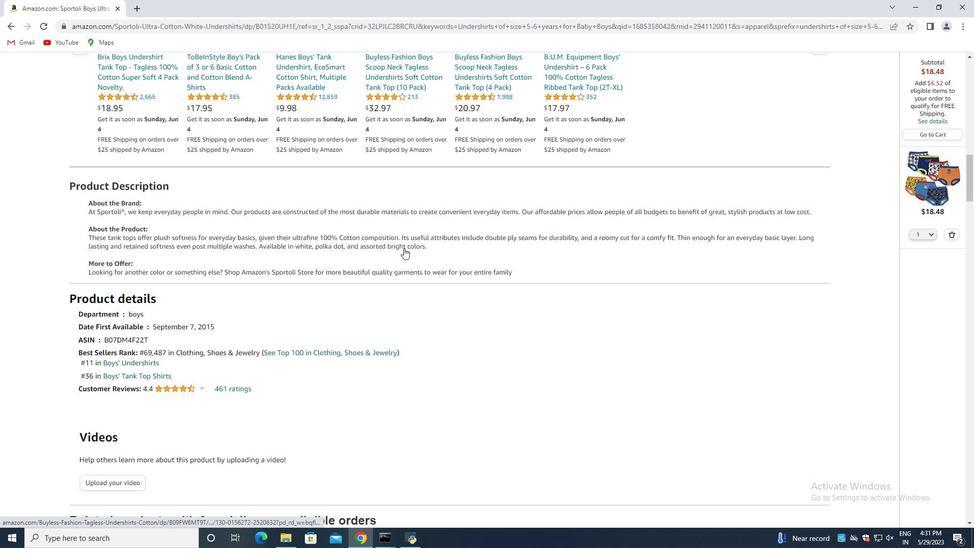 
Action: Mouse moved to (376, 289)
Screenshot: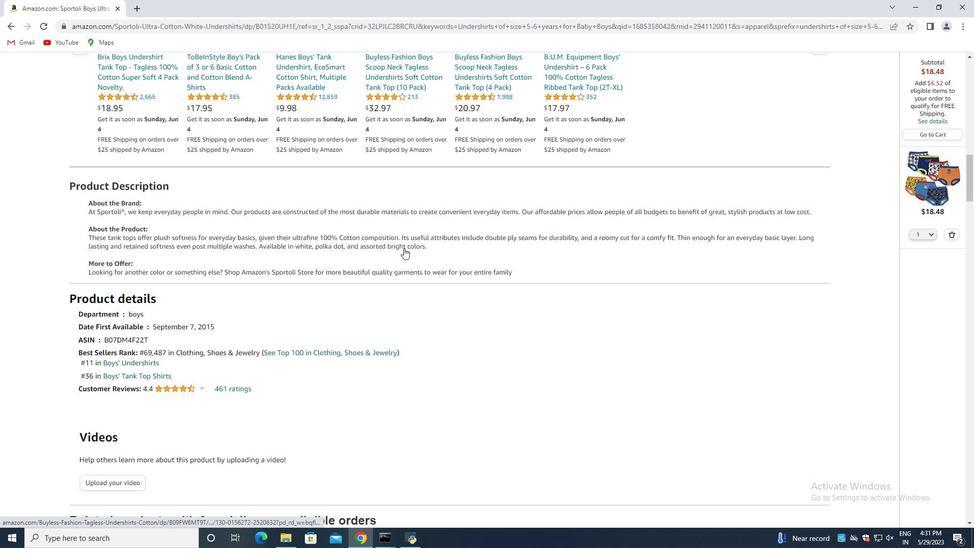 
Action: Mouse scrolled (376, 289) with delta (0, 0)
Screenshot: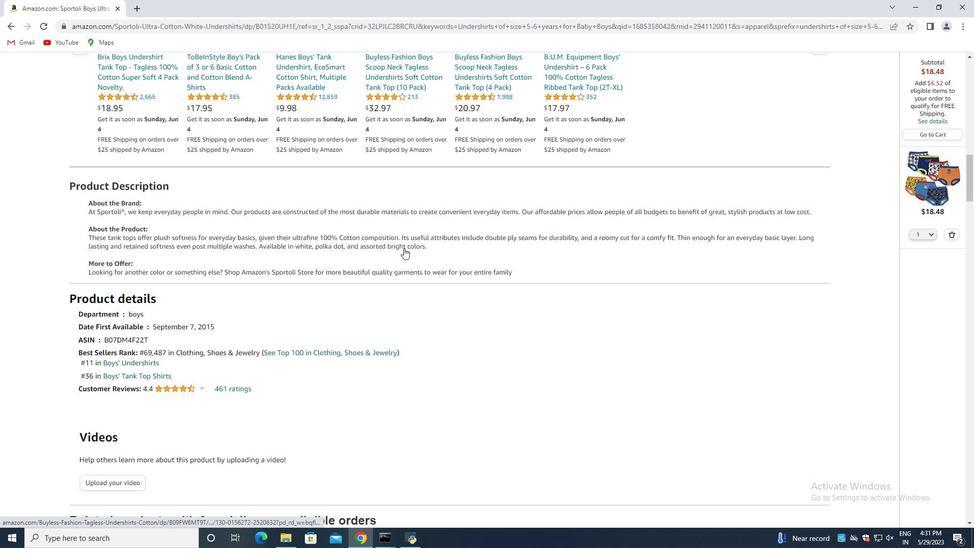 
Action: Mouse moved to (375, 290)
Screenshot: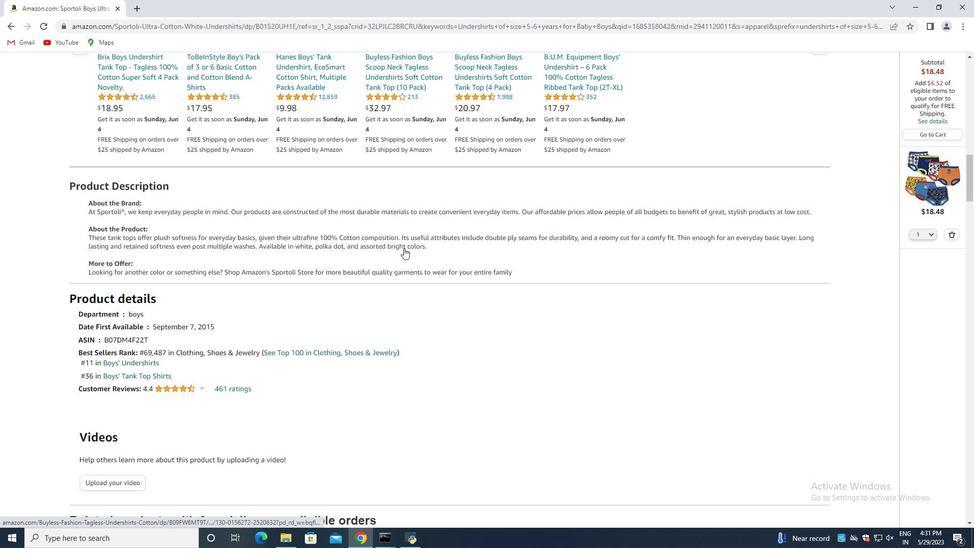
Action: Mouse scrolled (375, 289) with delta (0, 0)
Screenshot: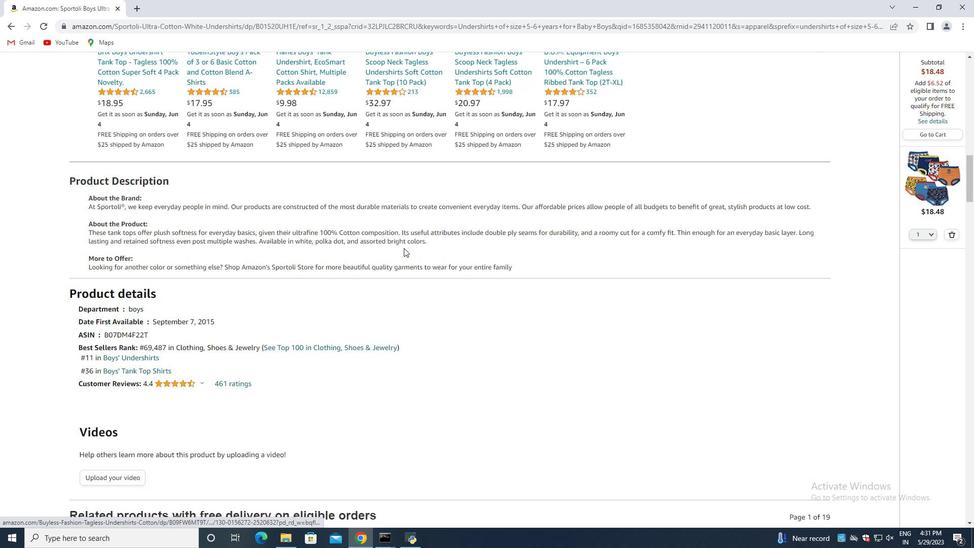 
Action: Mouse moved to (379, 296)
Screenshot: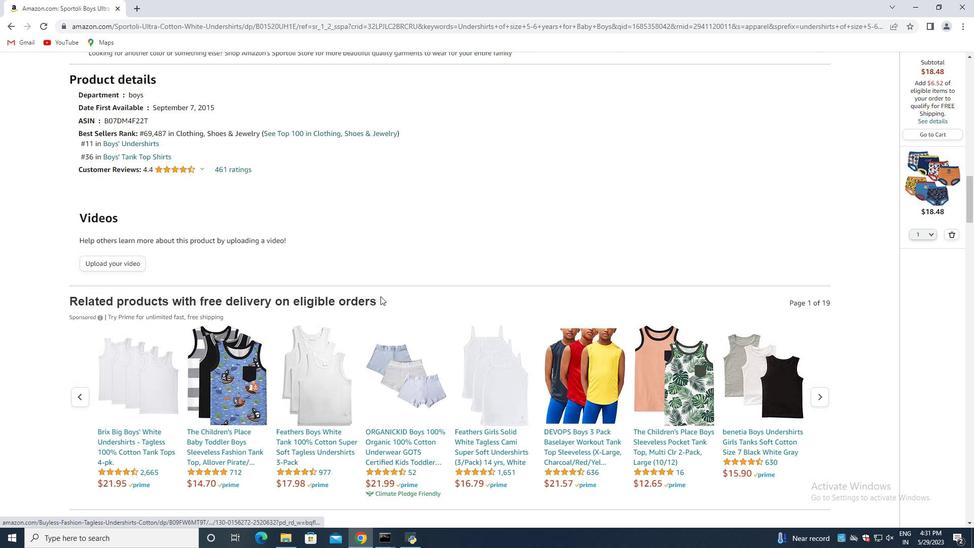 
Action: Mouse scrolled (379, 296) with delta (0, 0)
Screenshot: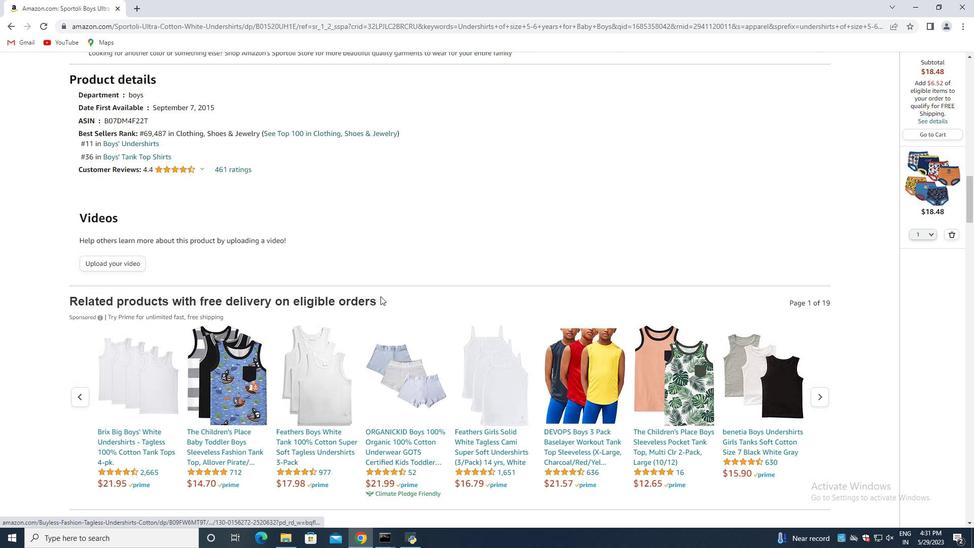 
Action: Mouse moved to (377, 297)
Screenshot: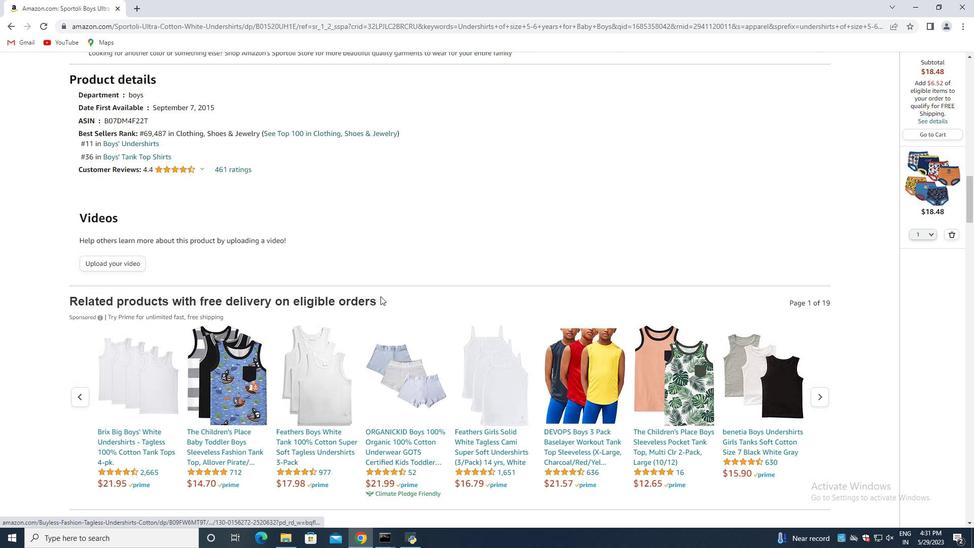 
Action: Mouse scrolled (377, 296) with delta (0, 0)
Screenshot: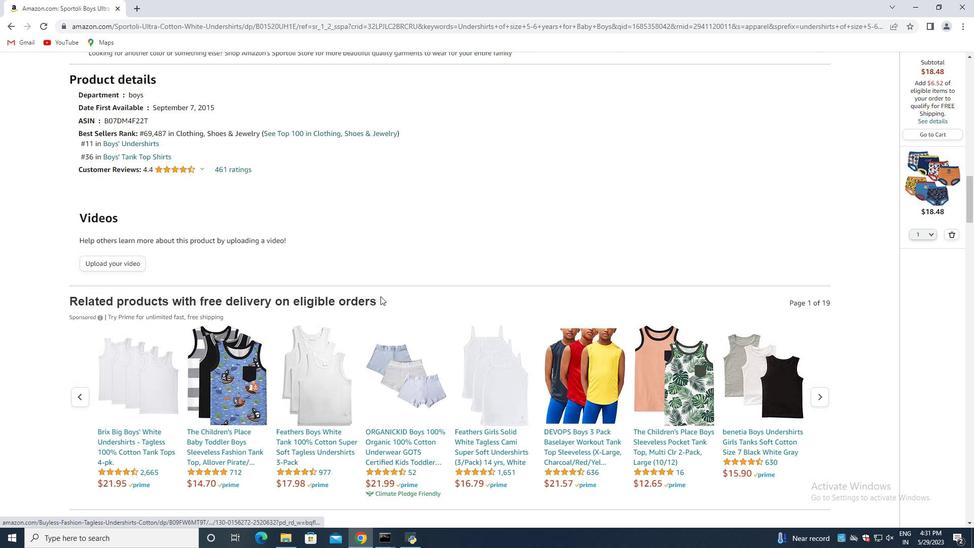 
Action: Mouse moved to (373, 297)
Screenshot: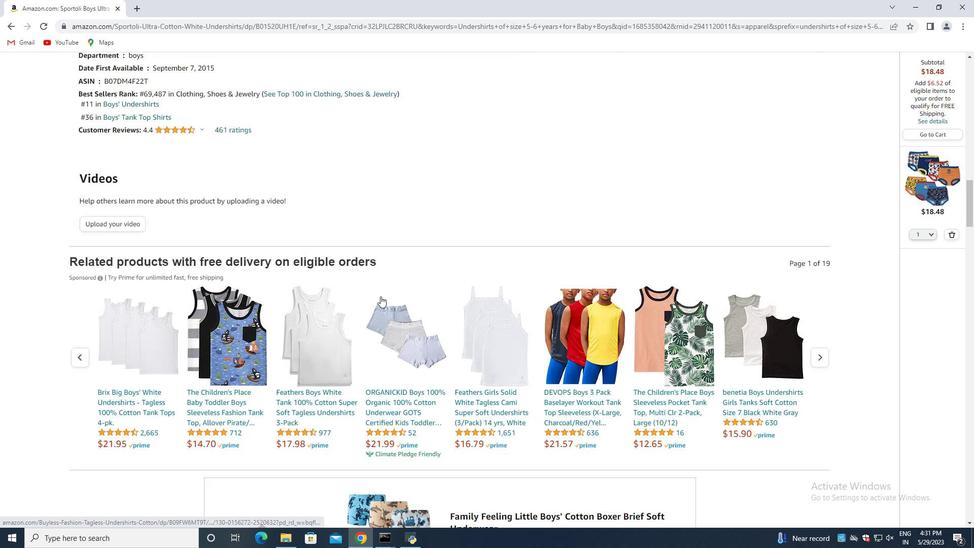 
Action: Mouse scrolled (373, 297) with delta (0, 0)
Screenshot: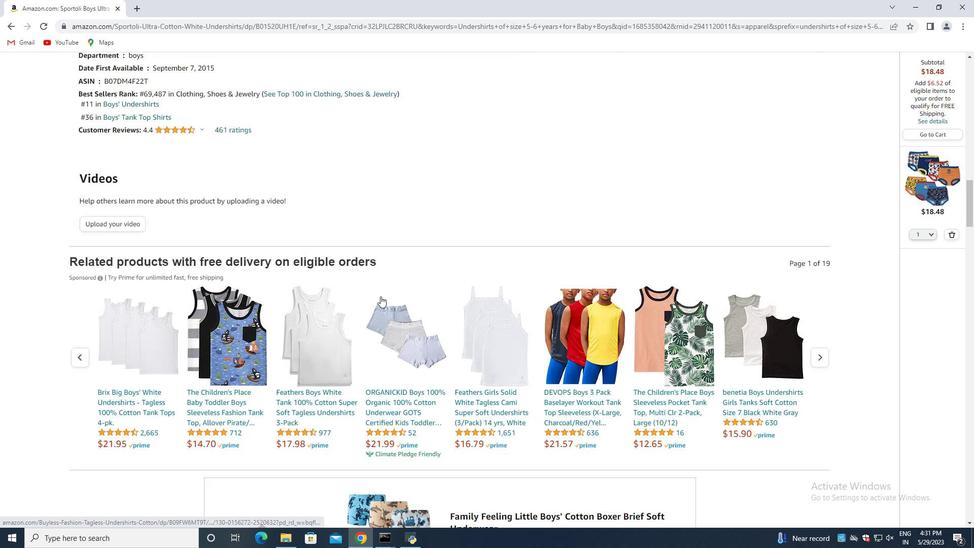 
Action: Mouse moved to (372, 298)
Screenshot: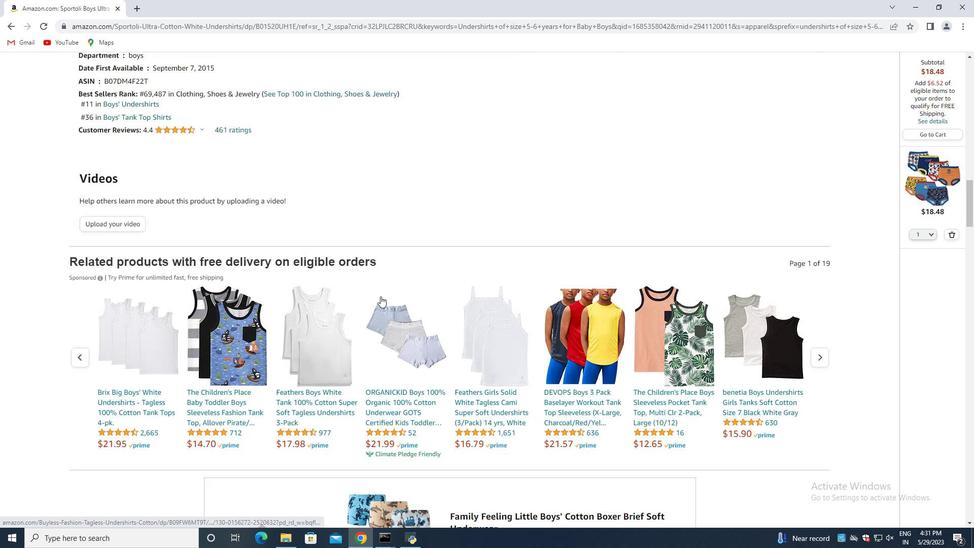 
Action: Mouse scrolled (372, 297) with delta (0, 0)
Screenshot: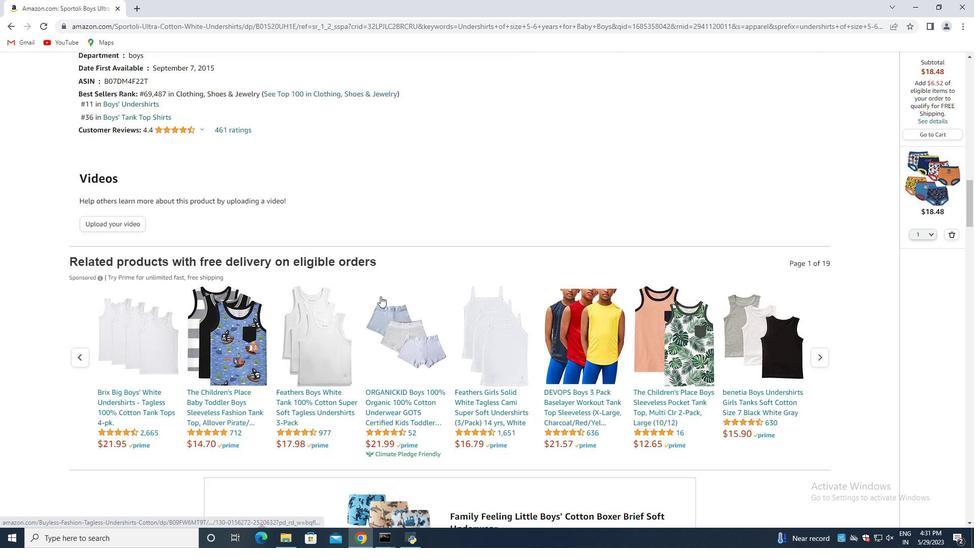 
Action: Mouse moved to (369, 300)
Screenshot: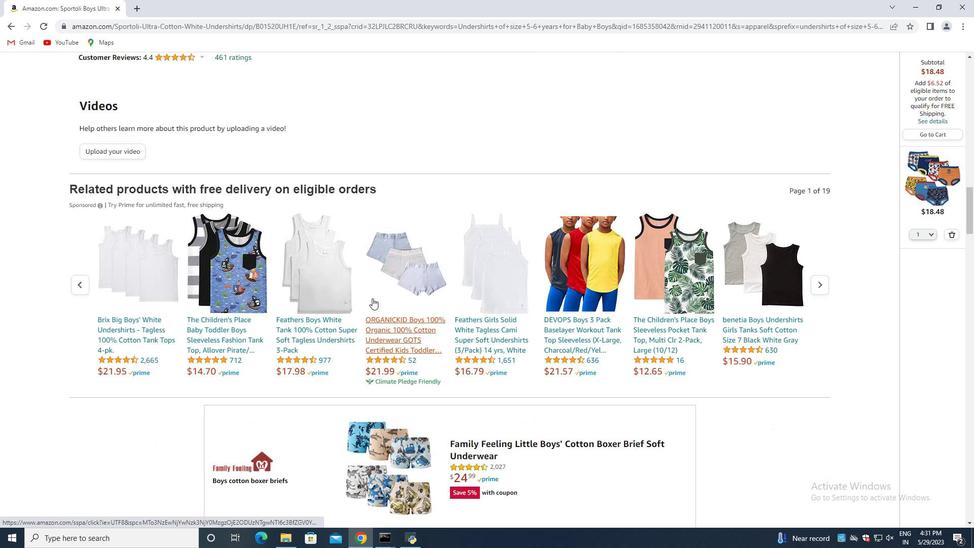 
Action: Mouse scrolled (369, 299) with delta (0, 0)
Screenshot: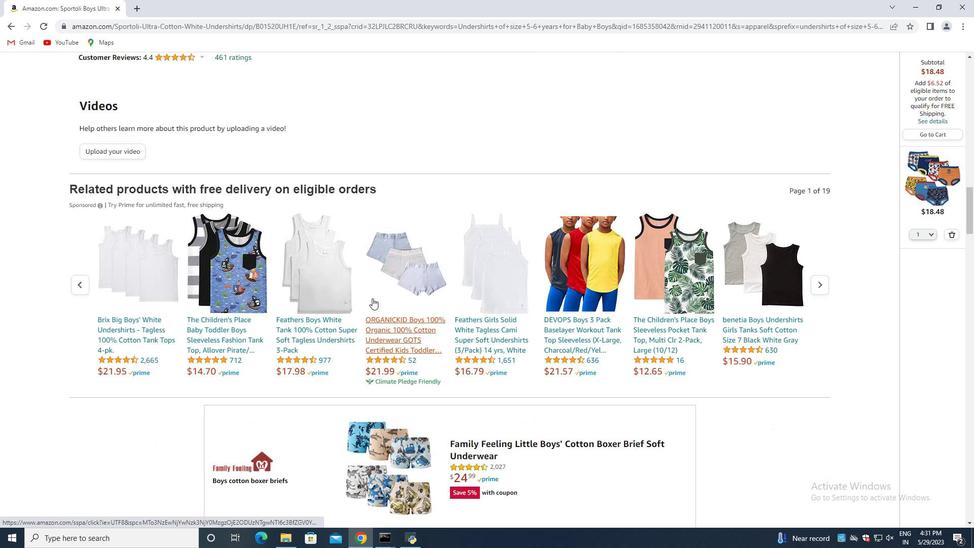 
Action: Mouse moved to (361, 300)
Screenshot: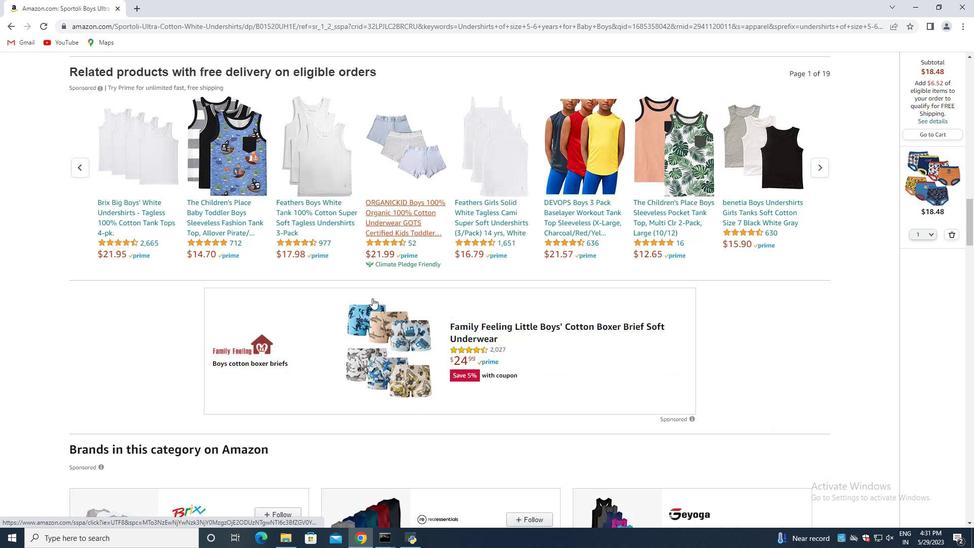 
Action: Mouse scrolled (361, 300) with delta (0, 0)
Screenshot: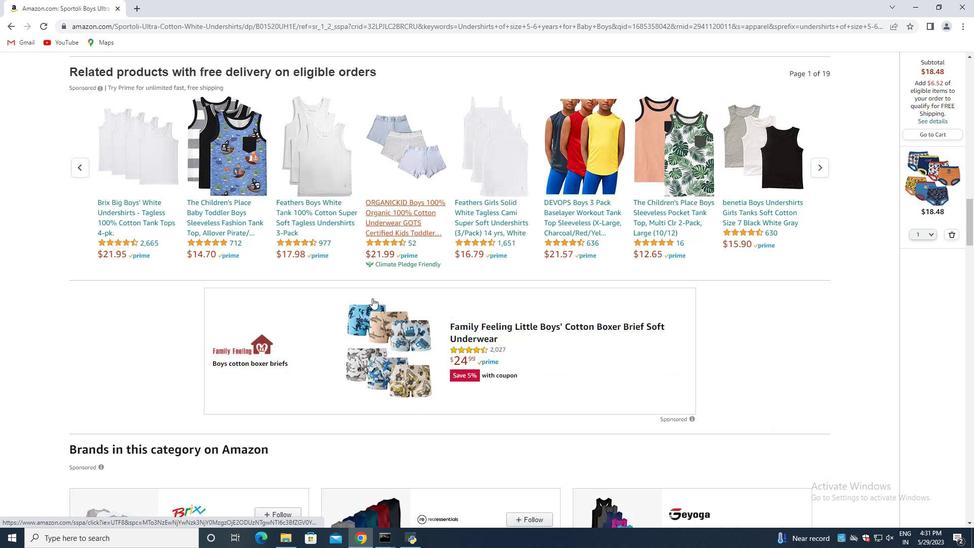 
Action: Mouse moved to (357, 301)
Screenshot: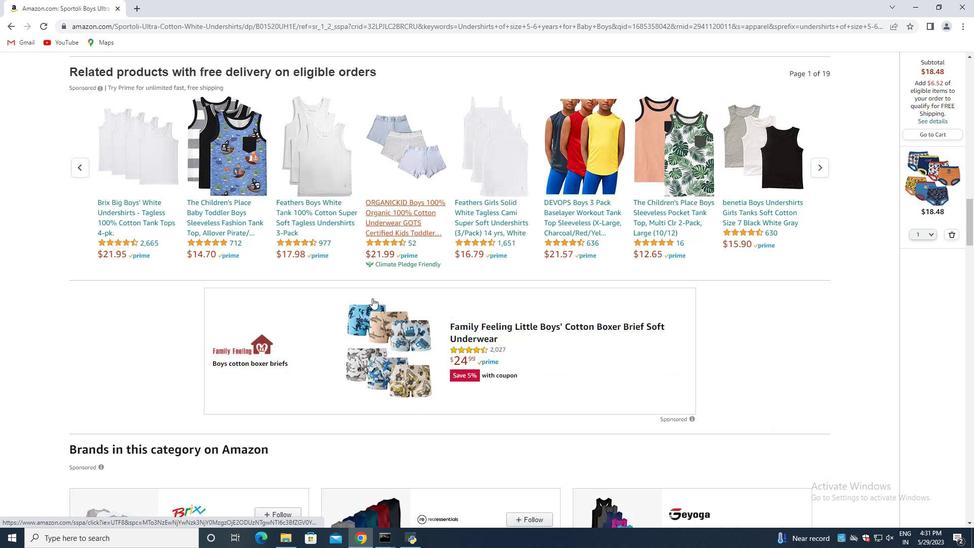 
Action: Mouse scrolled (357, 301) with delta (0, 0)
Screenshot: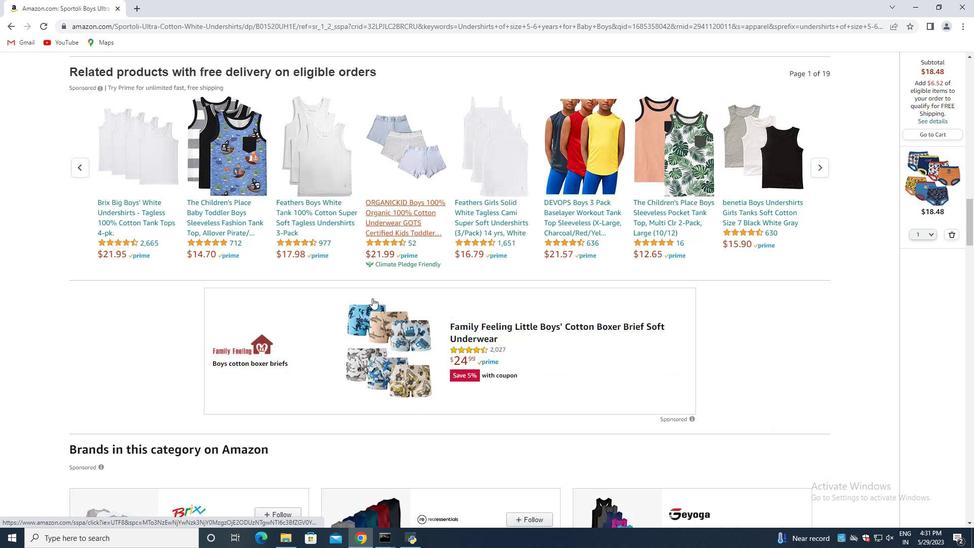 
Action: Mouse moved to (355, 301)
Screenshot: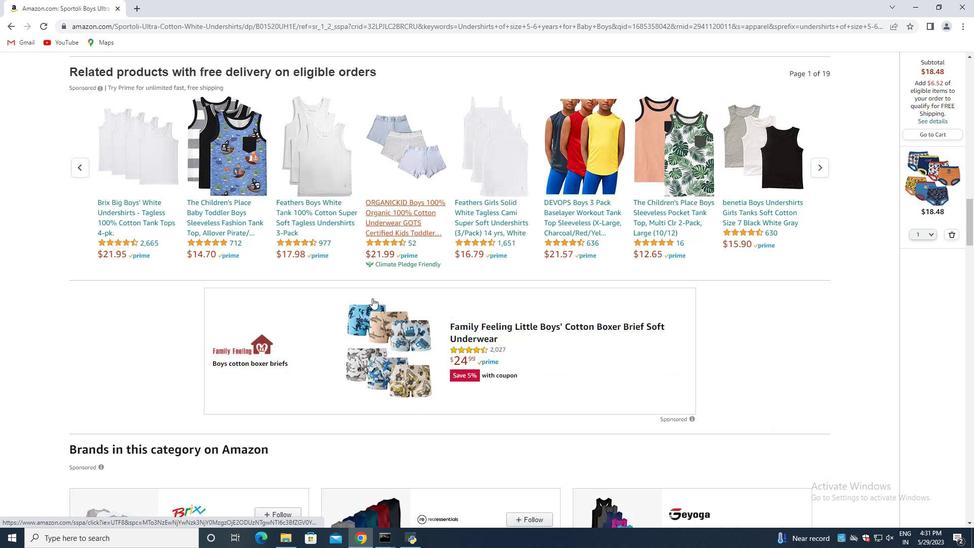 
Action: Mouse scrolled (355, 301) with delta (0, 0)
Screenshot: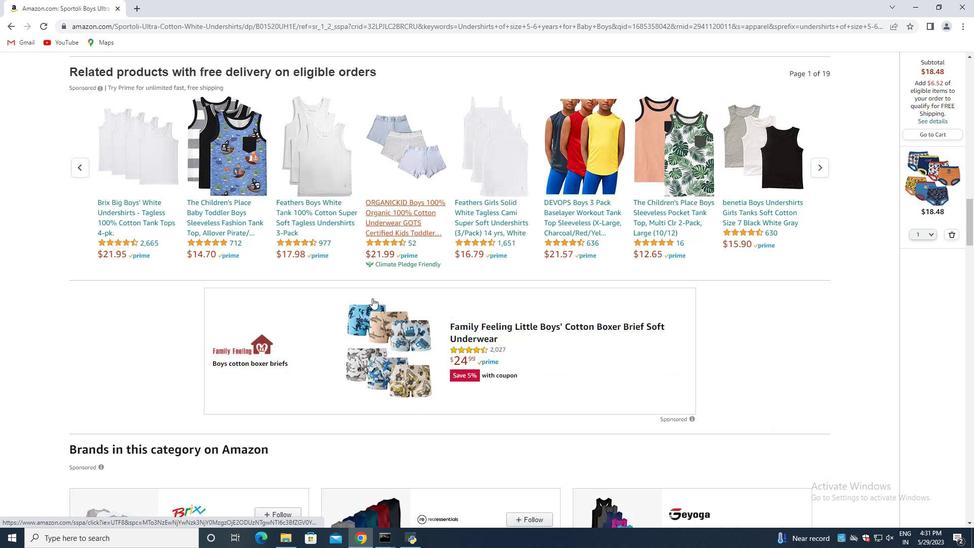 
Action: Mouse moved to (324, 295)
Screenshot: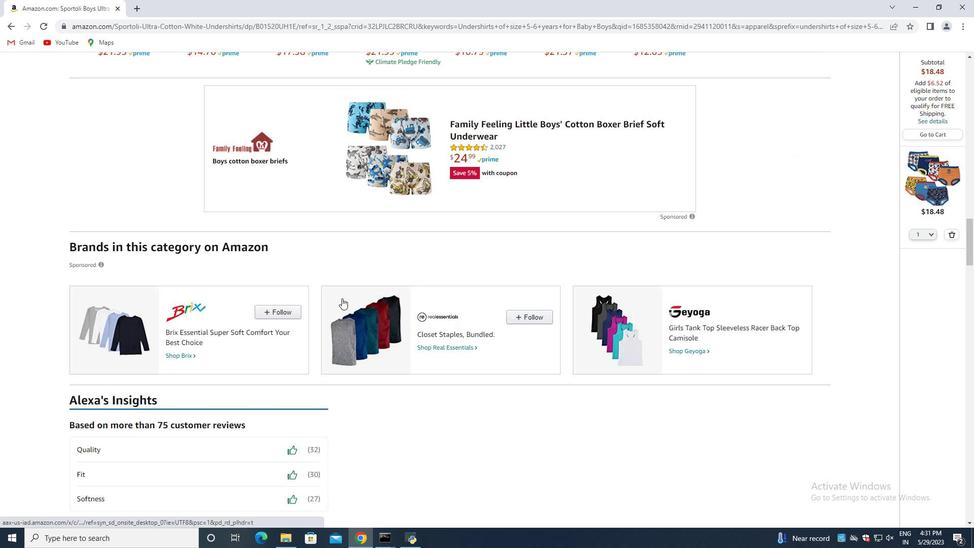 
Action: Mouse scrolled (329, 295) with delta (0, 0)
Screenshot: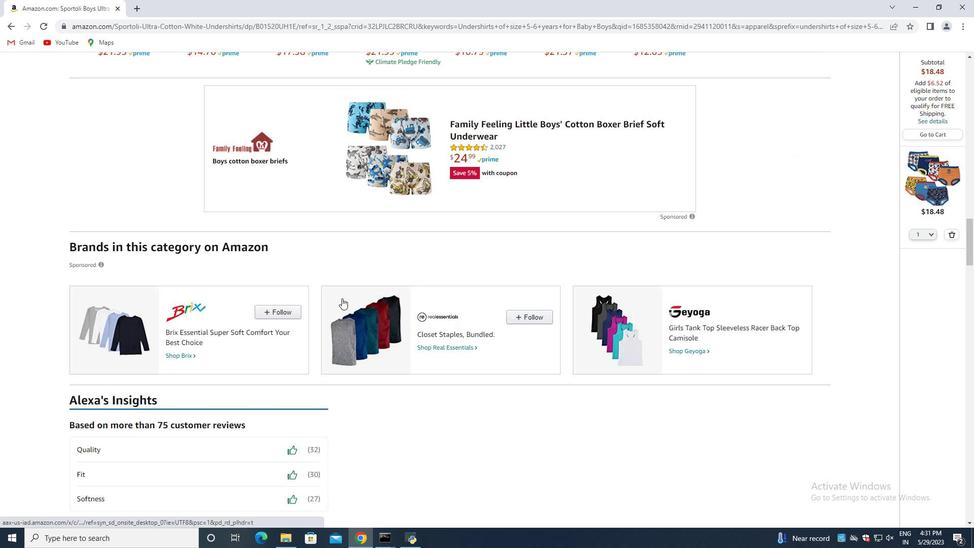 
Action: Mouse moved to (324, 295)
Screenshot: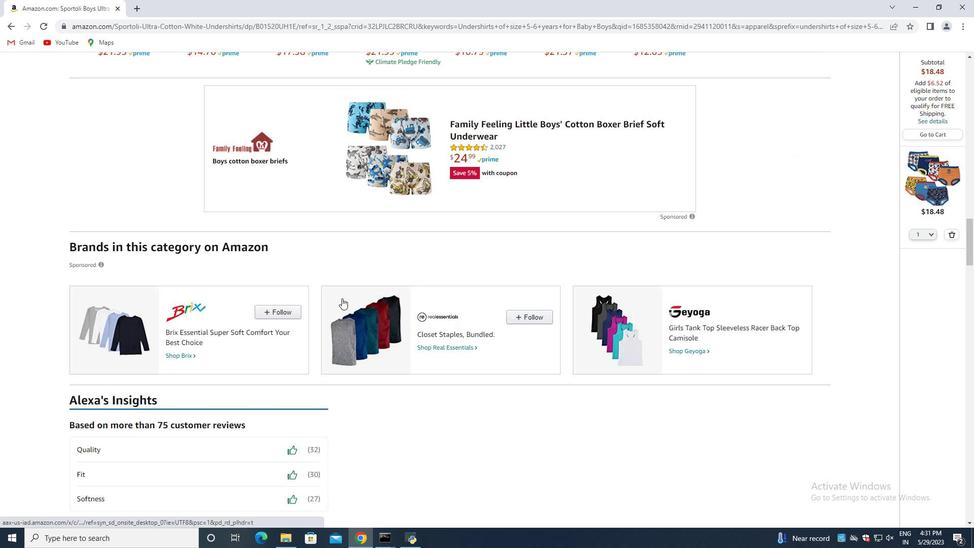 
Action: Mouse scrolled (327, 295) with delta (0, 0)
Screenshot: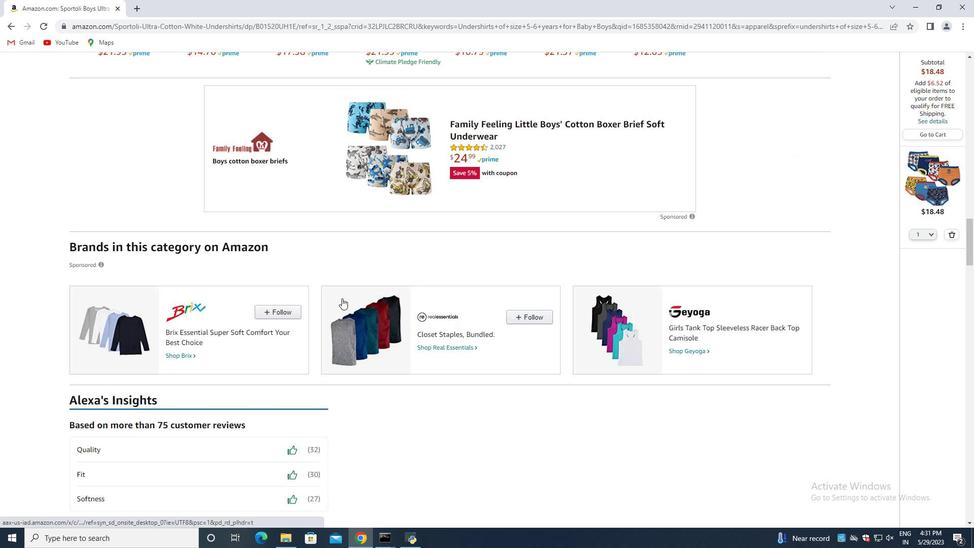 
Action: Mouse scrolled (324, 295) with delta (0, 0)
Screenshot: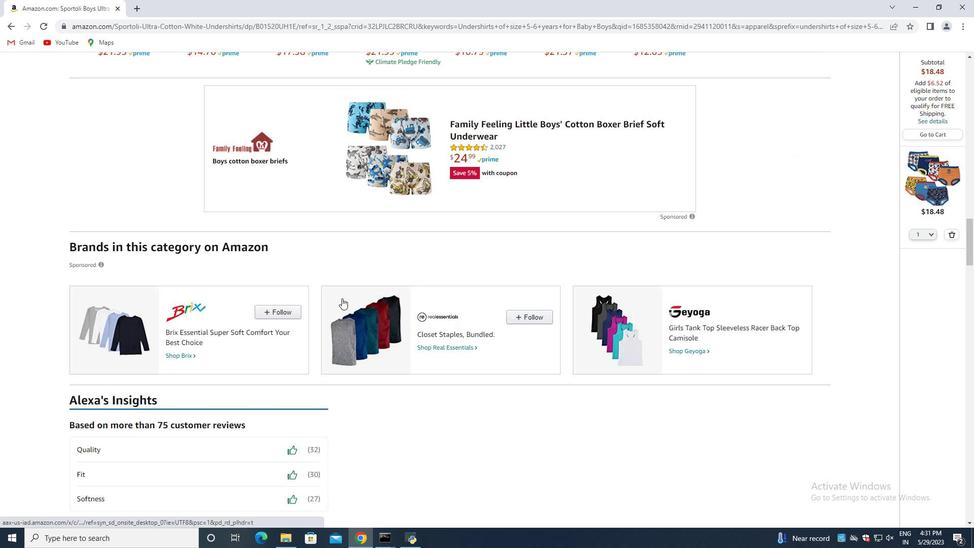 
Action: Mouse scrolled (324, 295) with delta (0, 0)
Screenshot: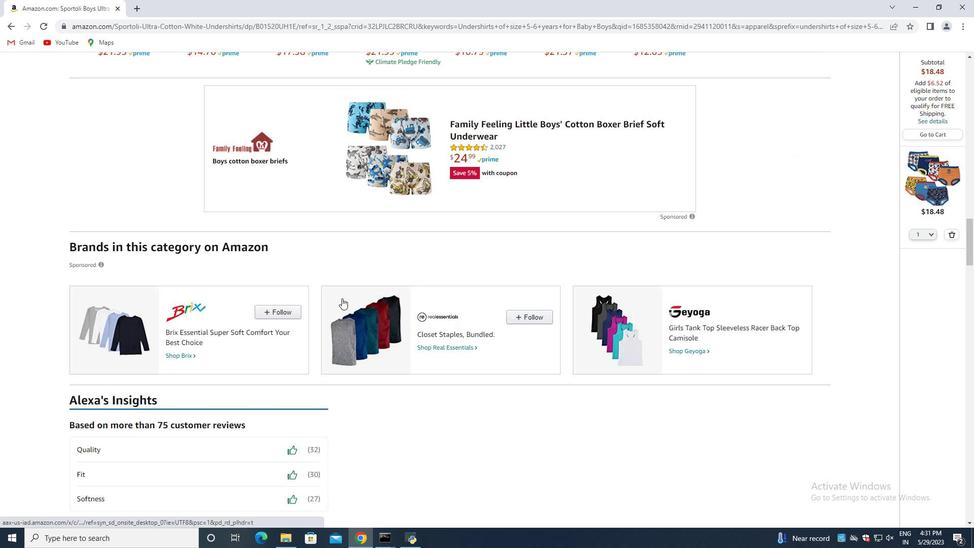 
Action: Mouse scrolled (324, 295) with delta (0, 0)
Screenshot: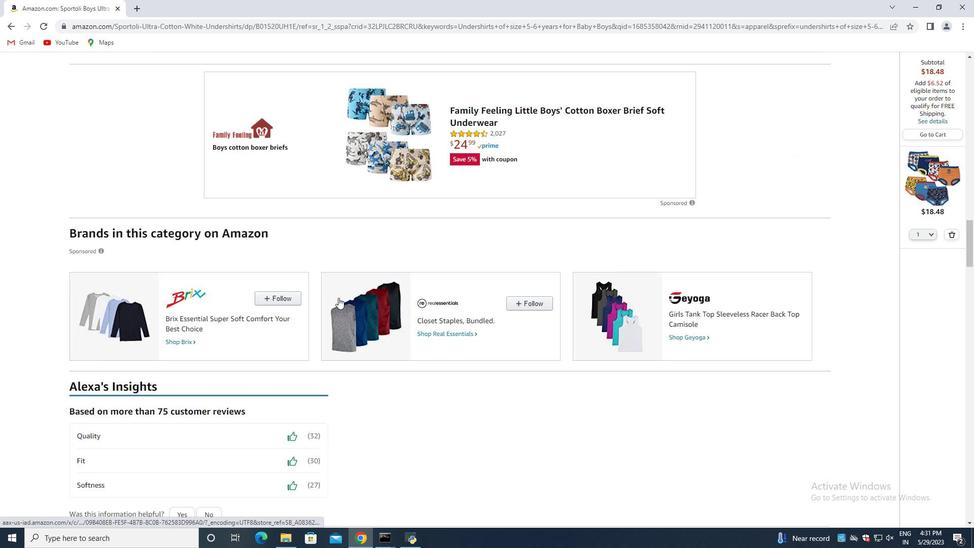 
Action: Mouse moved to (322, 294)
Screenshot: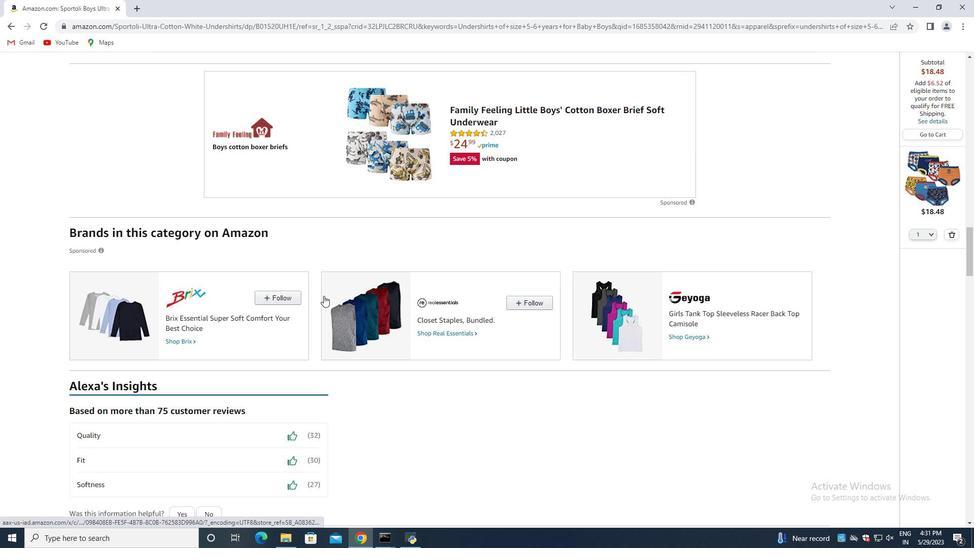 
Action: Mouse scrolled (322, 293) with delta (0, 0)
Screenshot: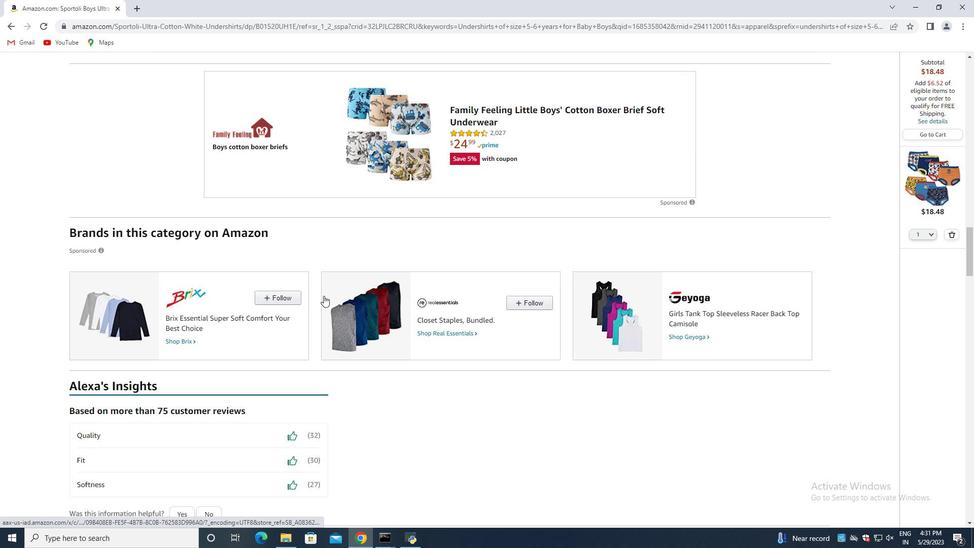 
Action: Mouse moved to (321, 294)
Screenshot: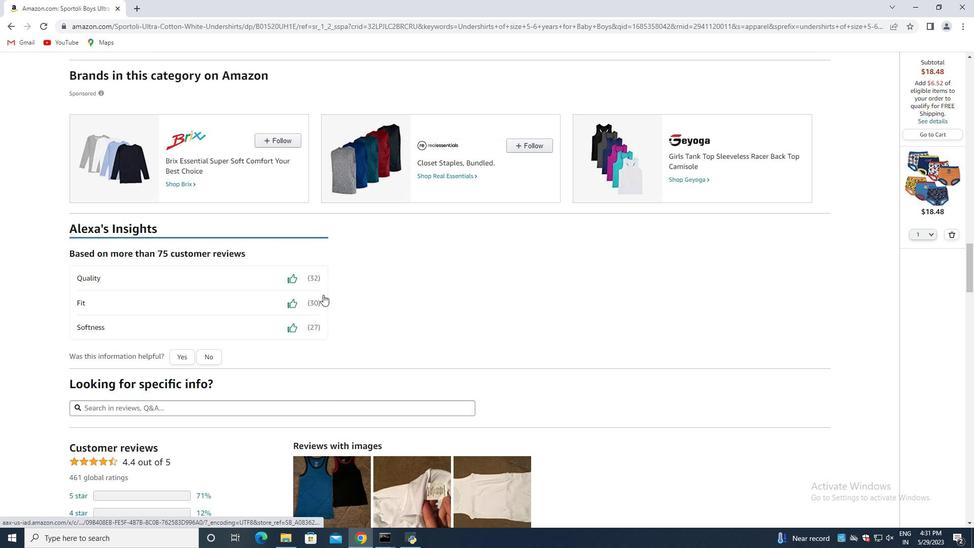 
Action: Mouse scrolled (321, 293) with delta (0, 0)
Screenshot: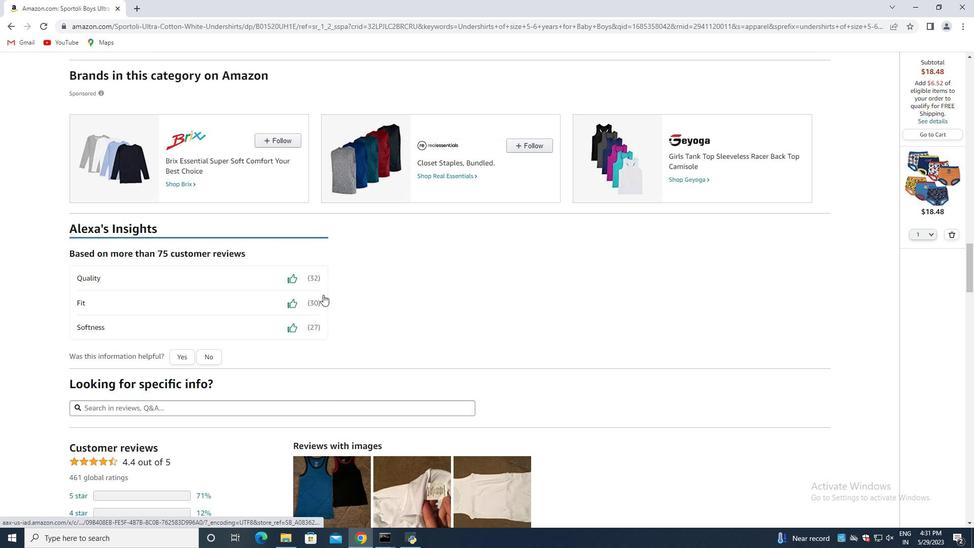 
Action: Mouse scrolled (321, 293) with delta (0, 0)
Screenshot: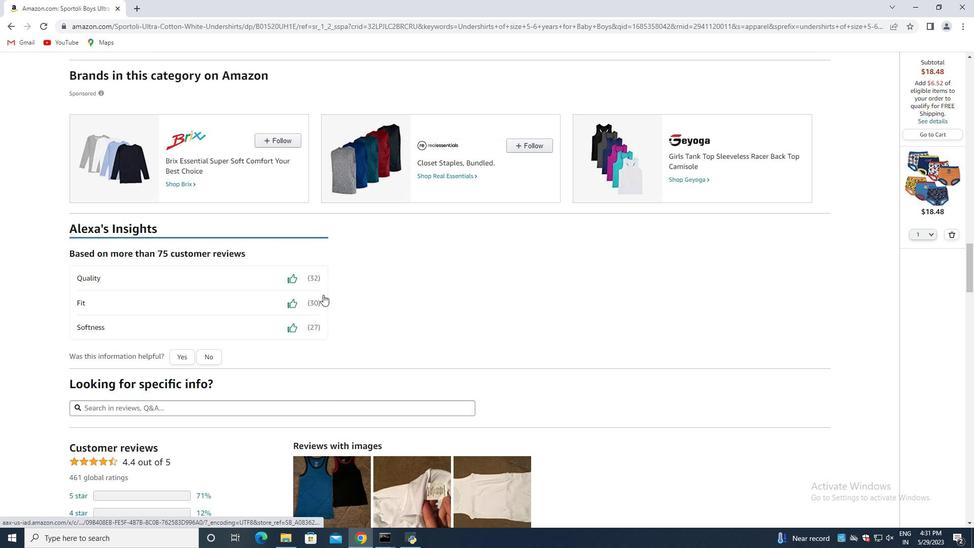 
Action: Mouse scrolled (321, 293) with delta (0, 0)
Screenshot: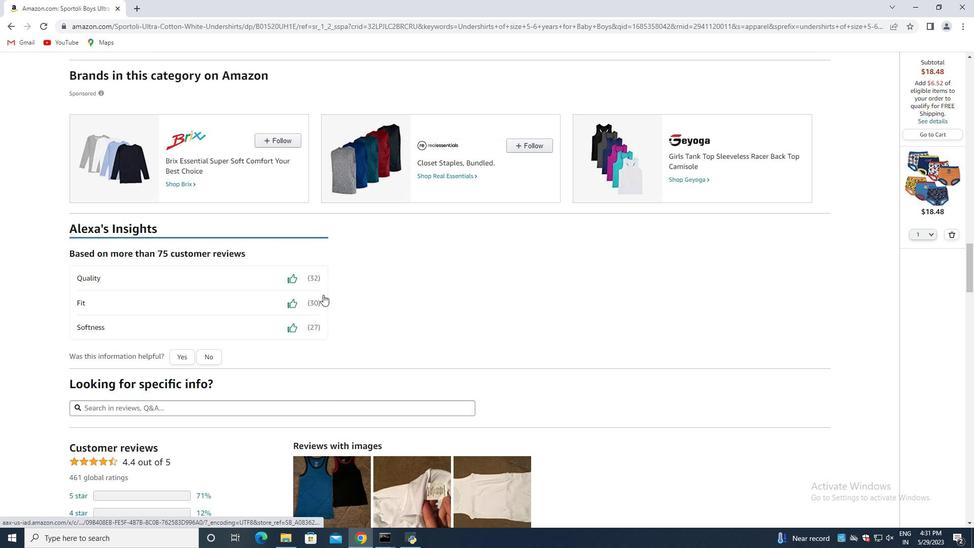 
Action: Mouse moved to (380, 336)
Screenshot: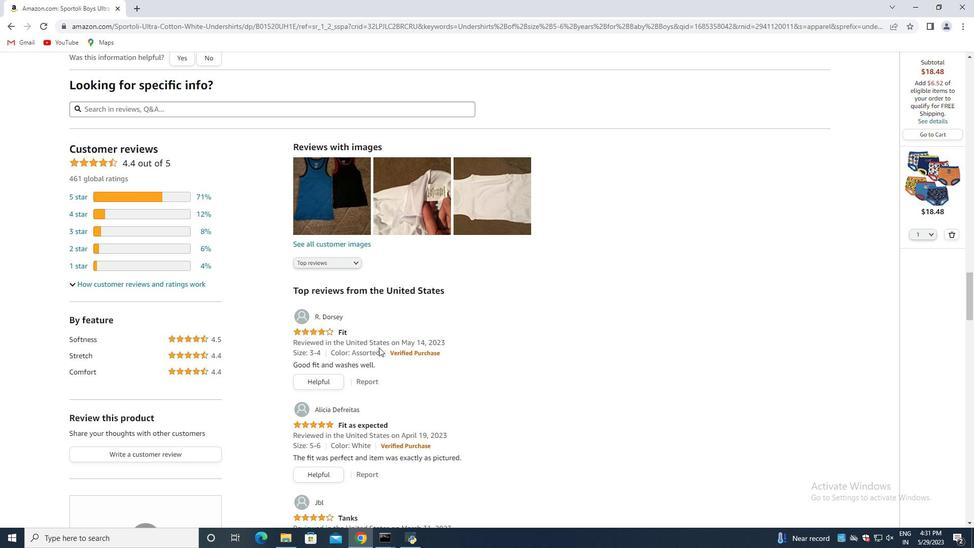 
Action: Mouse scrolled (380, 336) with delta (0, 0)
Screenshot: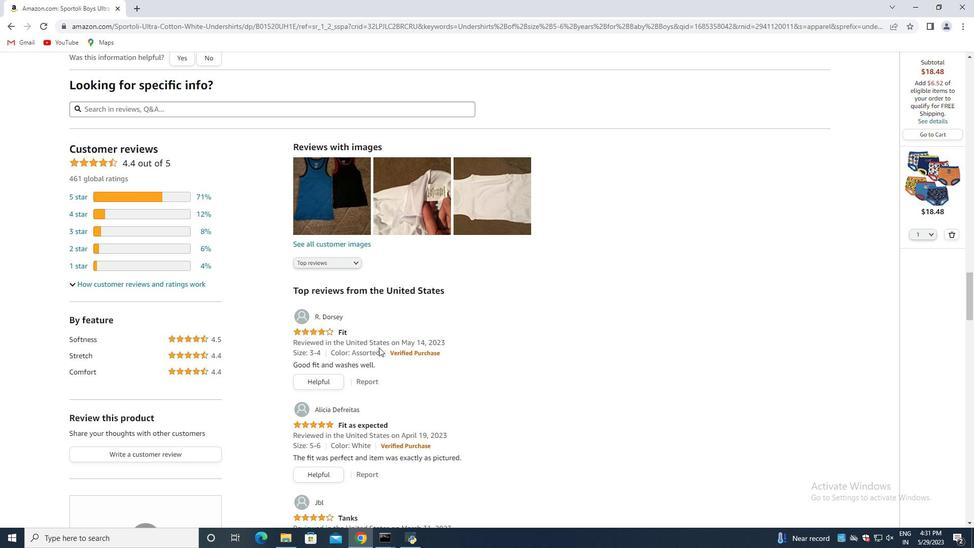 
Action: Mouse scrolled (380, 336) with delta (0, 0)
Screenshot: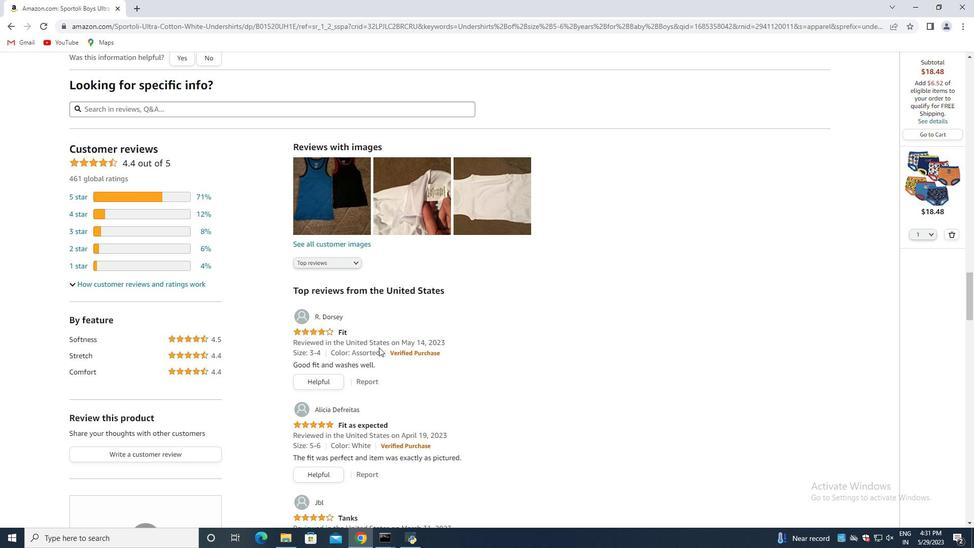 
Action: Mouse moved to (381, 336)
Screenshot: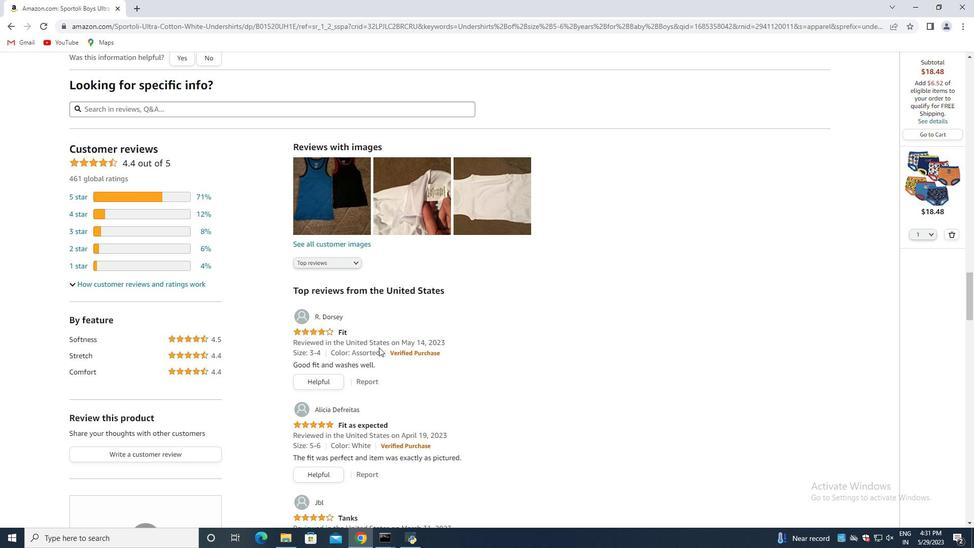 
Action: Mouse scrolled (381, 336) with delta (0, 0)
Screenshot: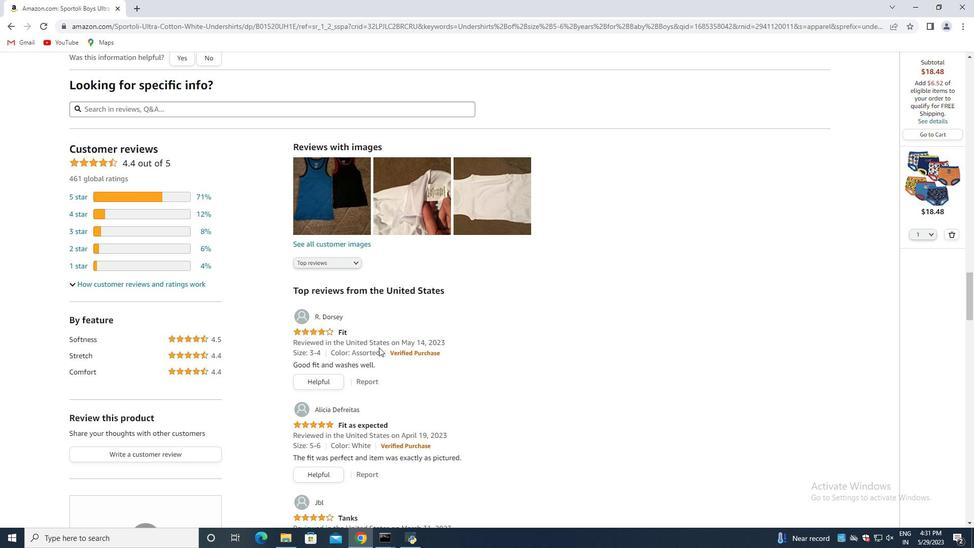 
Action: Mouse moved to (414, 304)
Screenshot: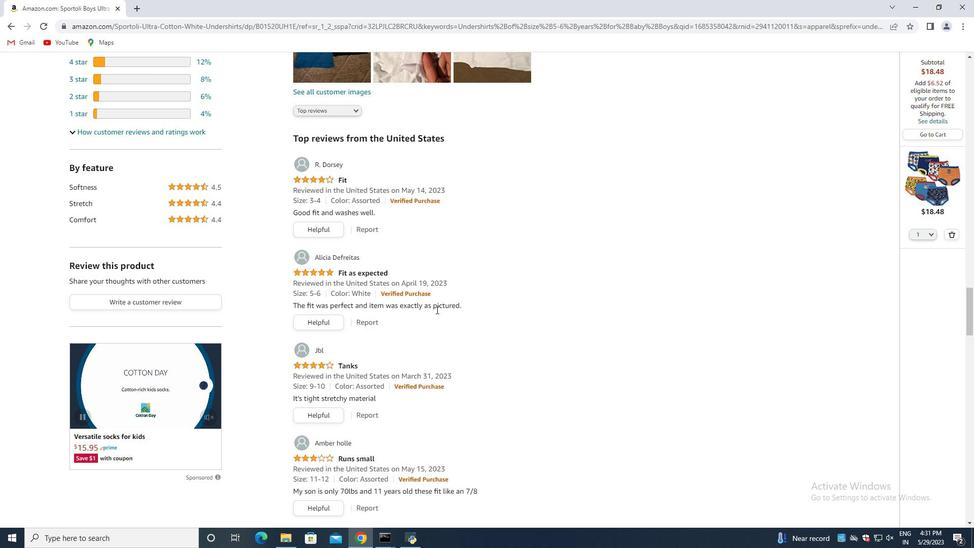 
Action: Mouse scrolled (414, 304) with delta (0, 0)
Screenshot: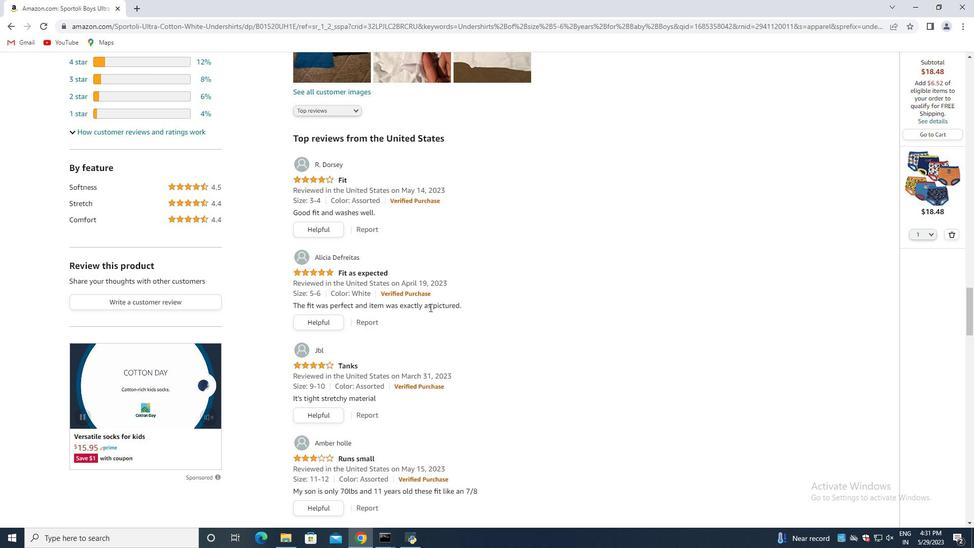 
Action: Mouse moved to (409, 303)
Screenshot: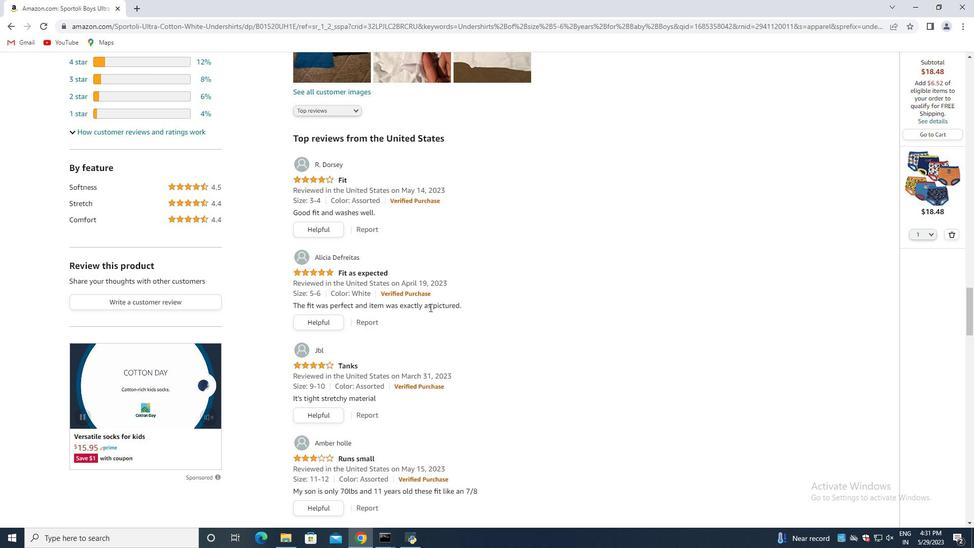 
Action: Mouse scrolled (409, 303) with delta (0, 0)
Screenshot: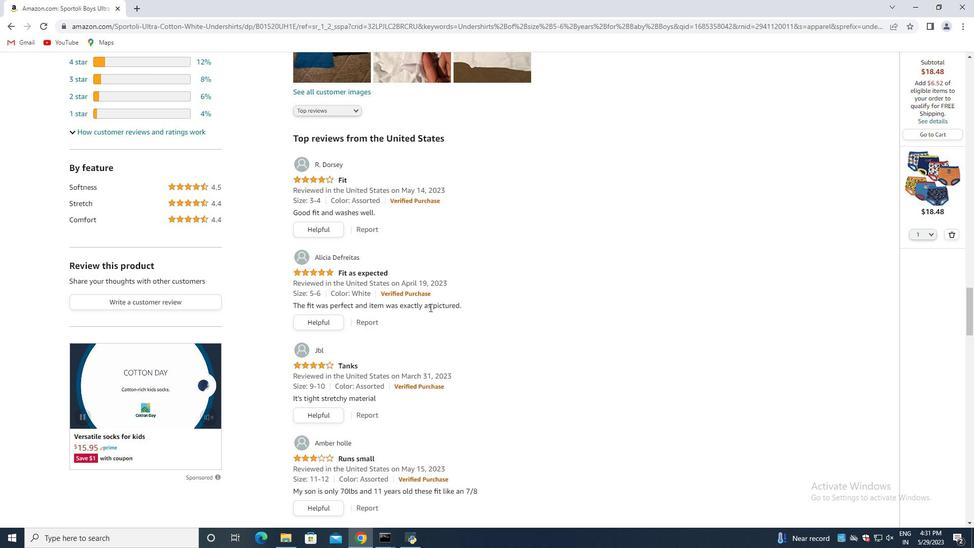 
Action: Mouse moved to (406, 303)
Screenshot: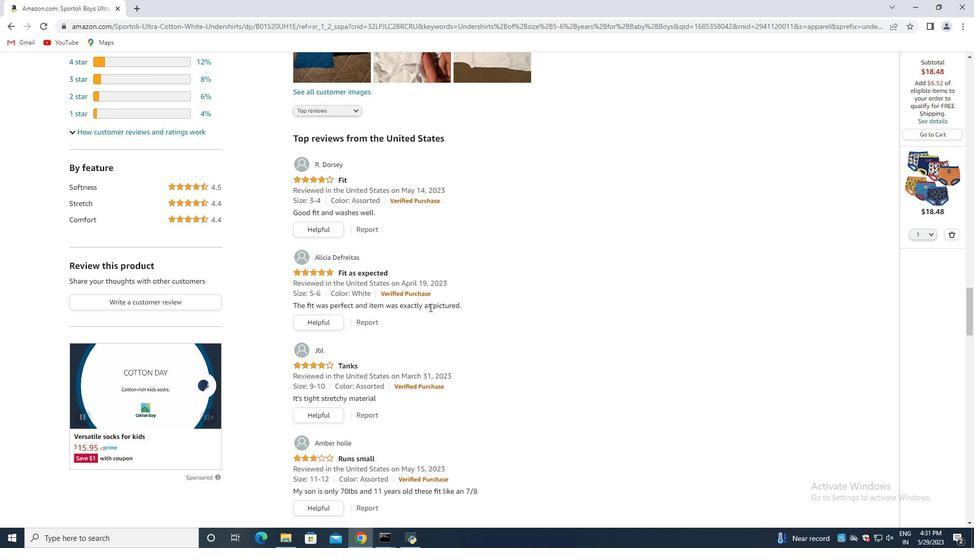 
Action: Mouse scrolled (406, 303) with delta (0, 0)
Screenshot: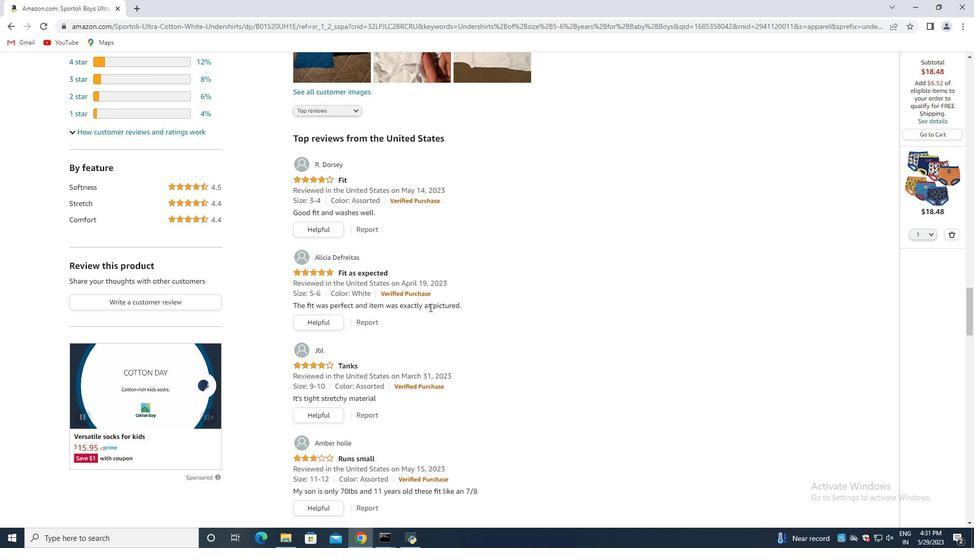 
Action: Mouse moved to (402, 303)
Screenshot: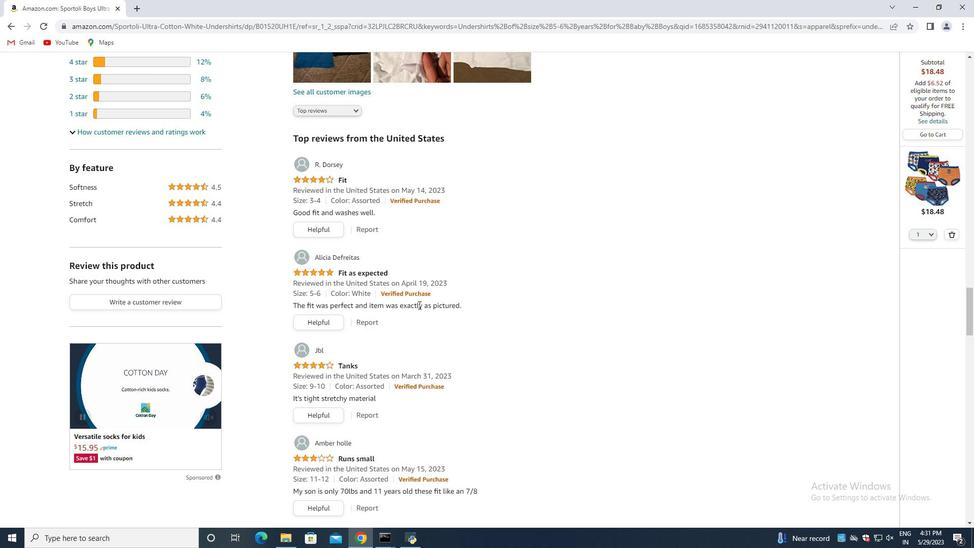 
Action: Mouse scrolled (403, 303) with delta (0, 0)
Screenshot: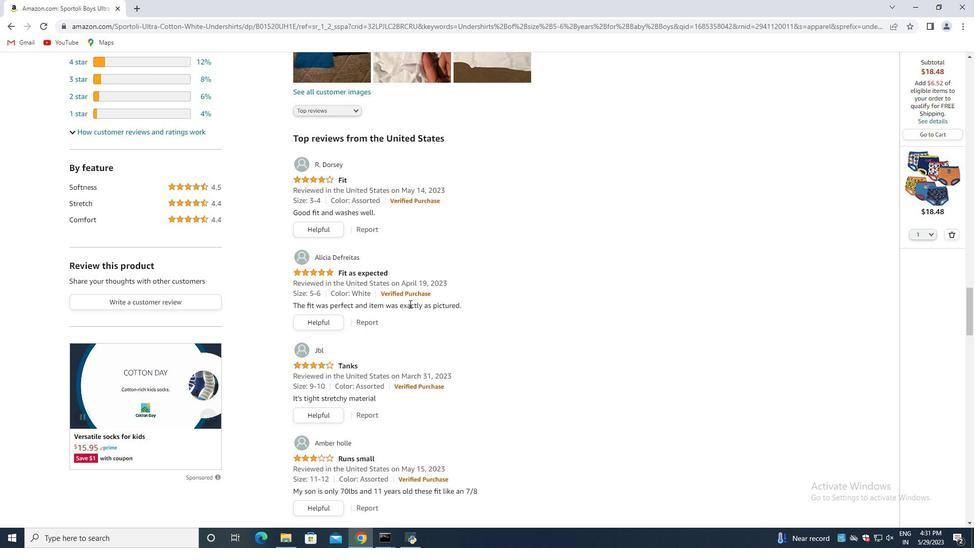 
Action: Mouse moved to (490, 289)
Screenshot: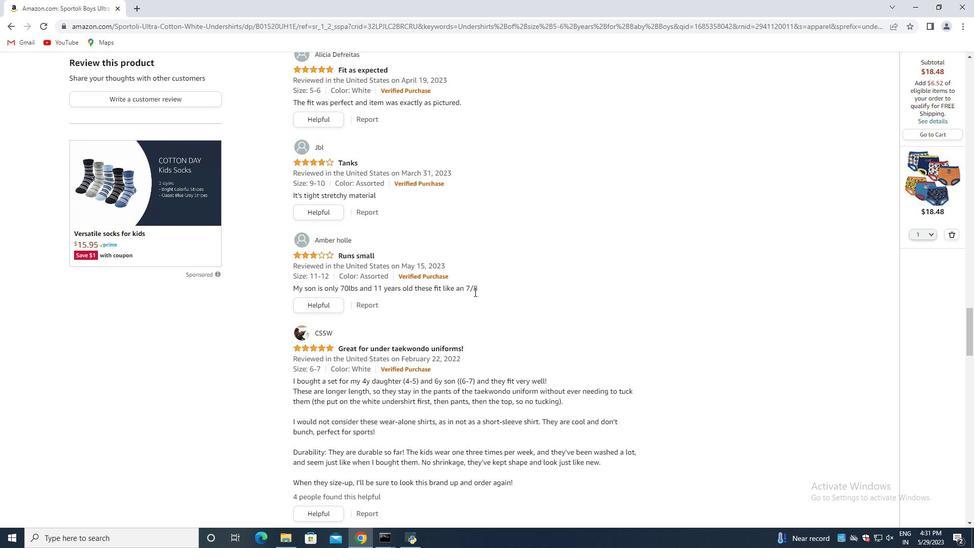 
Action: Mouse scrolled (490, 289) with delta (0, 0)
Screenshot: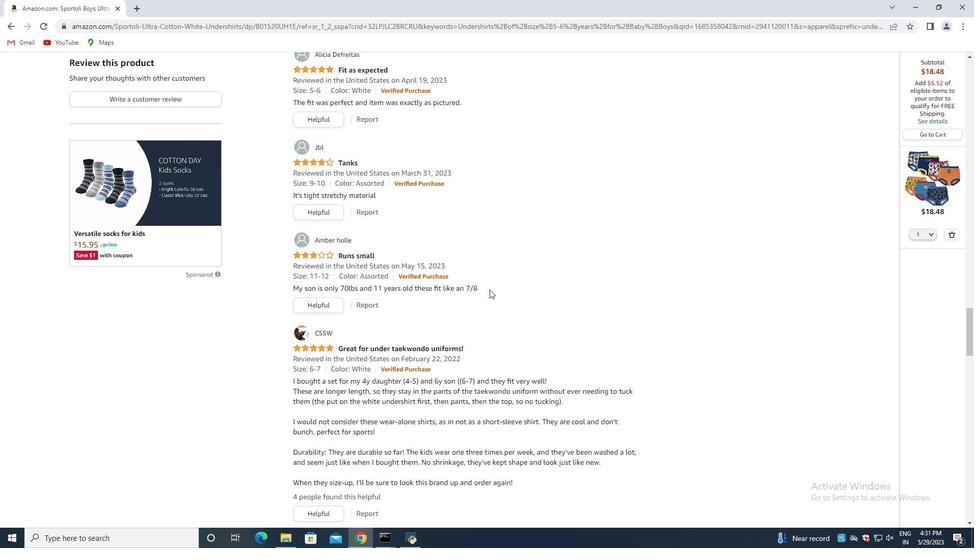 
Action: Mouse scrolled (490, 289) with delta (0, 0)
Screenshot: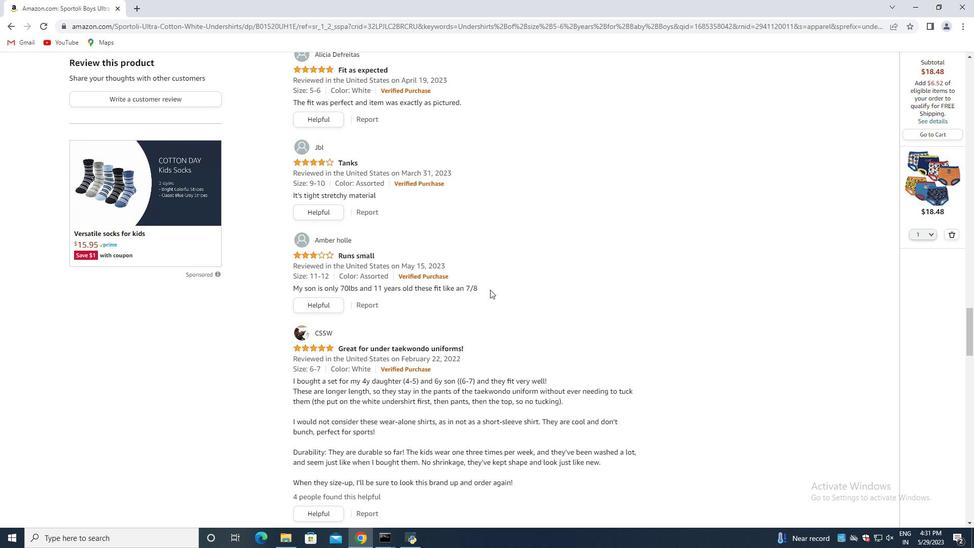 
Action: Mouse scrolled (490, 289) with delta (0, 0)
Screenshot: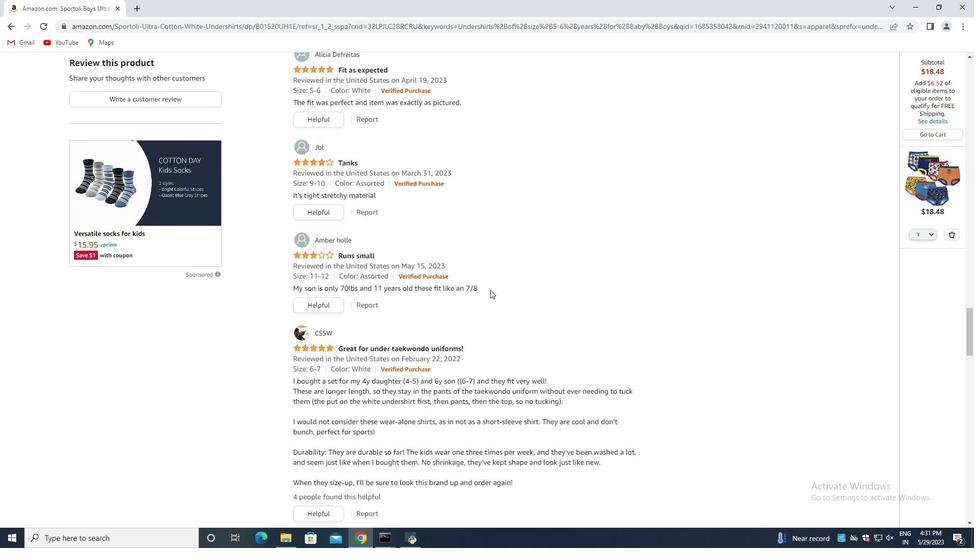 
Action: Mouse scrolled (490, 289) with delta (0, 0)
Screenshot: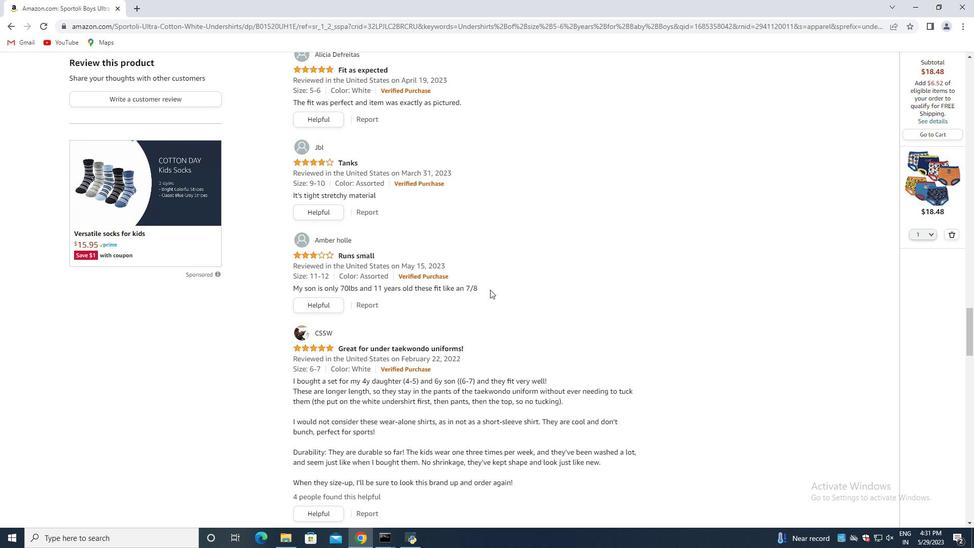 
Action: Mouse moved to (490, 289)
Screenshot: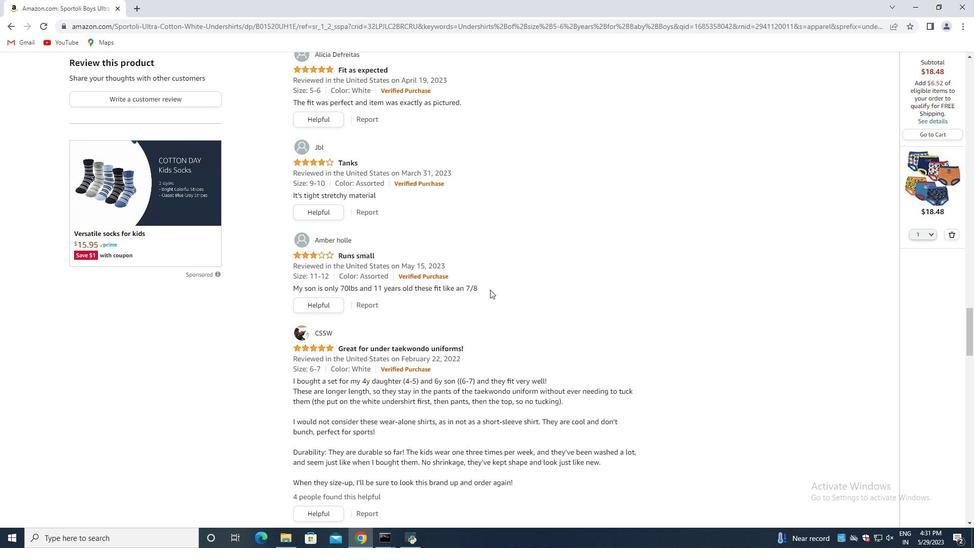 
Action: Mouse scrolled (490, 289) with delta (0, 0)
Screenshot: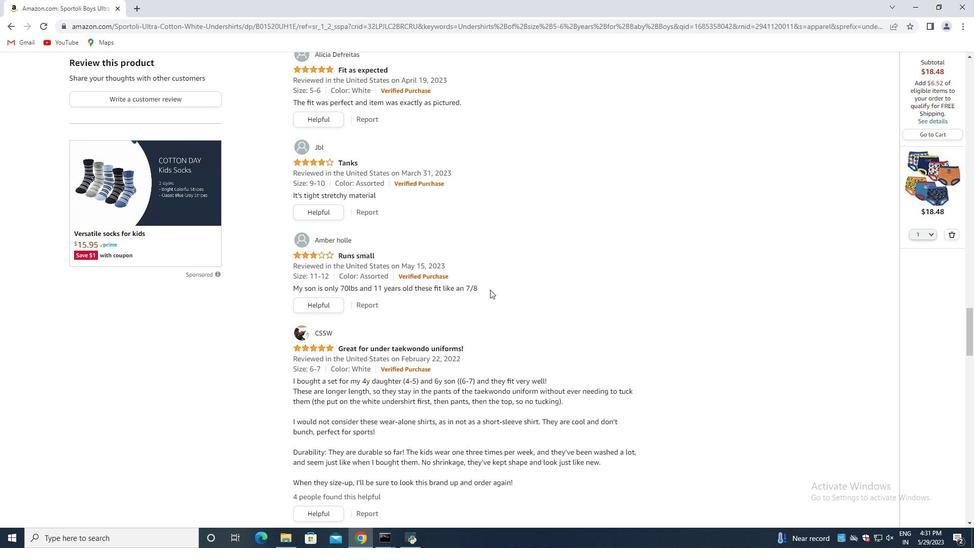 
Action: Mouse moved to (299, 250)
Screenshot: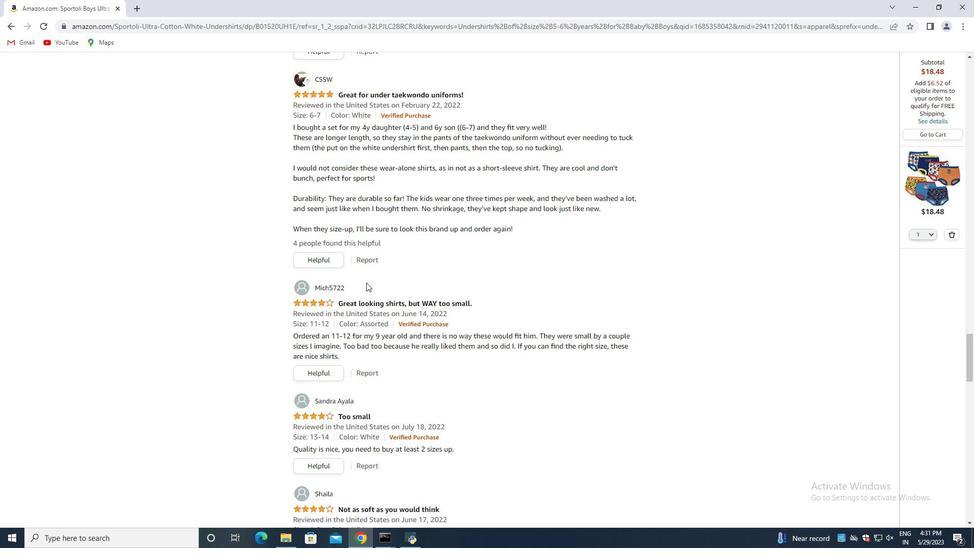 
Action: Mouse scrolled (299, 250) with delta (0, 0)
Screenshot: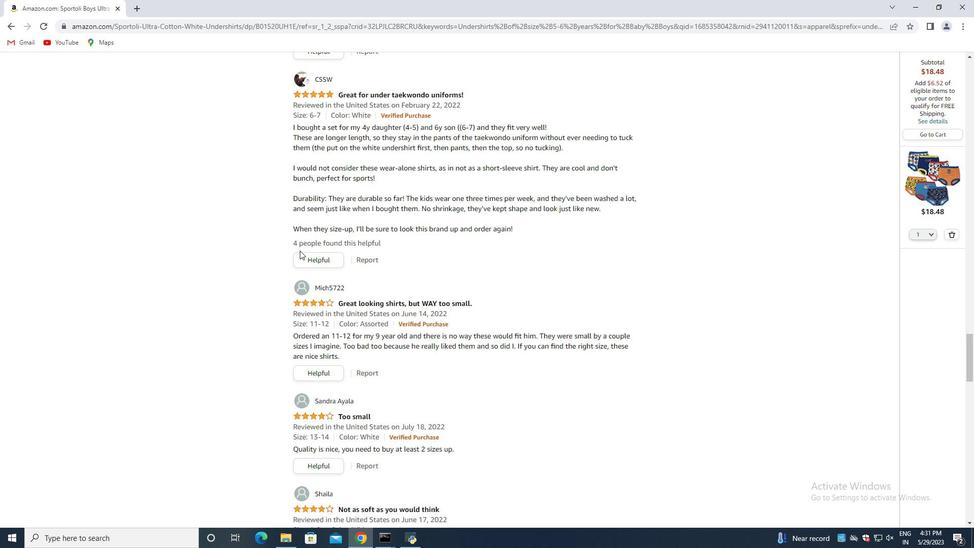 
Action: Mouse scrolled (299, 250) with delta (0, 0)
Screenshot: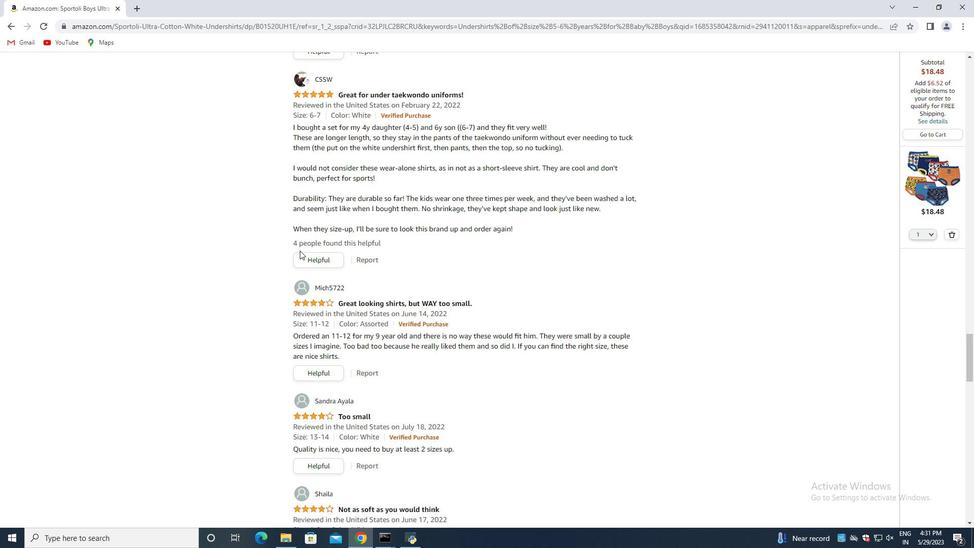 
Action: Mouse moved to (593, 240)
Screenshot: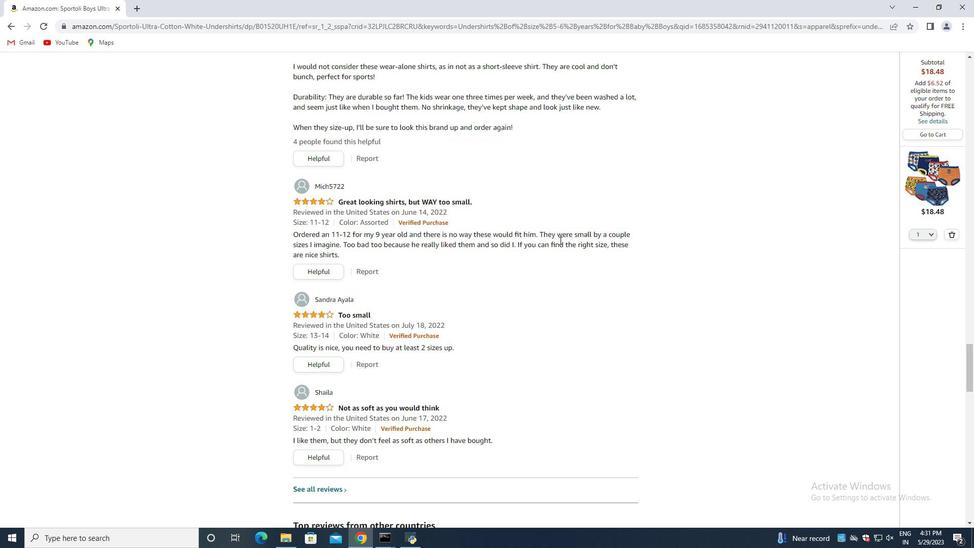 
Action: Mouse scrolled (593, 240) with delta (0, 0)
Screenshot: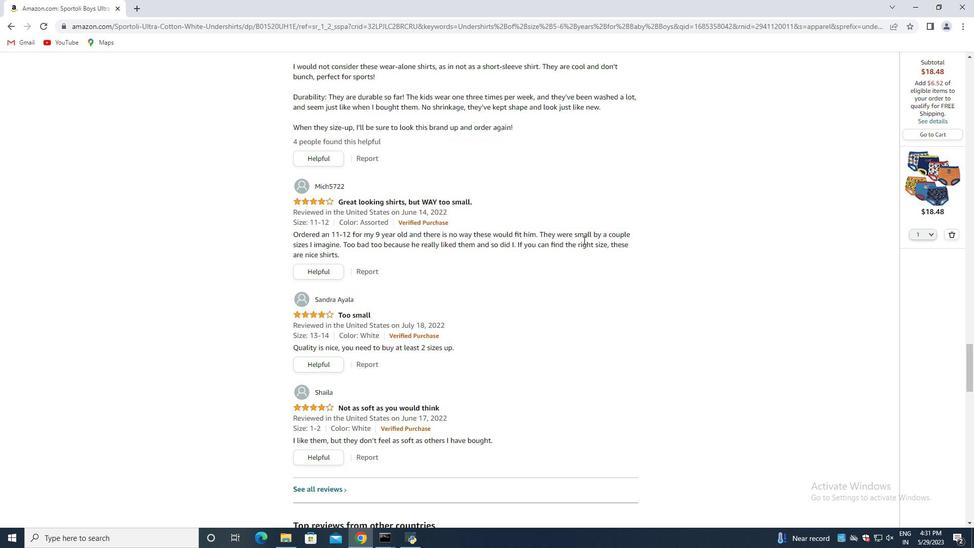 
Action: Mouse moved to (593, 241)
Screenshot: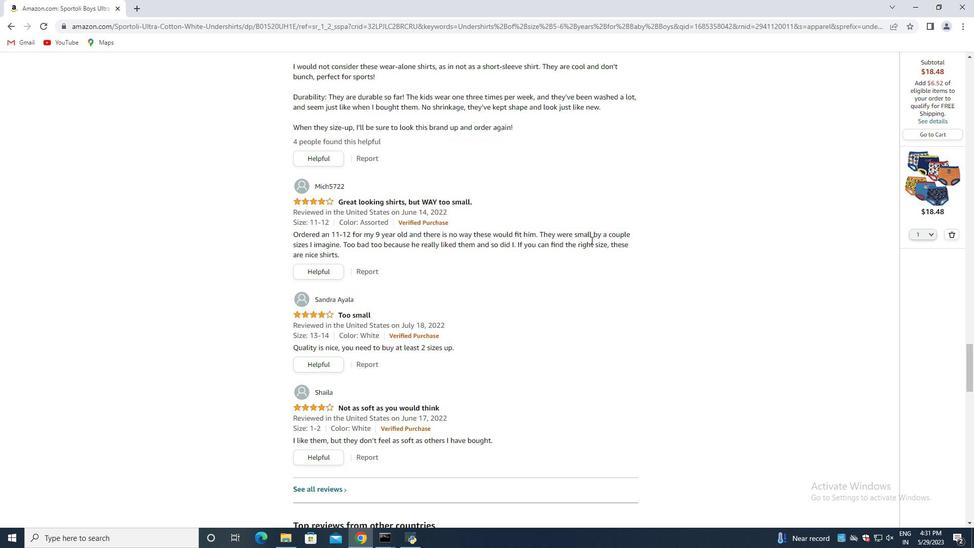 
Action: Mouse scrolled (593, 240) with delta (0, 0)
Screenshot: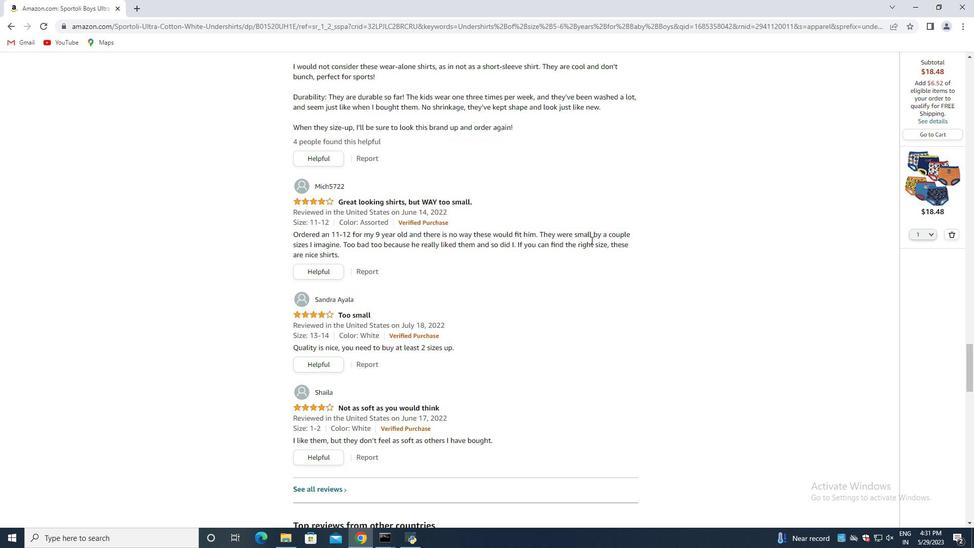 
Action: Mouse moved to (575, 245)
Screenshot: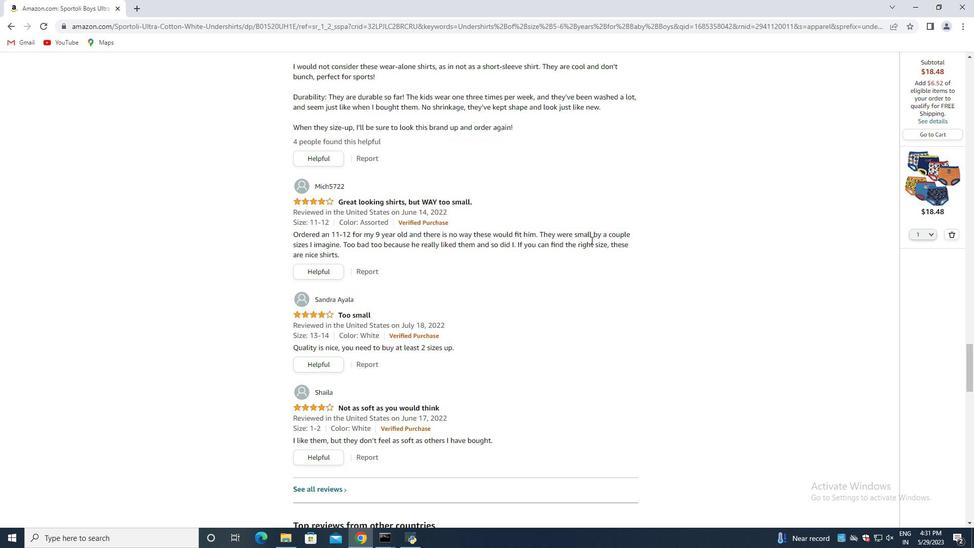 
Action: Mouse scrolled (581, 243) with delta (0, 0)
Screenshot: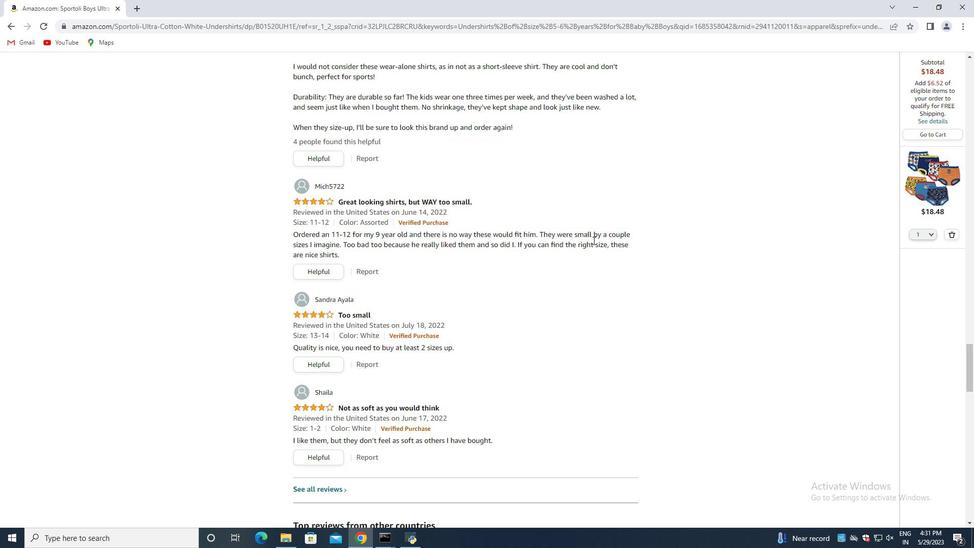 
Action: Mouse moved to (568, 246)
Screenshot: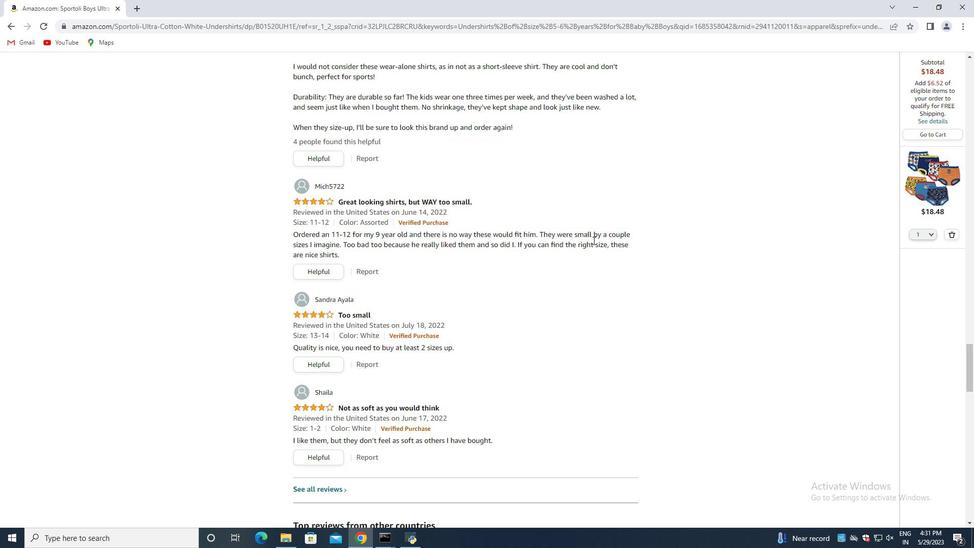 
Action: Mouse scrolled (575, 245) with delta (0, 0)
Screenshot: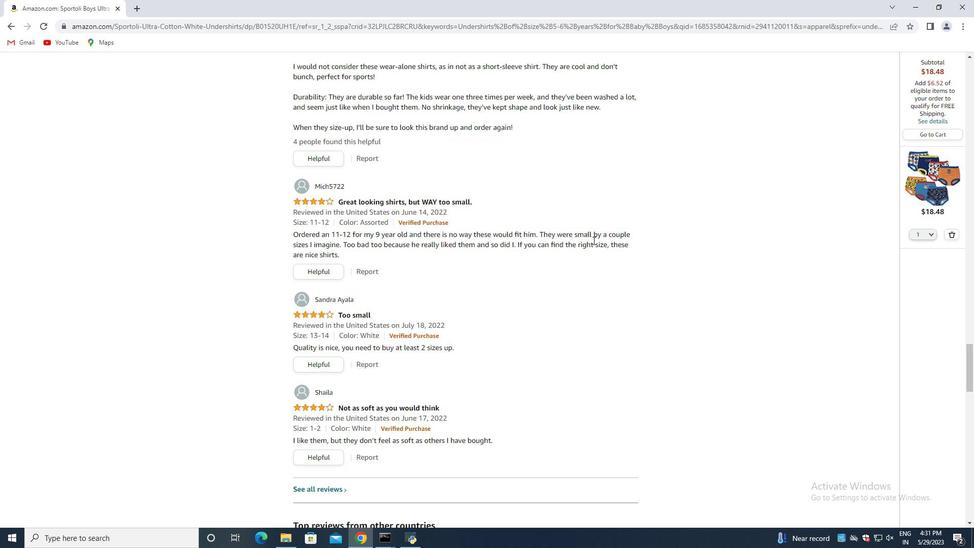 
Action: Mouse moved to (518, 248)
Screenshot: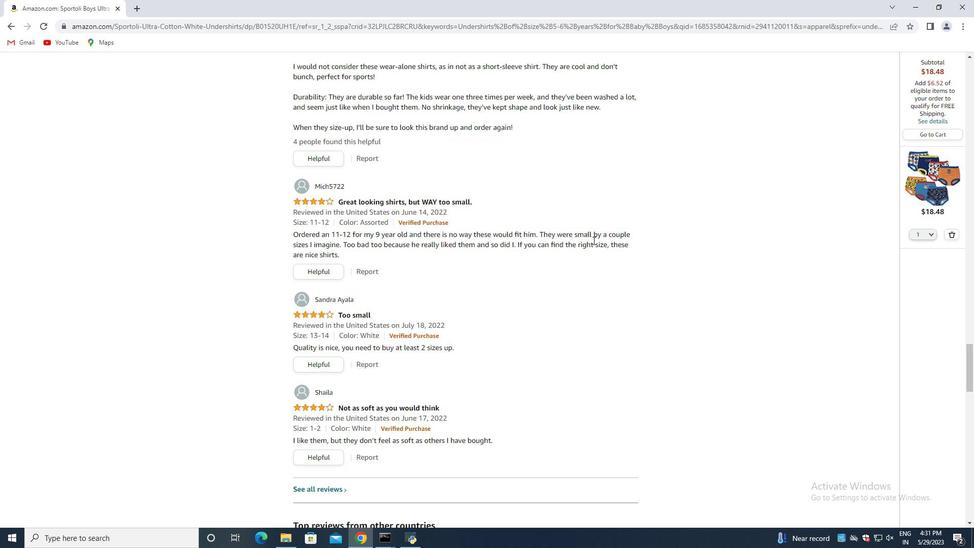 
Action: Mouse scrolled (560, 247) with delta (0, 0)
Screenshot: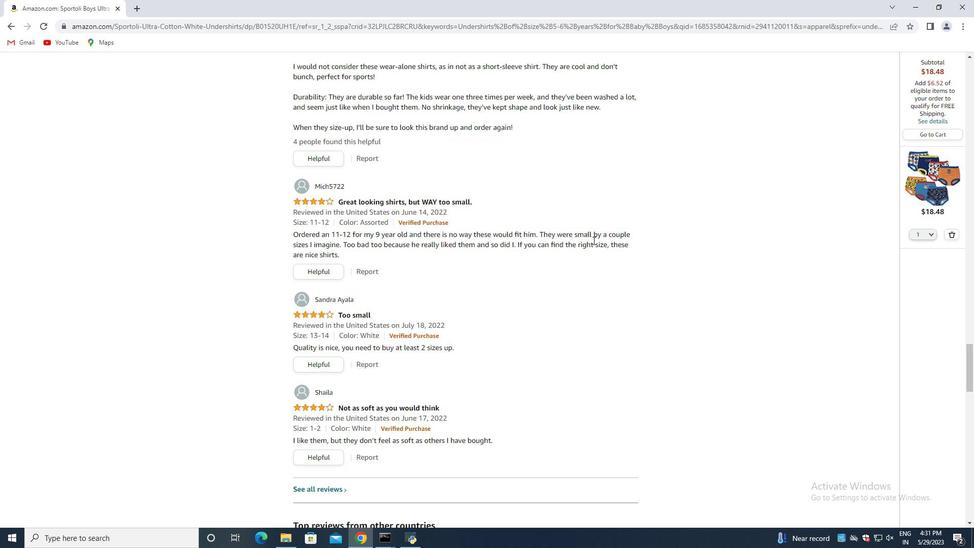 
Action: Mouse moved to (510, 248)
Screenshot: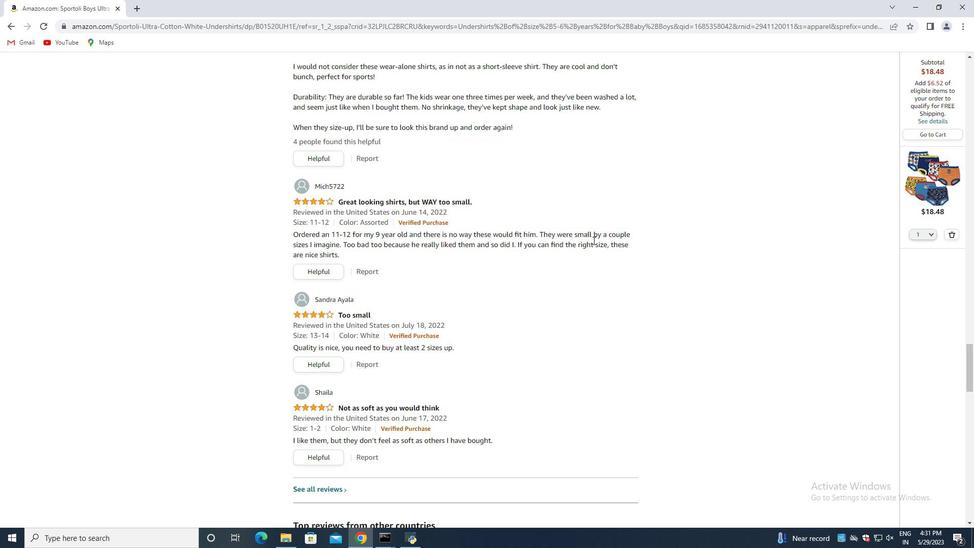 
Action: Mouse scrolled (537, 249) with delta (0, 0)
Screenshot: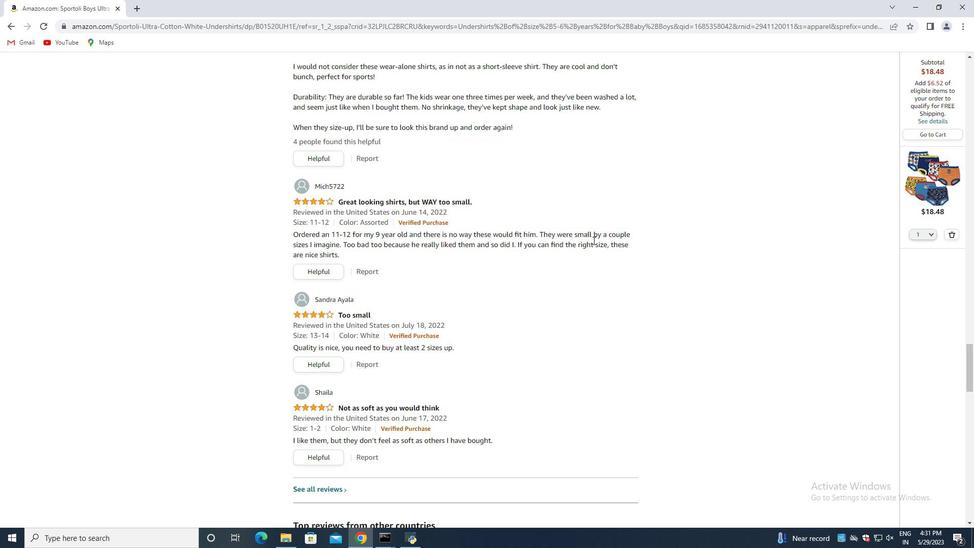 
Action: Mouse moved to (314, 254)
Screenshot: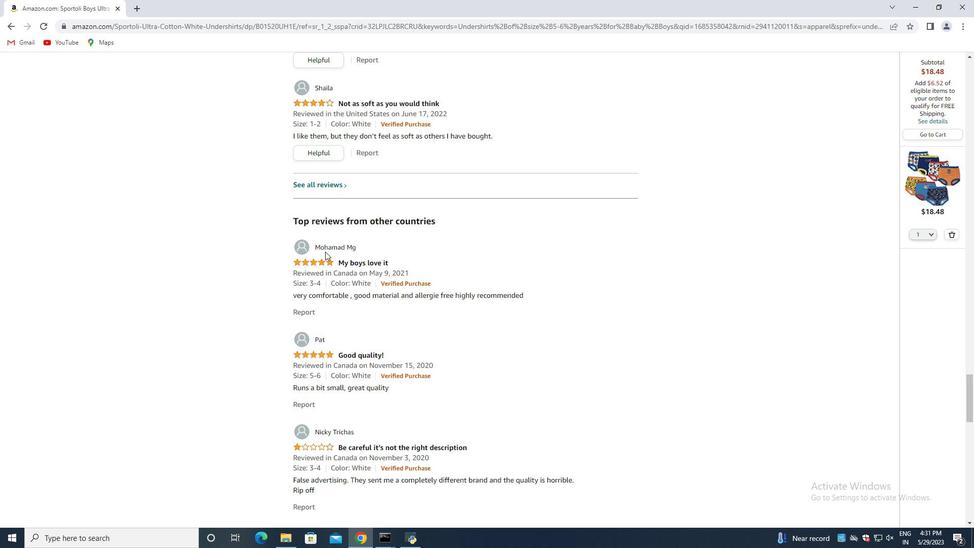 
Action: Mouse scrolled (314, 255) with delta (0, 0)
Screenshot: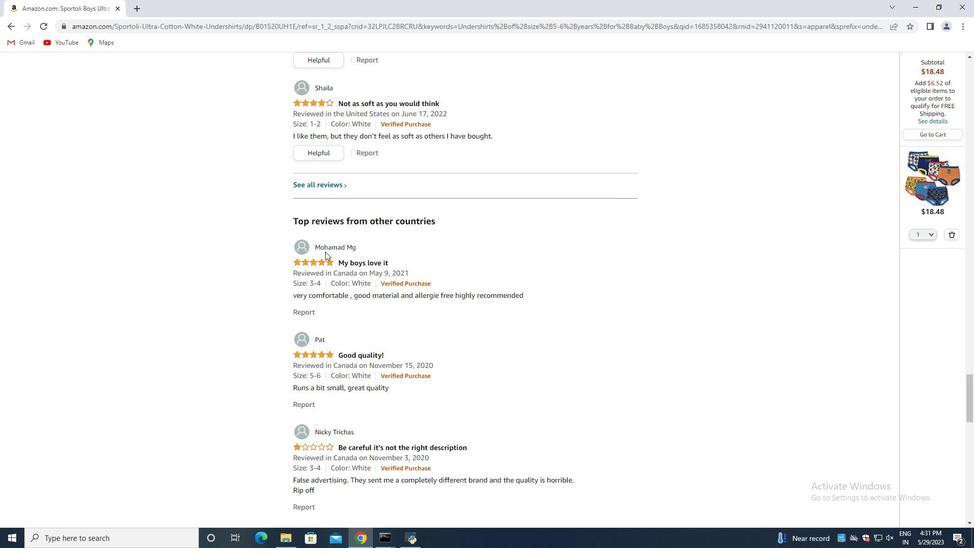 
Action: Mouse scrolled (314, 255) with delta (0, 0)
Screenshot: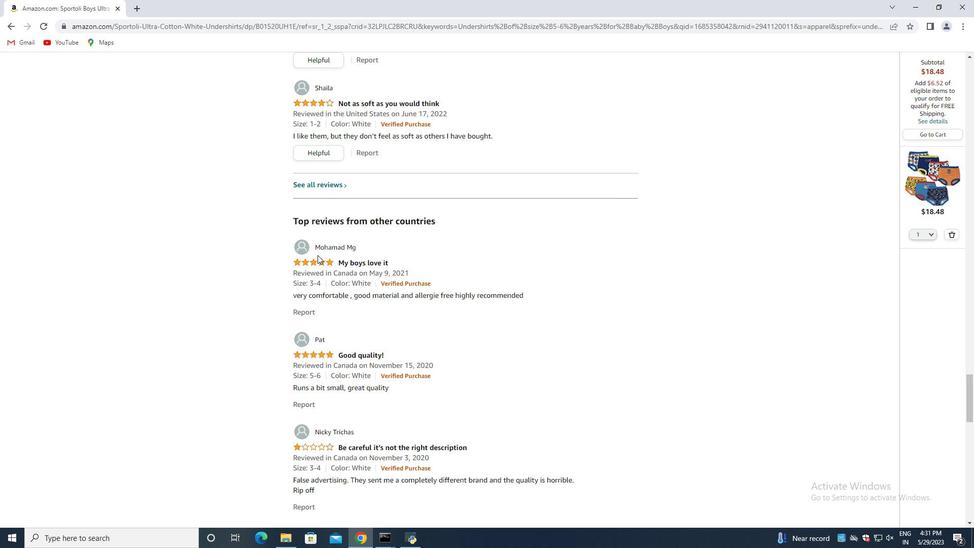 
Action: Mouse moved to (313, 253)
Screenshot: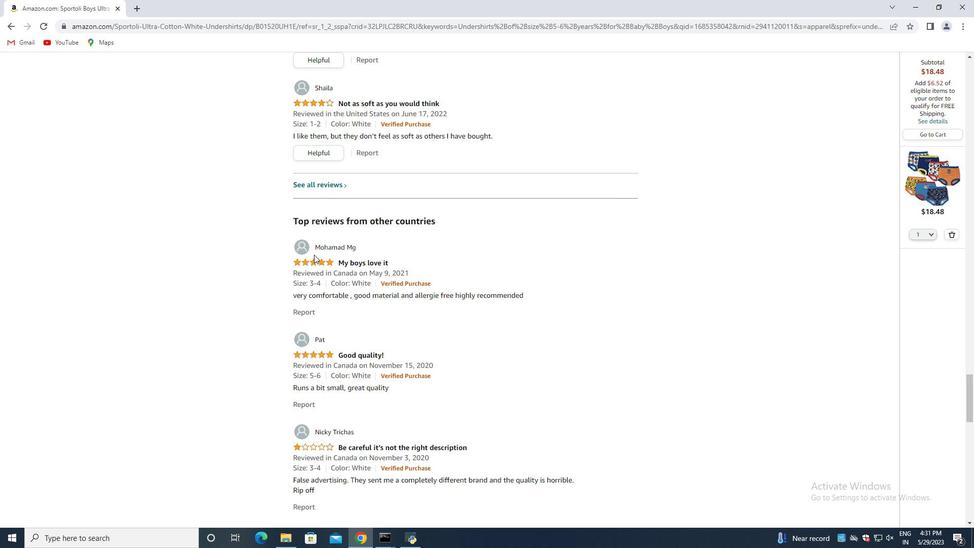 
Action: Mouse scrolled (314, 255) with delta (0, 0)
Screenshot: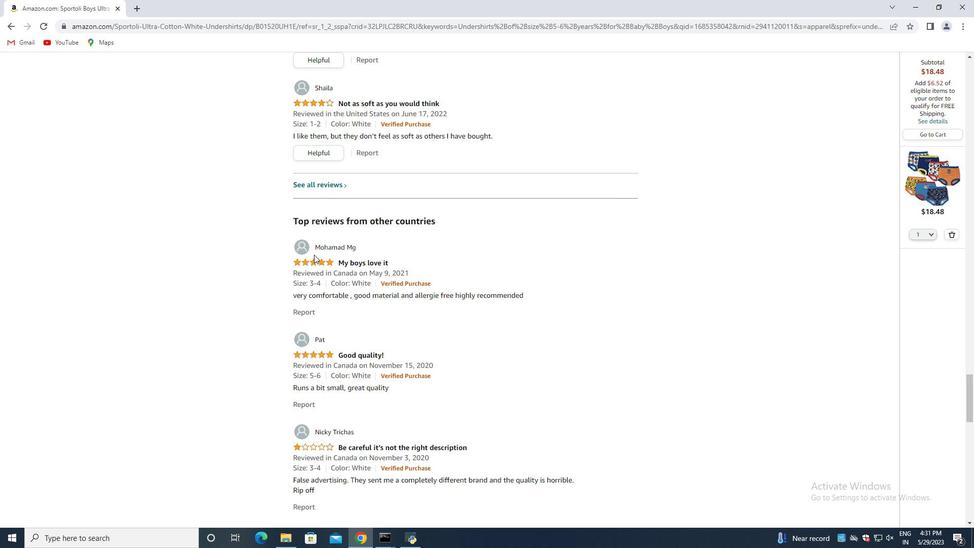 
Action: Mouse moved to (310, 251)
Screenshot: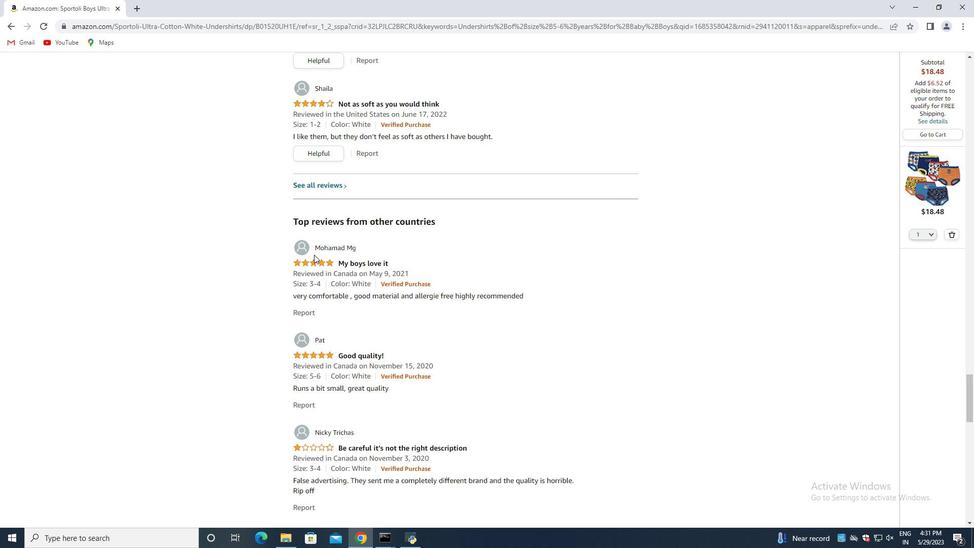 
Action: Mouse scrolled (314, 255) with delta (0, 0)
Screenshot: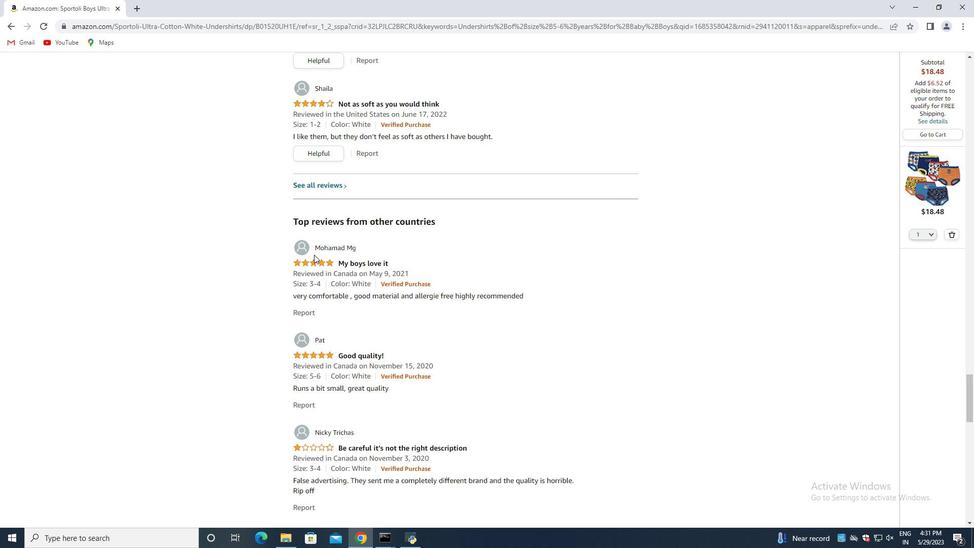 
Action: Mouse scrolled (314, 255) with delta (0, 0)
Screenshot: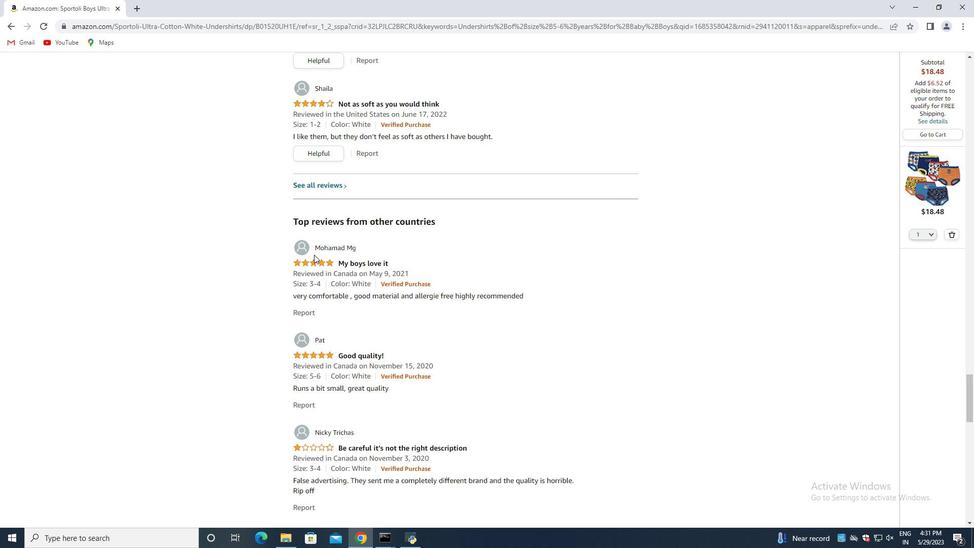 
Action: Mouse scrolled (314, 255) with delta (0, 0)
Screenshot: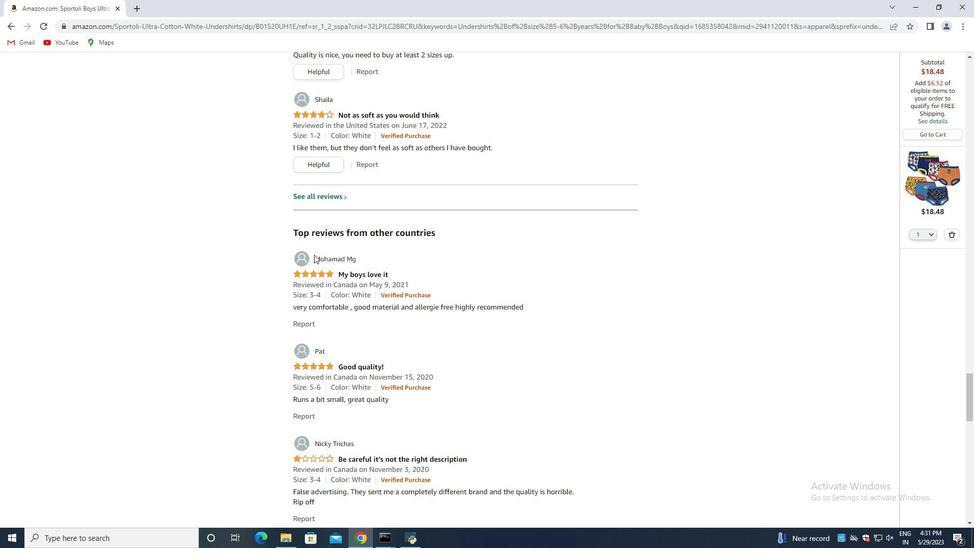 
Action: Mouse scrolled (313, 254) with delta (0, 0)
Screenshot: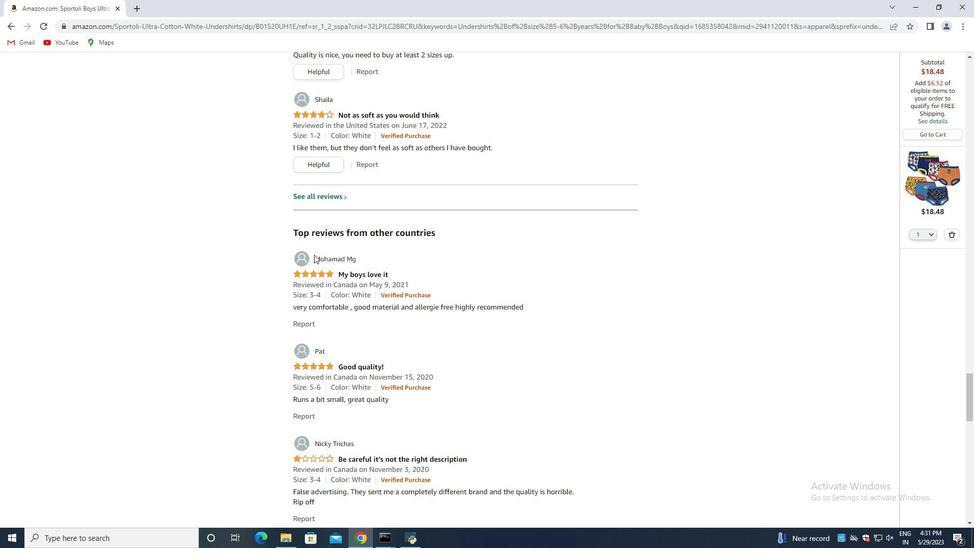 
Action: Mouse moved to (310, 251)
Screenshot: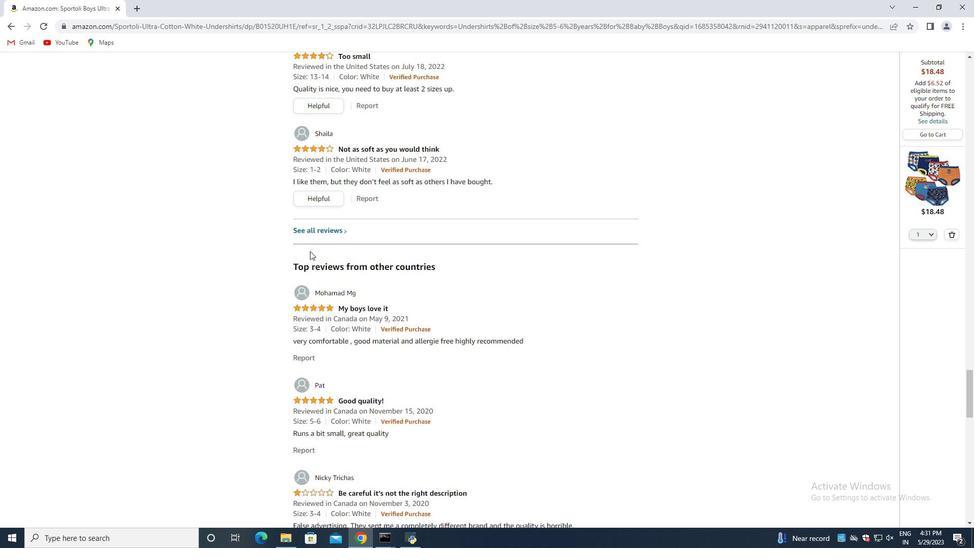 
Action: Mouse scrolled (310, 251) with delta (0, 0)
Screenshot: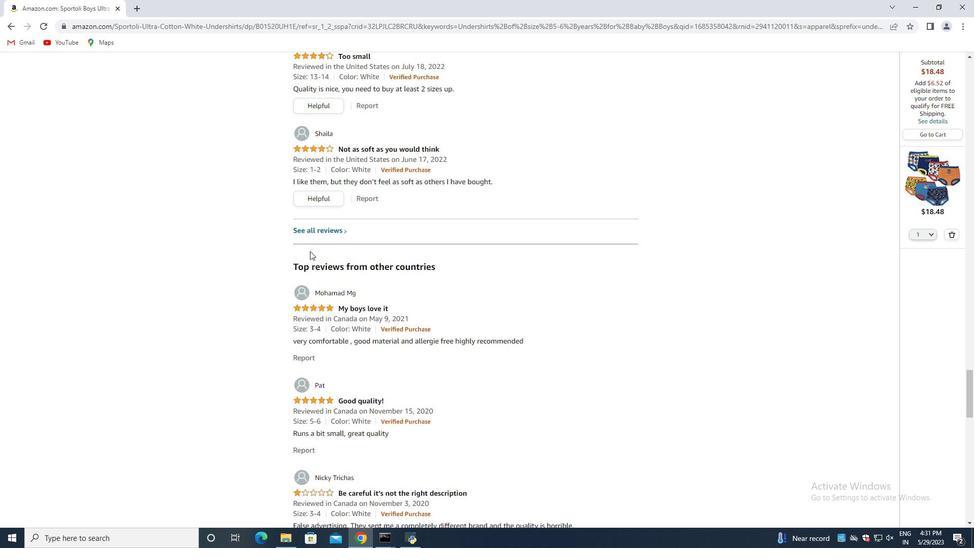 
Action: Mouse moved to (310, 250)
Screenshot: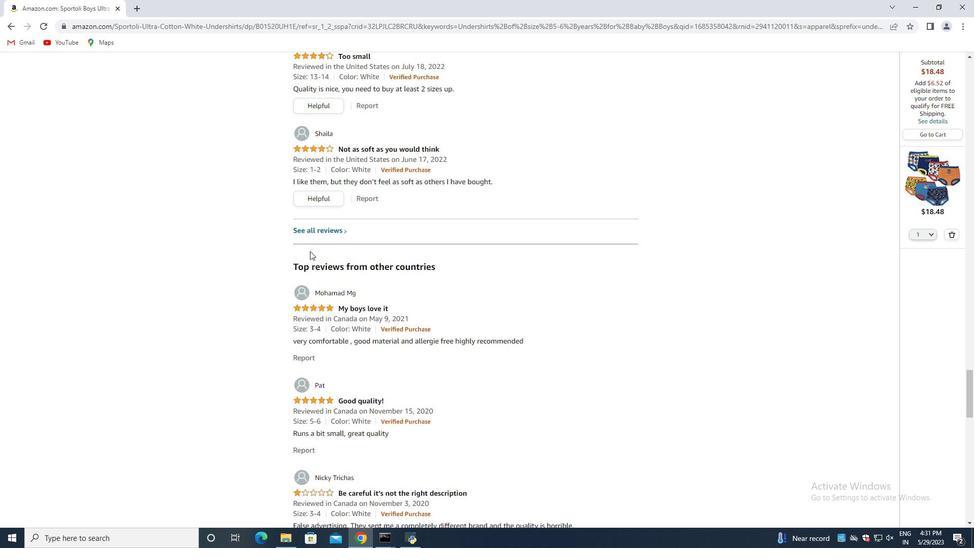 
Action: Mouse scrolled (310, 251) with delta (0, 0)
Screenshot: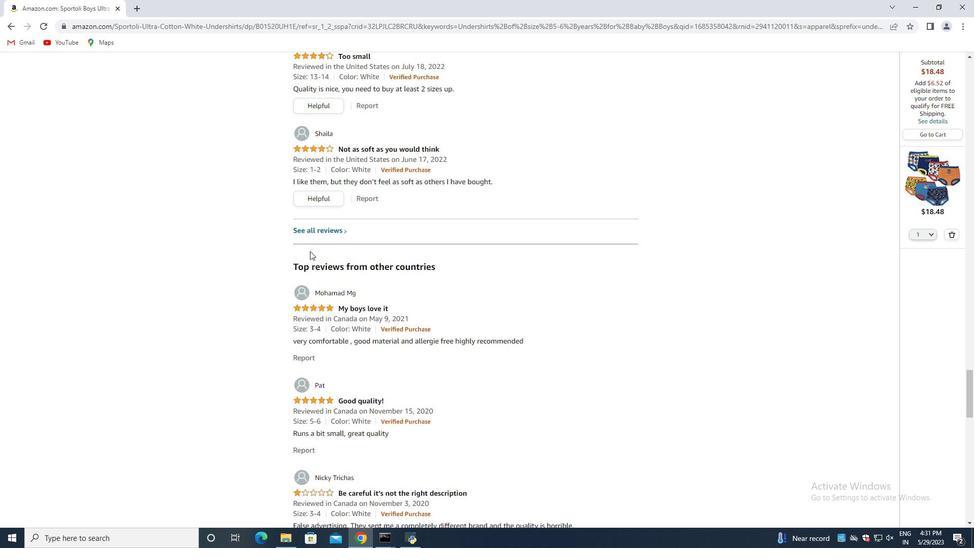 
Action: Mouse scrolled (310, 251) with delta (0, 0)
Screenshot: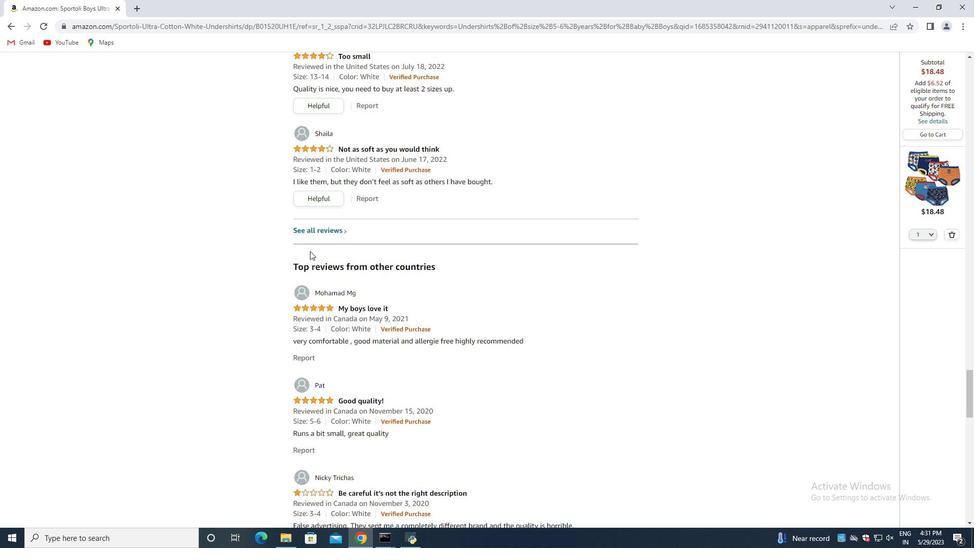 
Action: Mouse scrolled (310, 251) with delta (0, 0)
Screenshot: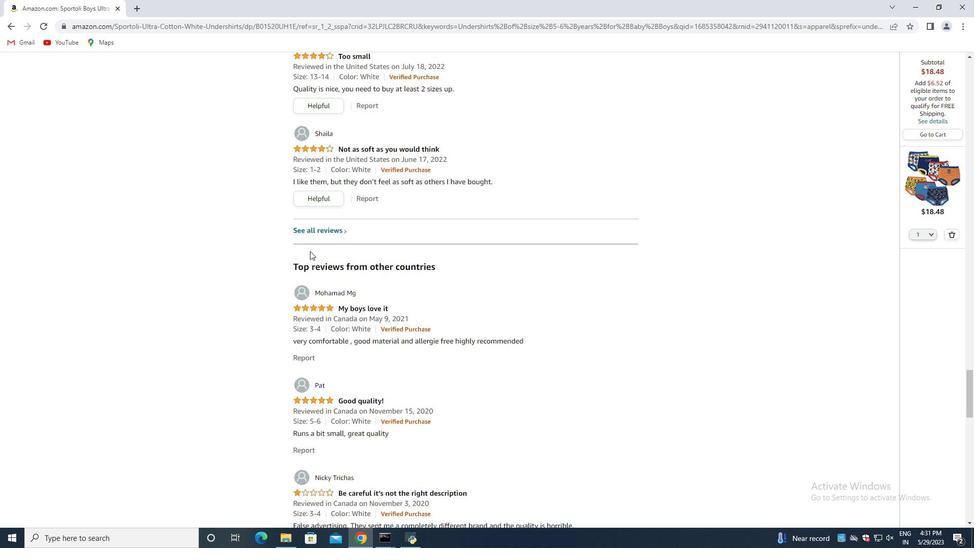 
Action: Mouse moved to (311, 250)
Screenshot: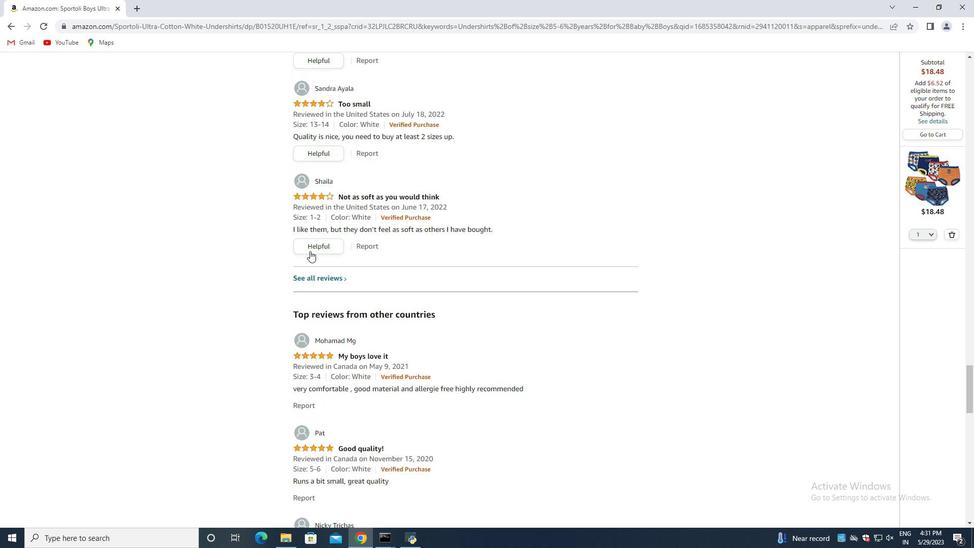 
Action: Mouse scrolled (310, 251) with delta (0, 0)
Screenshot: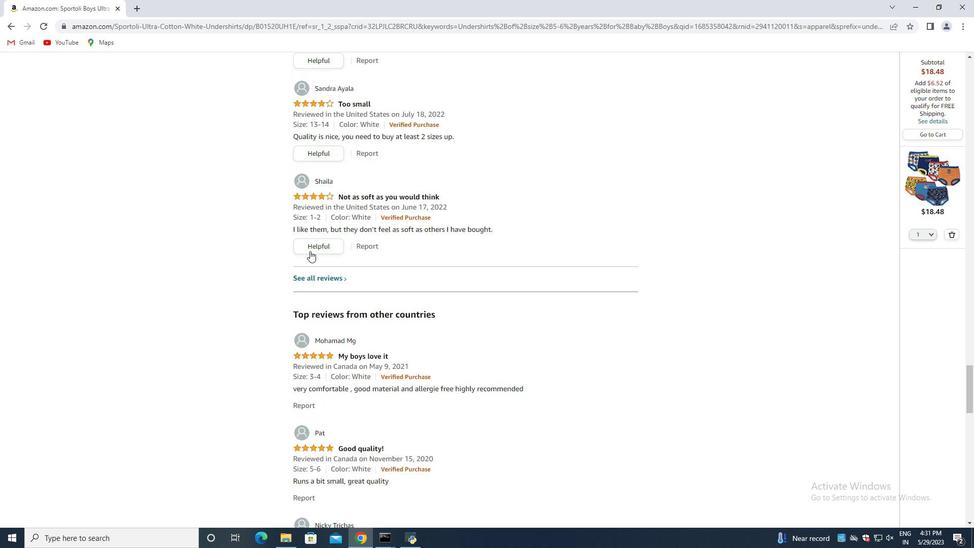 
Action: Mouse moved to (311, 250)
Screenshot: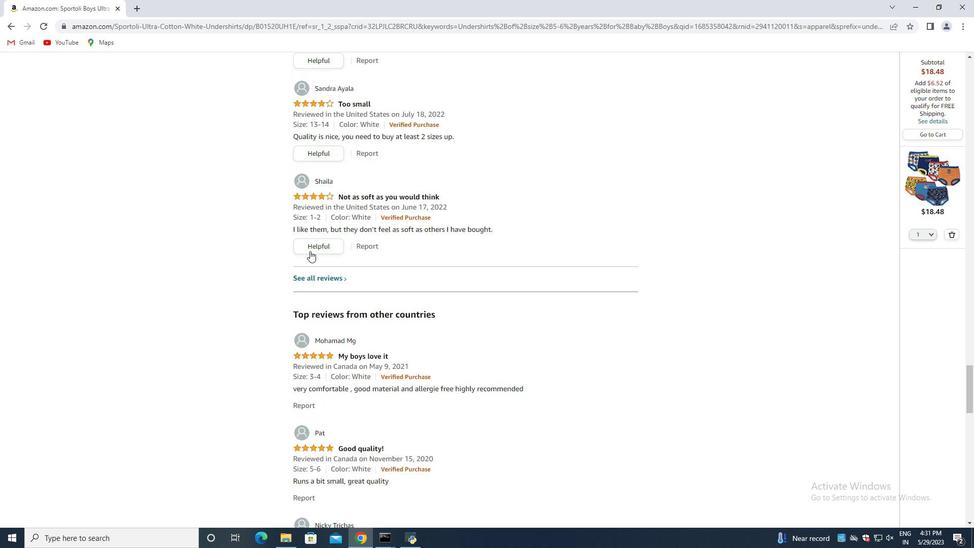 
Action: Mouse scrolled (311, 251) with delta (0, 0)
Screenshot: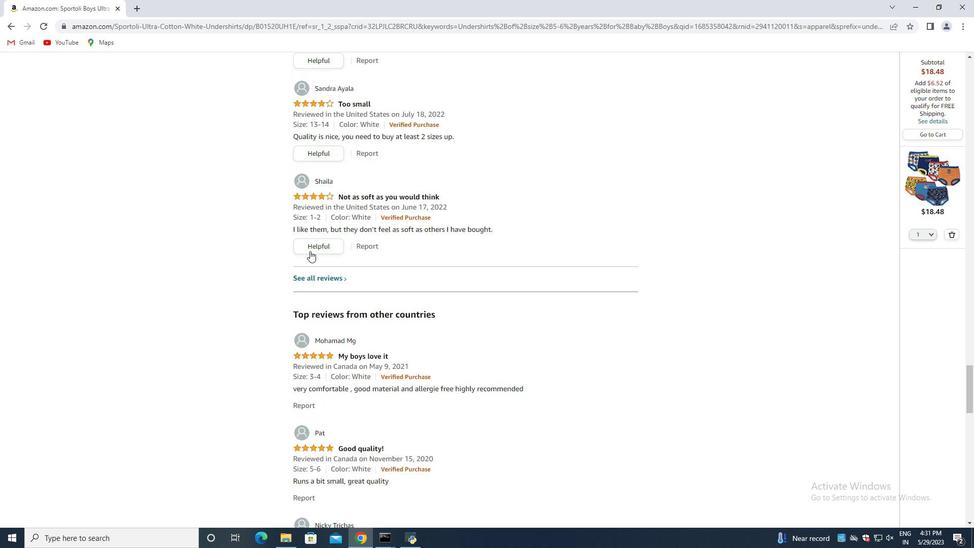 
Action: Mouse scrolled (311, 251) with delta (0, 0)
Screenshot: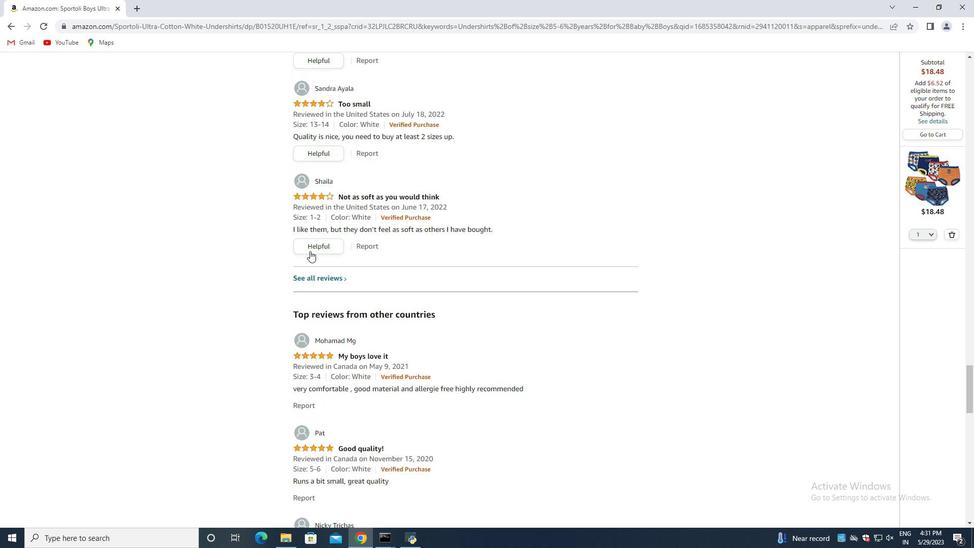 
Action: Mouse scrolled (311, 251) with delta (0, 0)
Screenshot: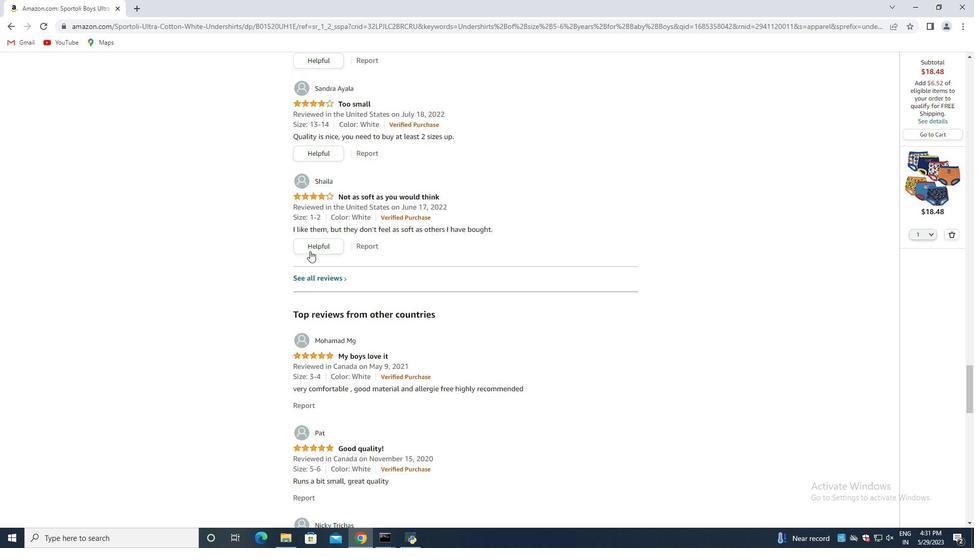 
Action: Mouse scrolled (311, 251) with delta (0, 0)
Screenshot: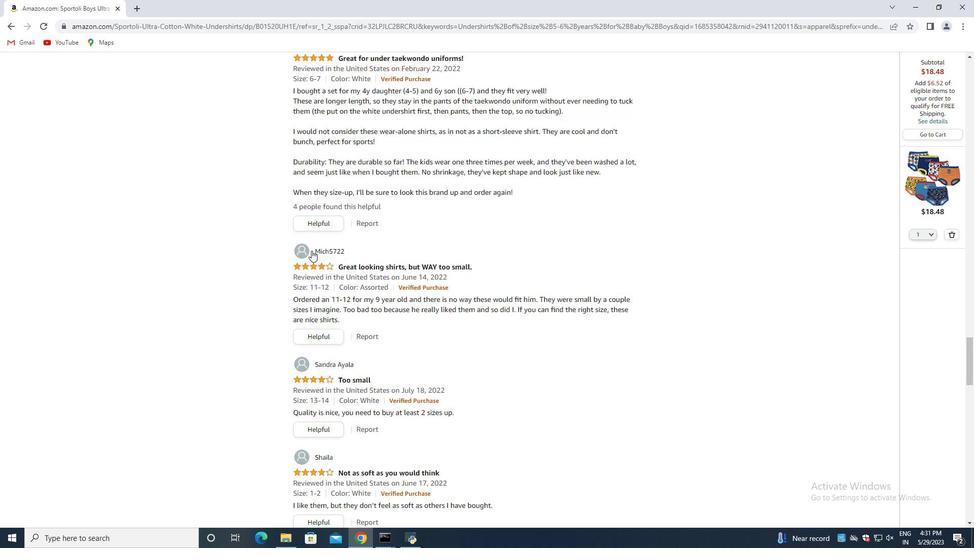 
Action: Mouse scrolled (311, 251) with delta (0, 0)
Screenshot: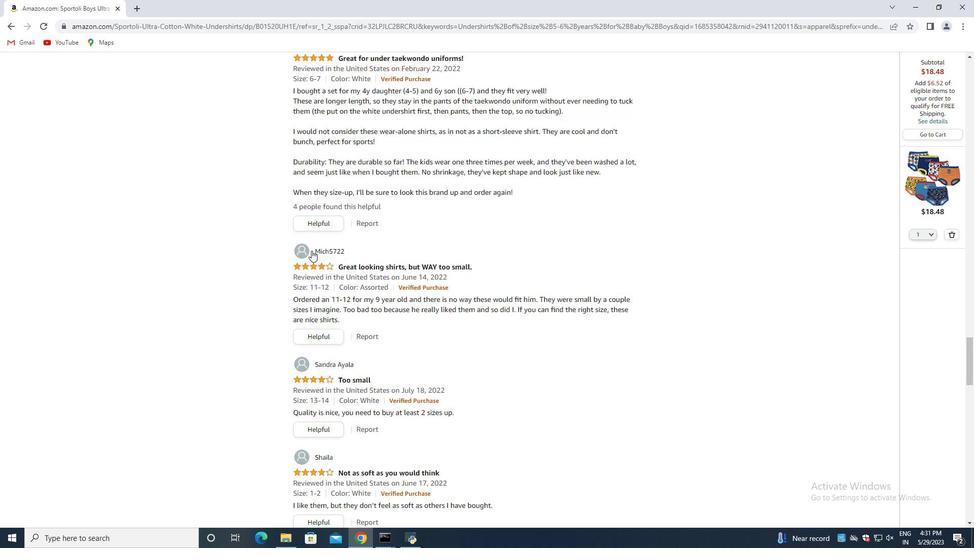 
Action: Mouse scrolled (311, 251) with delta (0, 0)
Screenshot: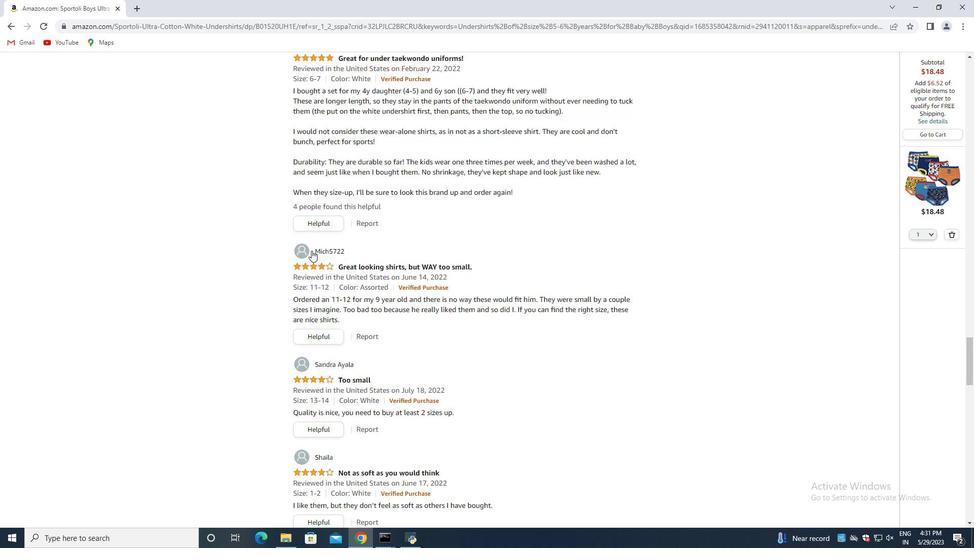 
Action: Mouse scrolled (311, 251) with delta (0, 0)
Screenshot: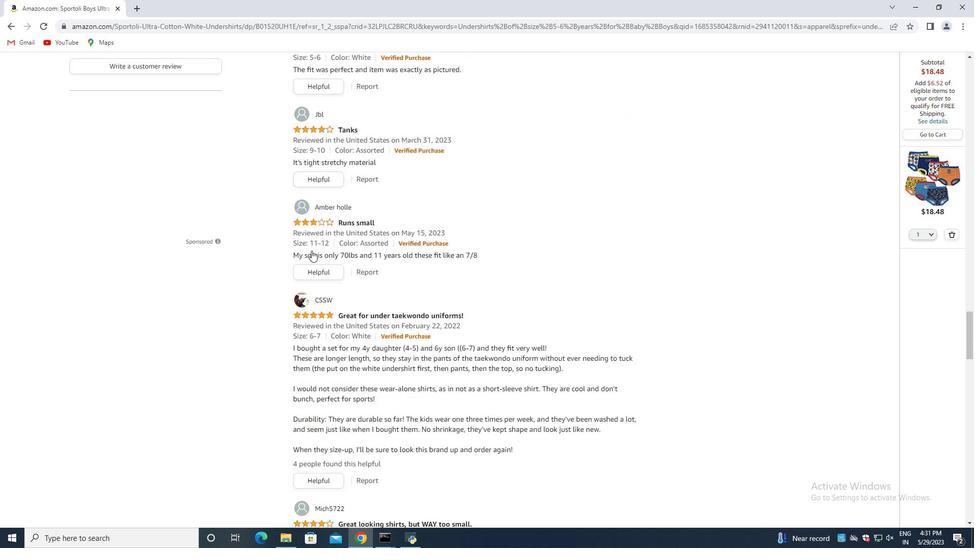 
Action: Mouse scrolled (311, 251) with delta (0, 0)
Screenshot: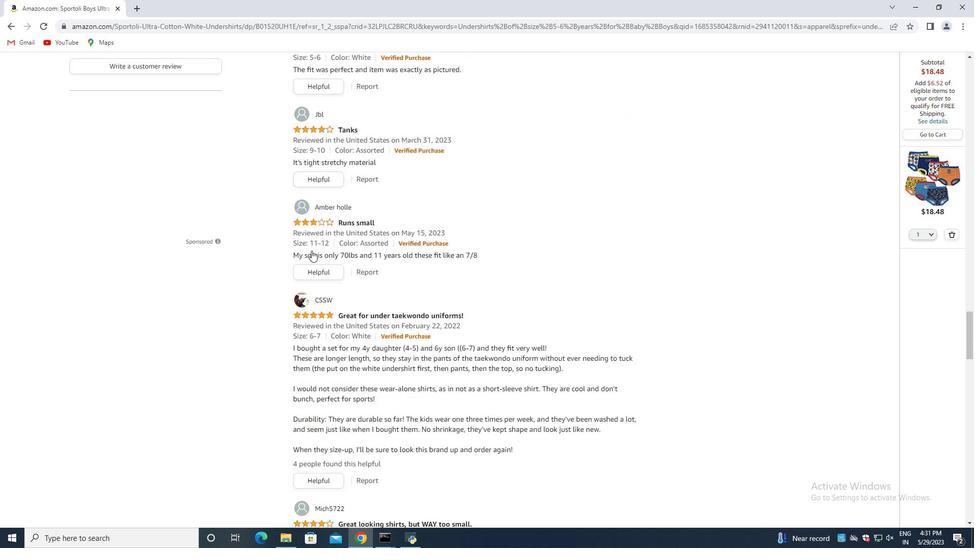 
Action: Mouse moved to (312, 250)
Screenshot: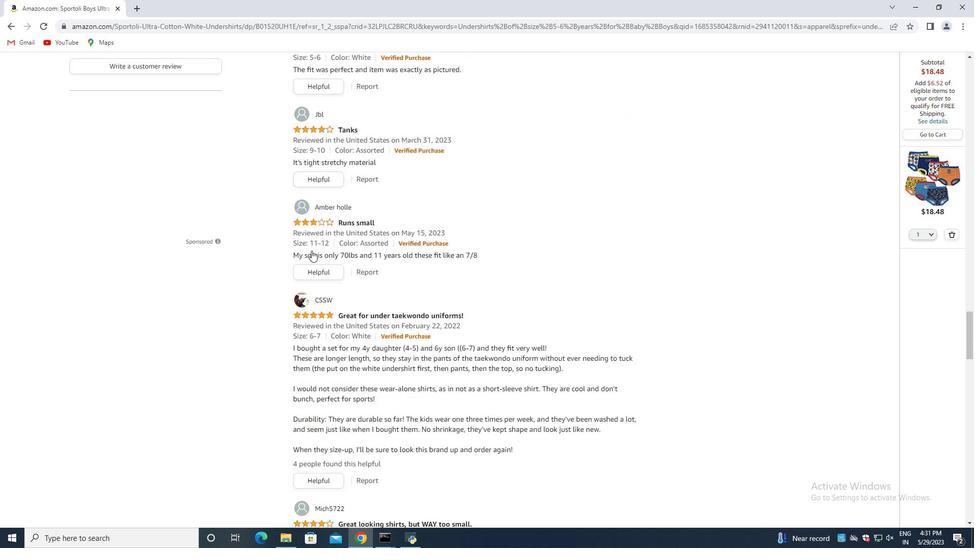 
Action: Mouse scrolled (312, 251) with delta (0, 0)
Screenshot: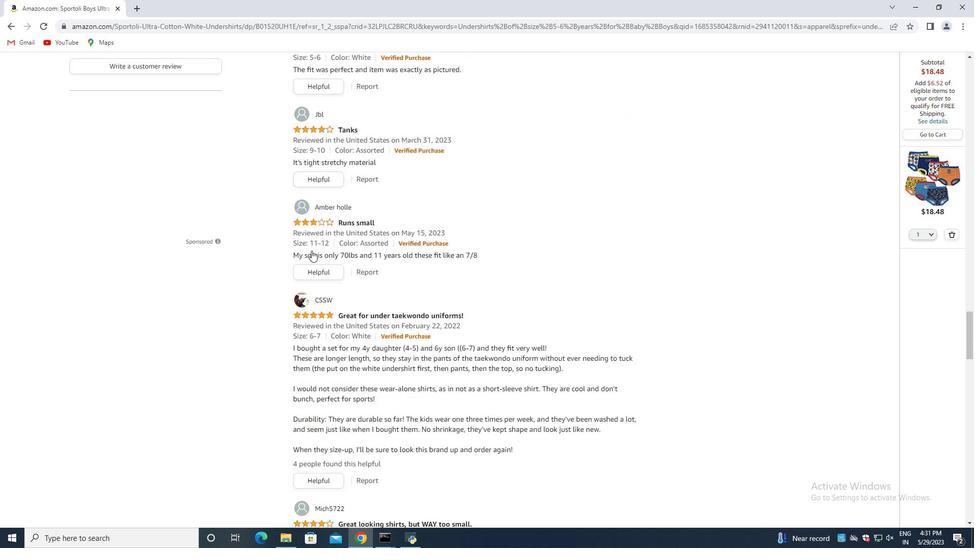 
Action: Mouse scrolled (312, 251) with delta (0, 0)
Screenshot: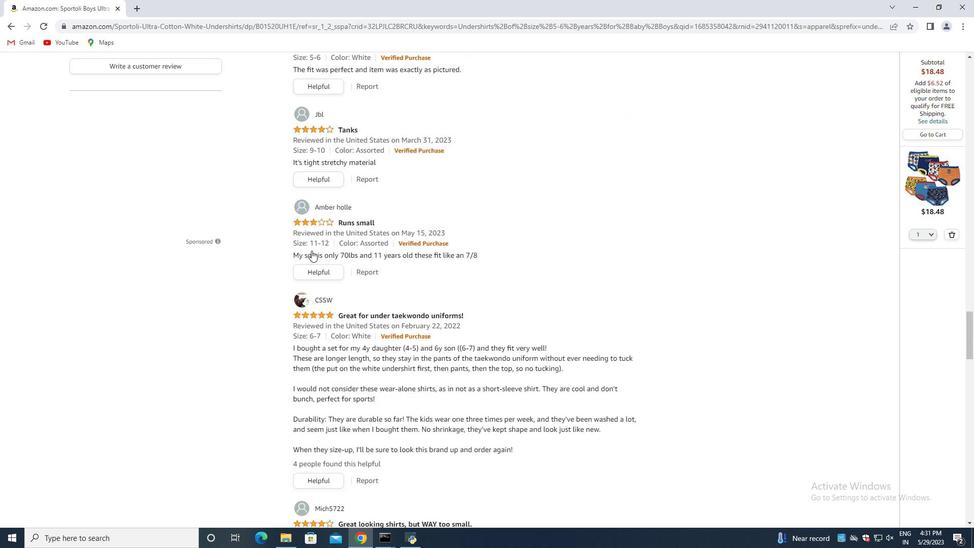 
Action: Mouse moved to (305, 243)
Screenshot: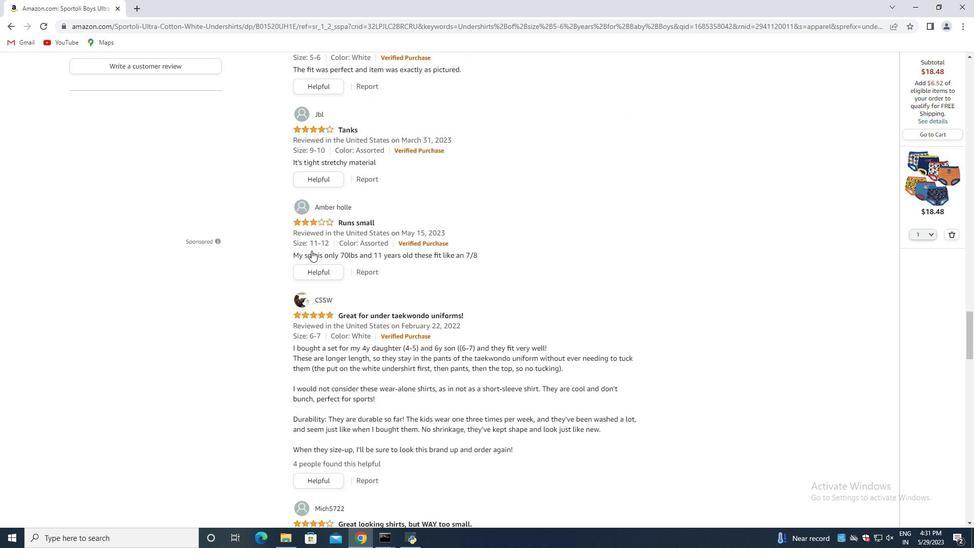 
Action: Mouse scrolled (305, 243) with delta (0, 0)
Screenshot: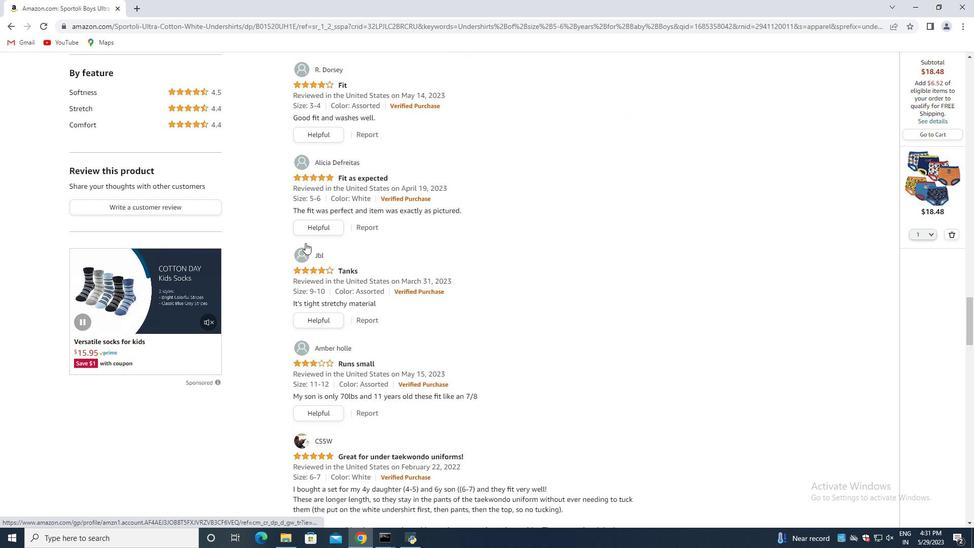 
Action: Mouse scrolled (305, 243) with delta (0, 0)
Screenshot: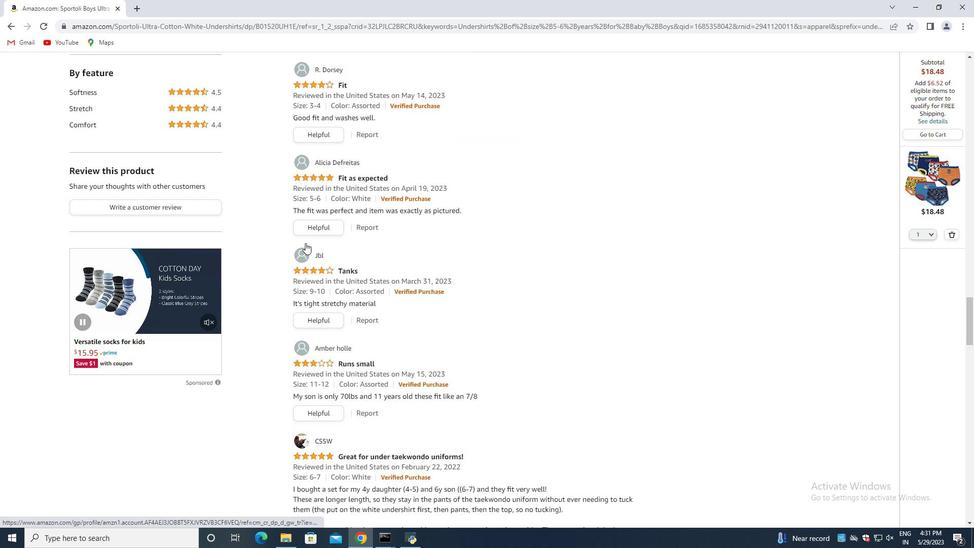 
Action: Mouse scrolled (305, 243) with delta (0, 0)
Screenshot: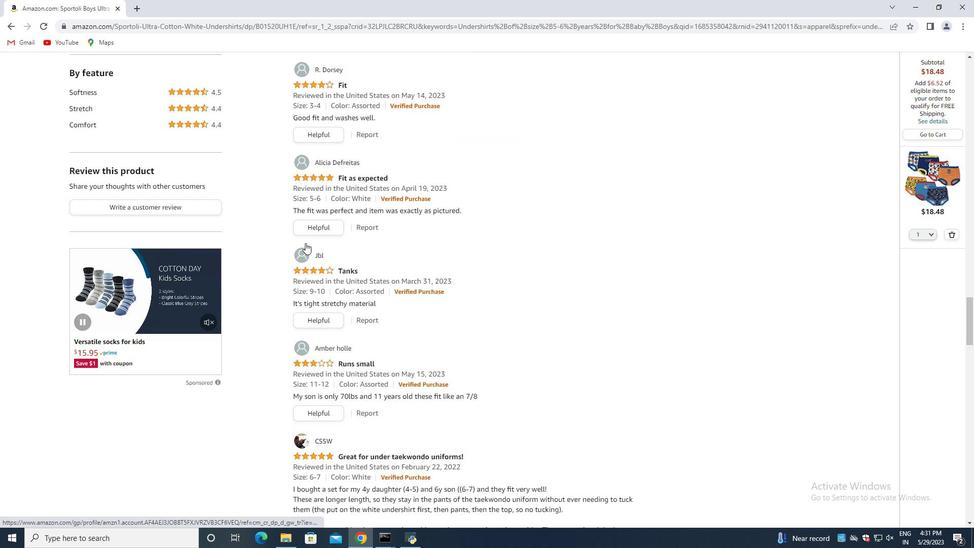 
Action: Mouse scrolled (305, 243) with delta (0, 0)
Screenshot: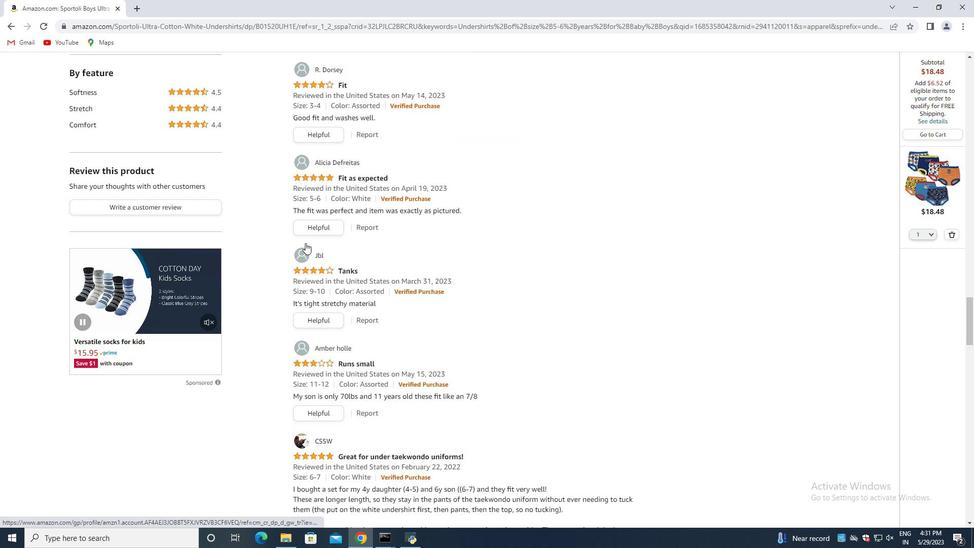 
Action: Mouse scrolled (305, 243) with delta (0, 0)
Screenshot: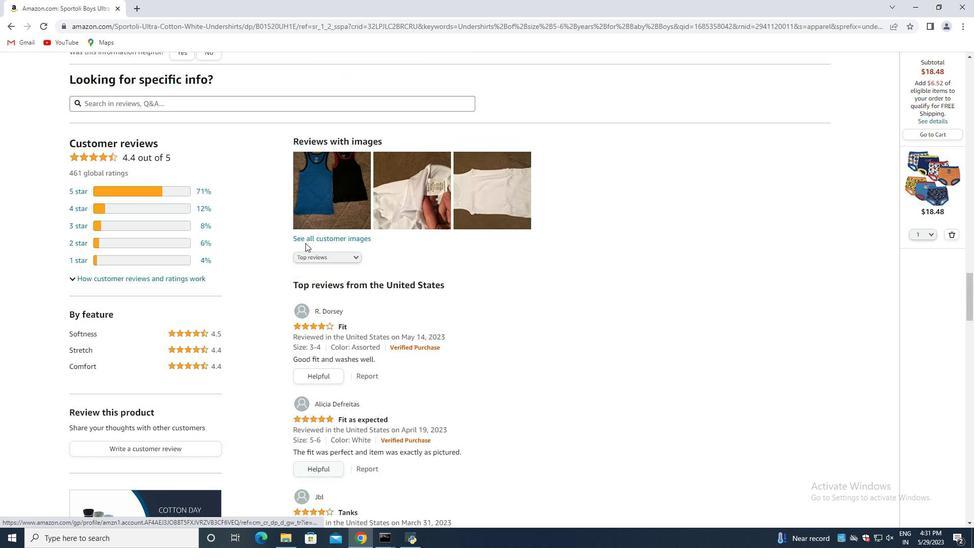
Action: Mouse scrolled (305, 243) with delta (0, 0)
Screenshot: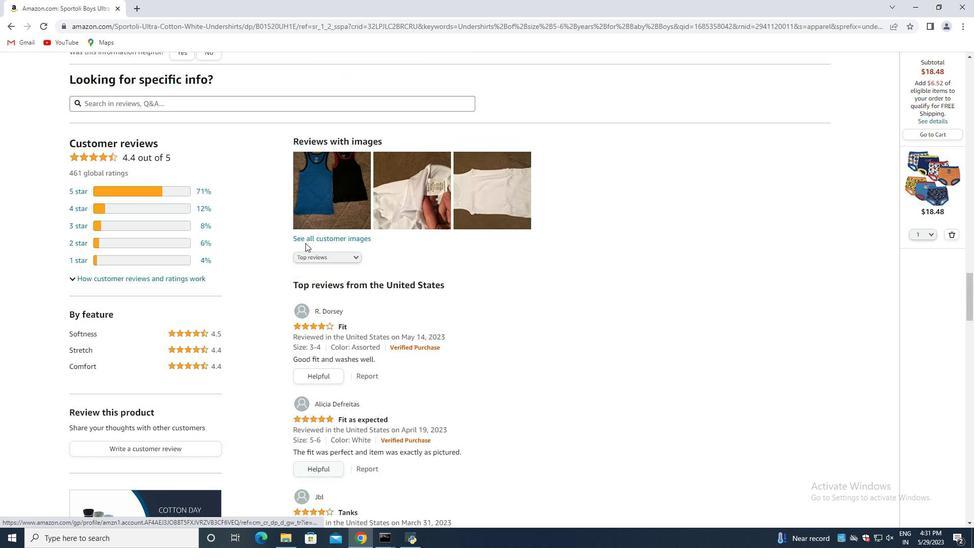 
Action: Mouse scrolled (305, 243) with delta (0, 0)
Screenshot: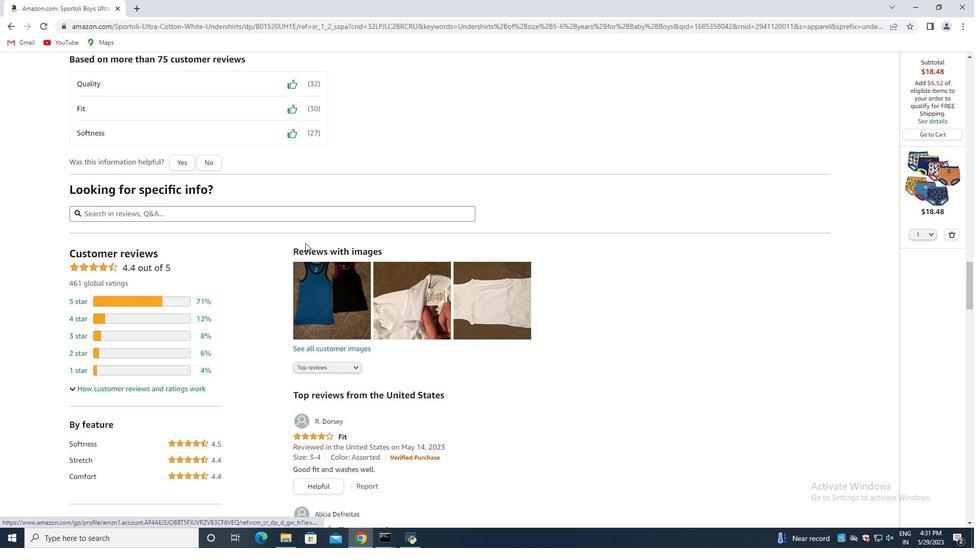
Action: Mouse scrolled (305, 243) with delta (0, 0)
Screenshot: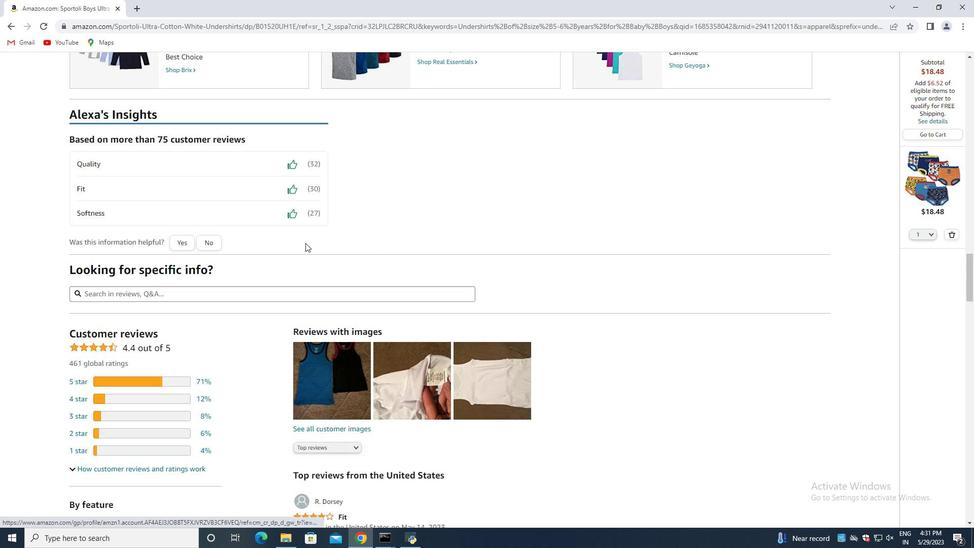 
Action: Mouse scrolled (305, 243) with delta (0, 0)
Screenshot: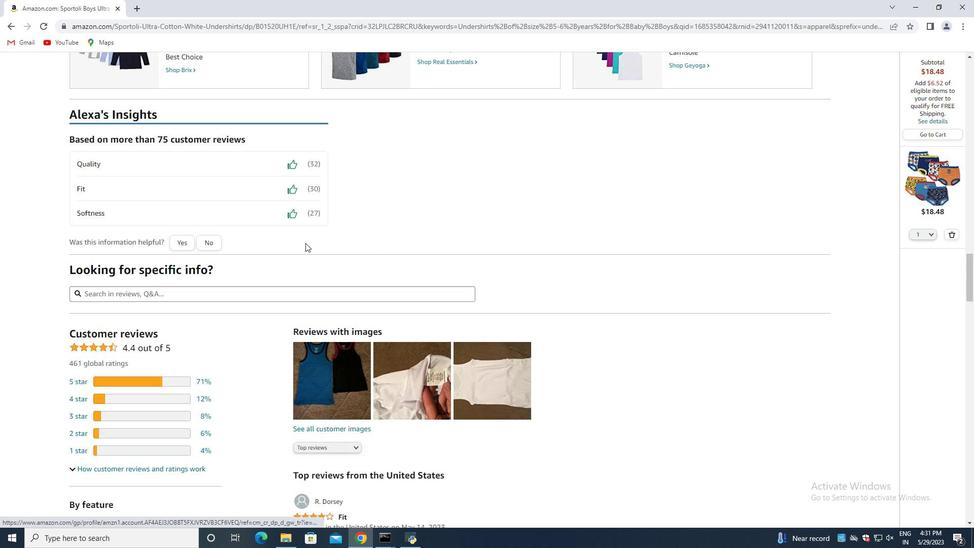 
Action: Mouse scrolled (305, 243) with delta (0, 0)
Screenshot: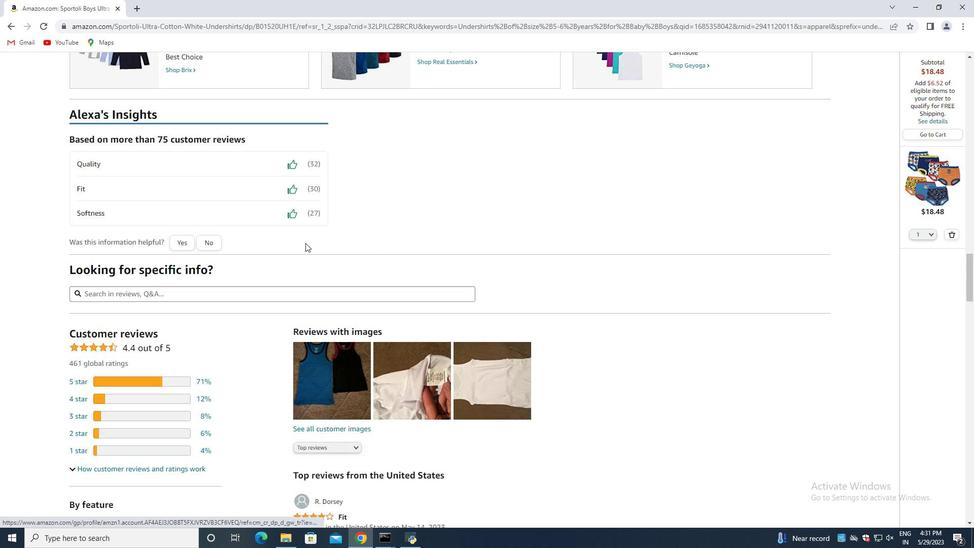 
Action: Mouse scrolled (305, 243) with delta (0, 0)
Screenshot: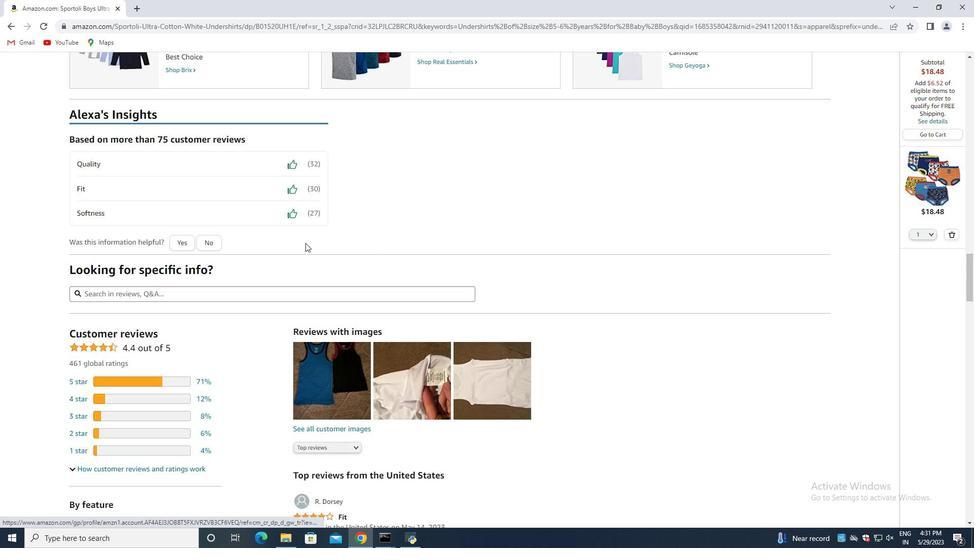 
Action: Mouse moved to (298, 246)
Screenshot: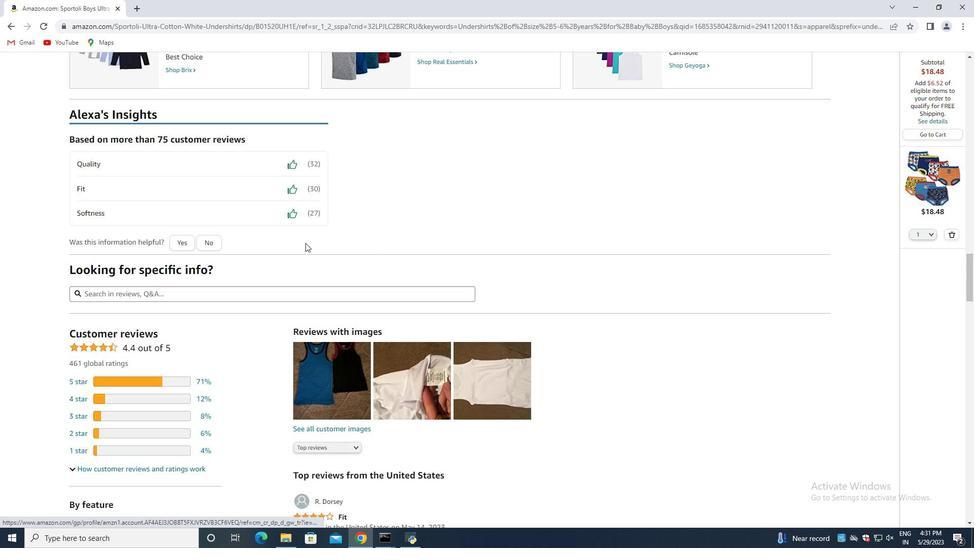 
Action: Mouse scrolled (298, 247) with delta (0, 0)
Screenshot: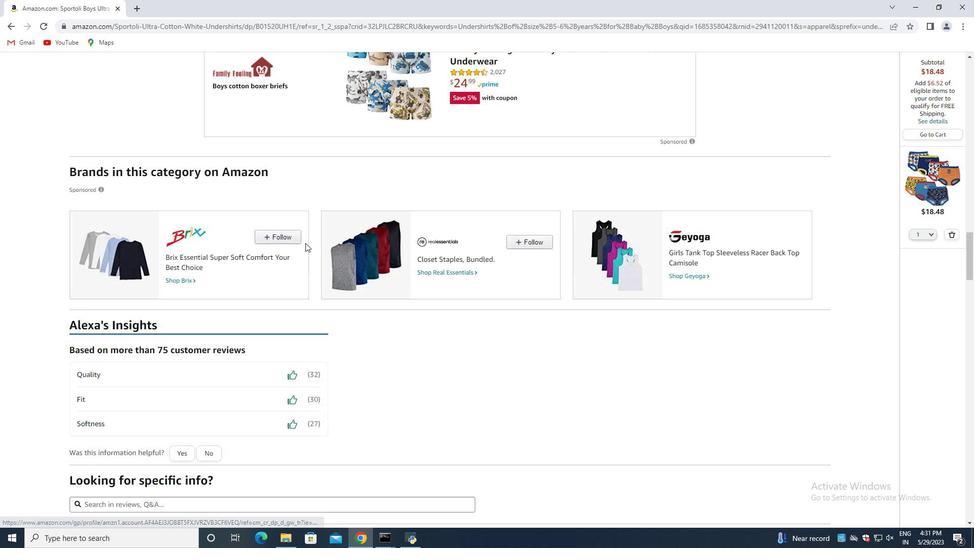 
Action: Mouse moved to (292, 247)
Screenshot: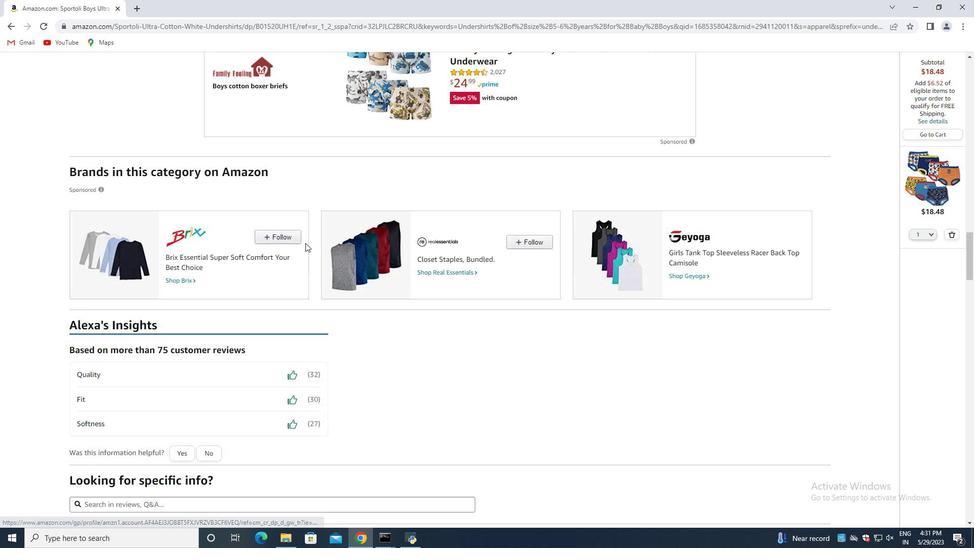 
Action: Mouse scrolled (292, 247) with delta (0, 0)
Screenshot: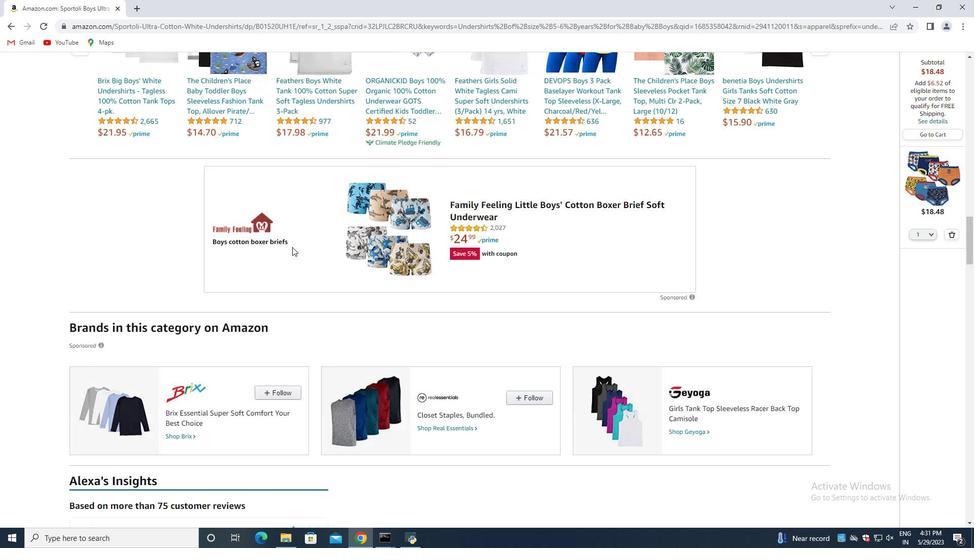 
Action: Mouse scrolled (292, 247) with delta (0, 0)
Screenshot: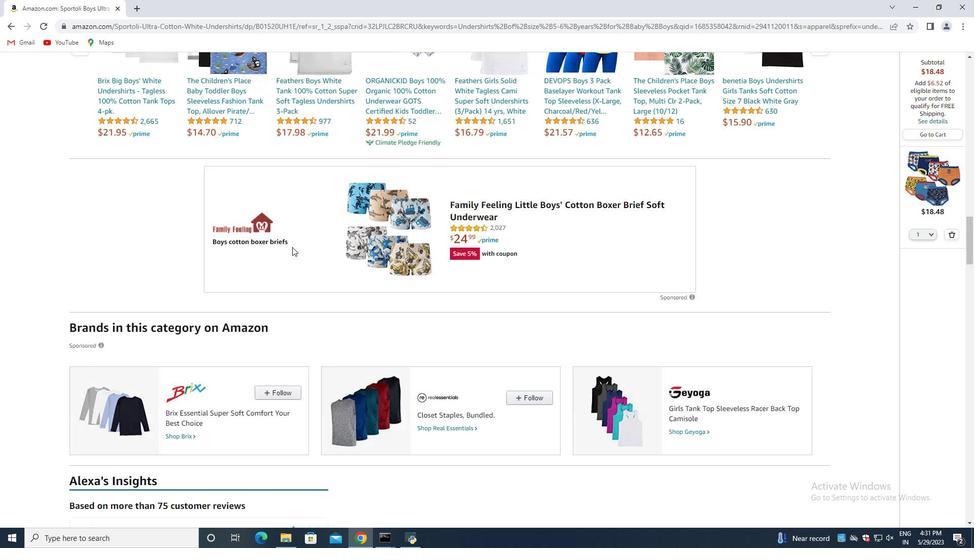 
Action: Mouse moved to (292, 245)
Screenshot: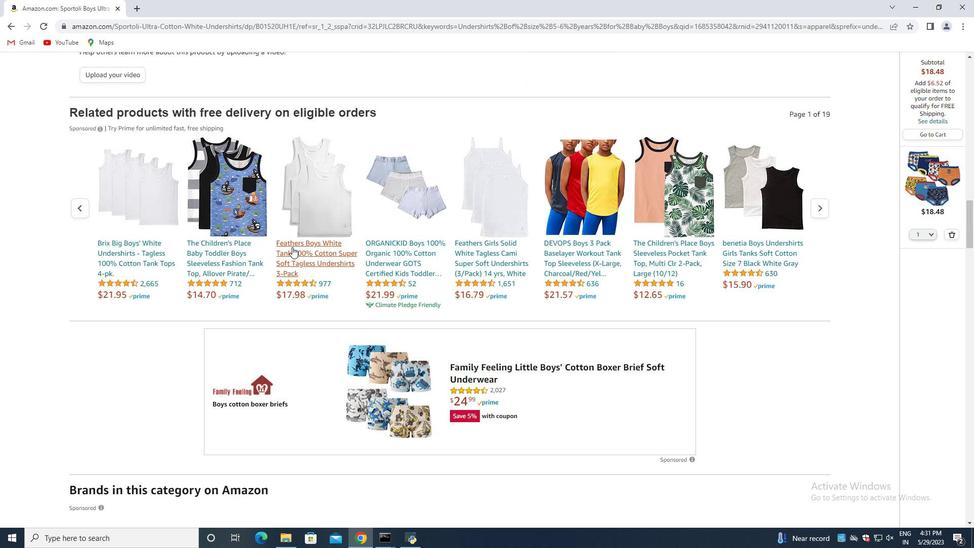 
Action: Mouse scrolled (292, 247) with delta (0, 0)
Screenshot: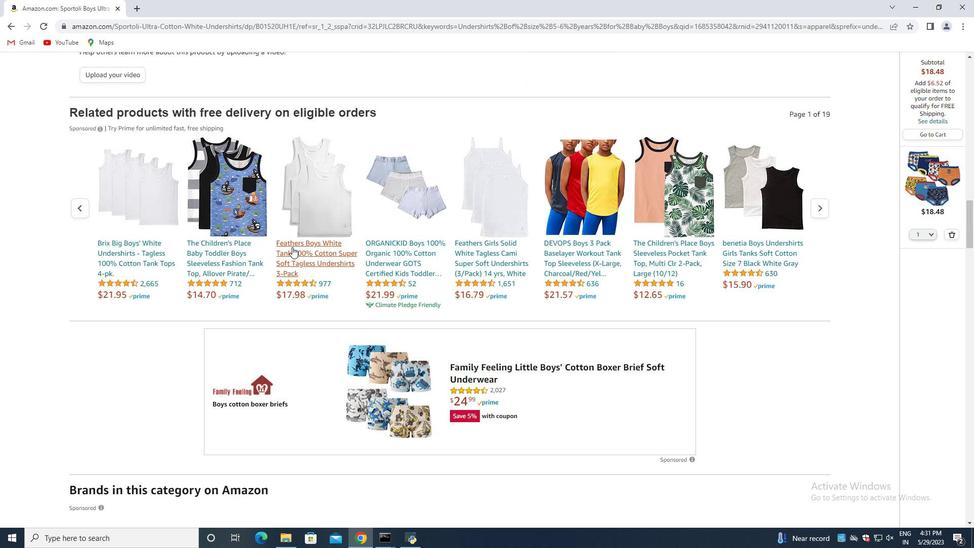 
Action: Mouse moved to (292, 244)
Screenshot: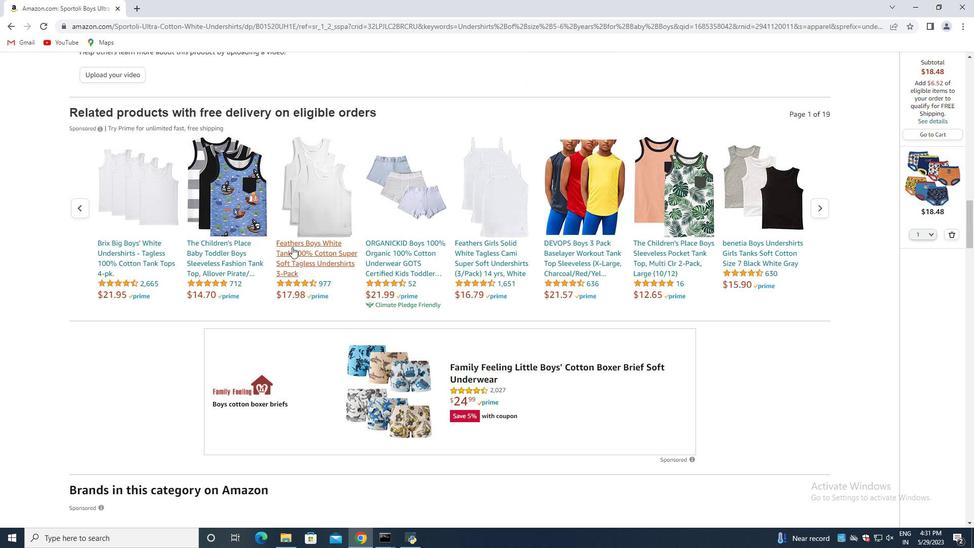
Action: Mouse scrolled (292, 247) with delta (0, 0)
Screenshot: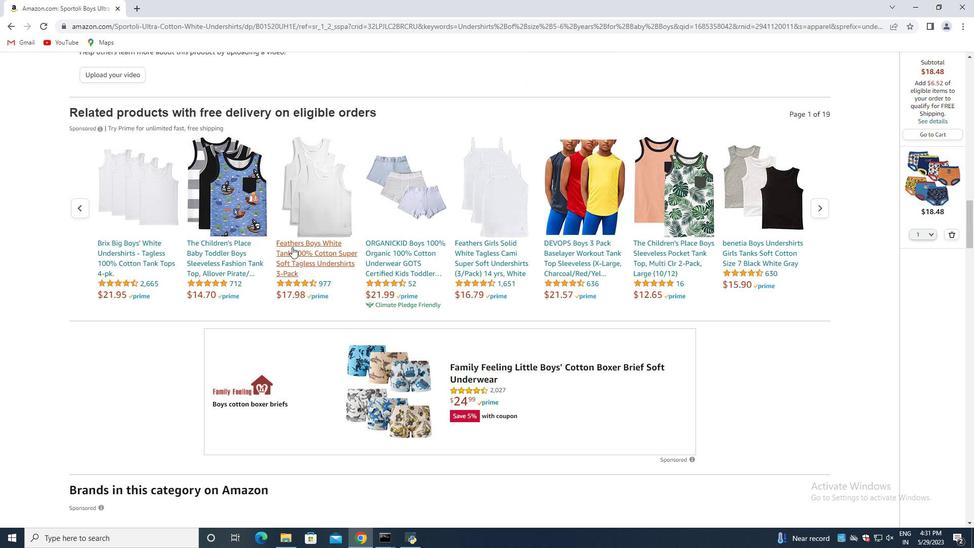 
Action: Mouse scrolled (292, 247) with delta (0, 0)
Screenshot: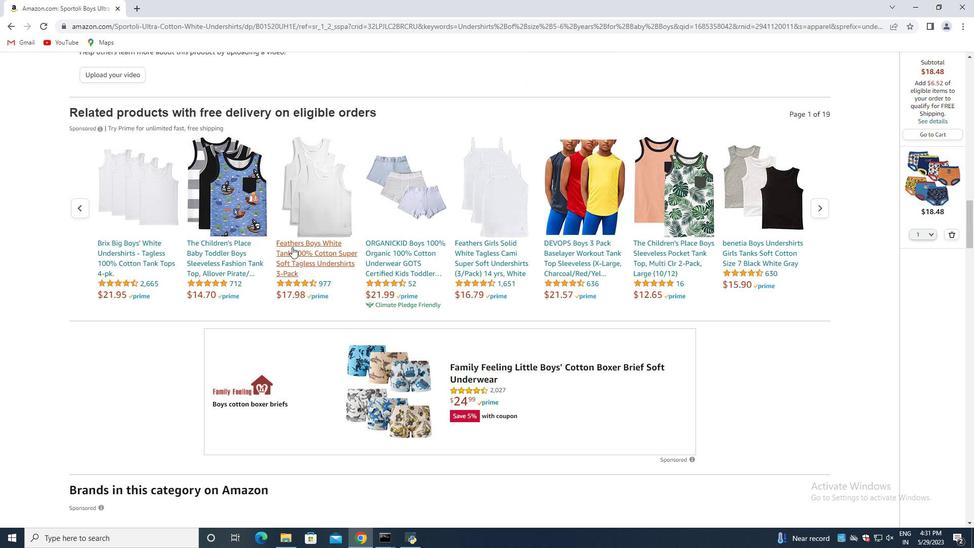 
Action: Mouse scrolled (292, 247) with delta (0, 0)
Screenshot: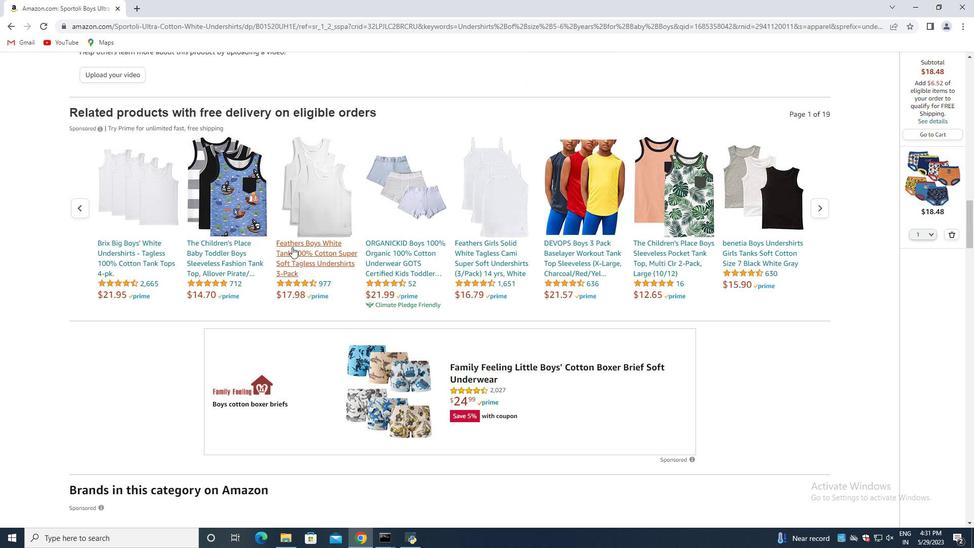 
Action: Mouse scrolled (292, 244) with delta (0, 0)
Screenshot: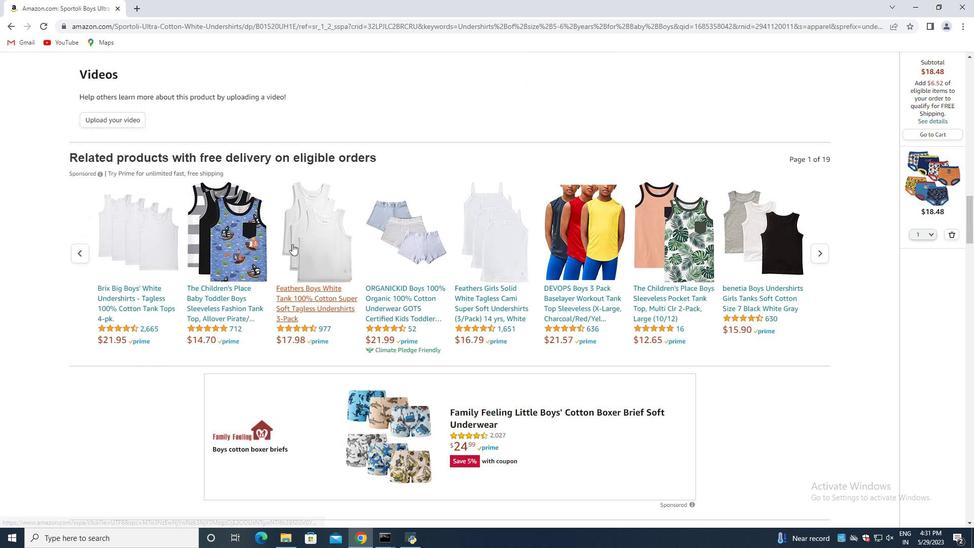 
Action: Mouse scrolled (292, 244) with delta (0, 0)
Screenshot: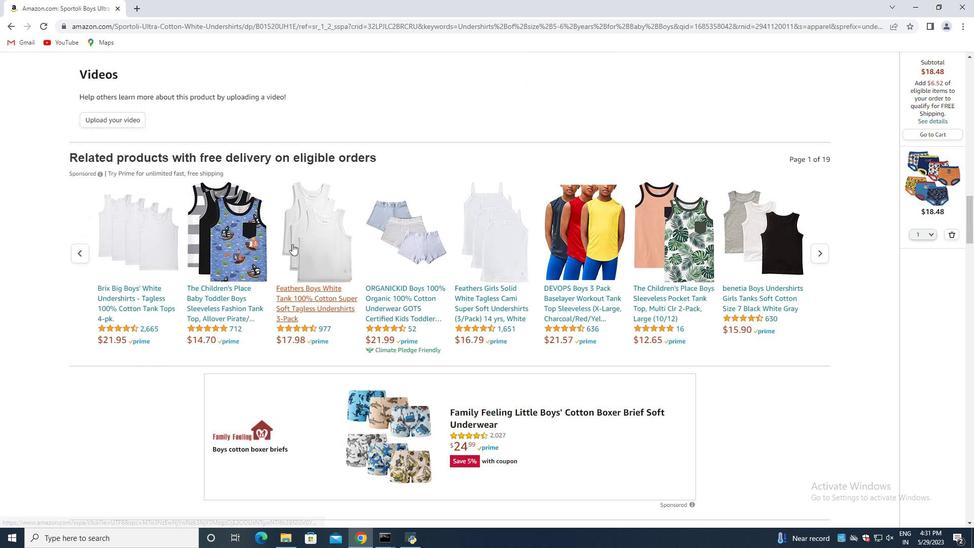 
Action: Mouse scrolled (292, 244) with delta (0, 0)
Screenshot: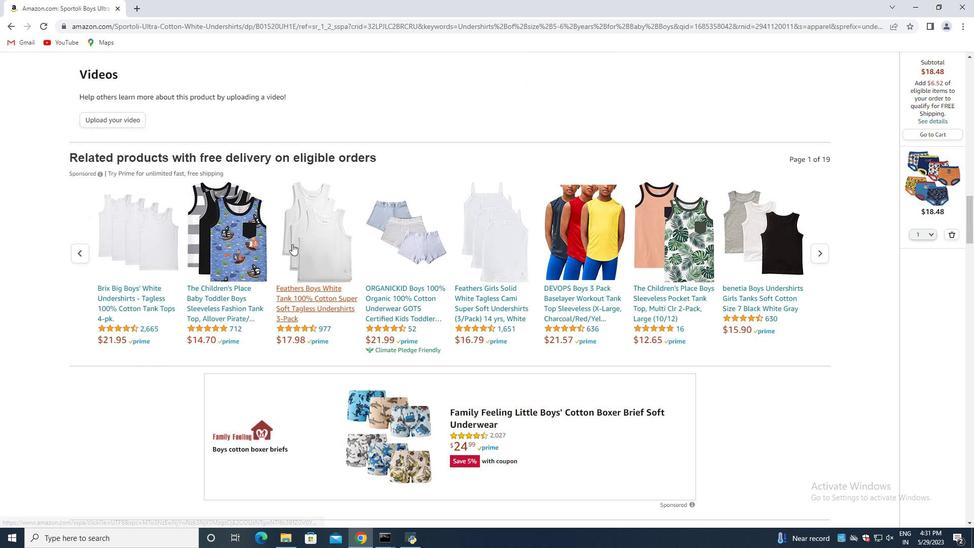 
Action: Mouse scrolled (292, 244) with delta (0, 0)
Screenshot: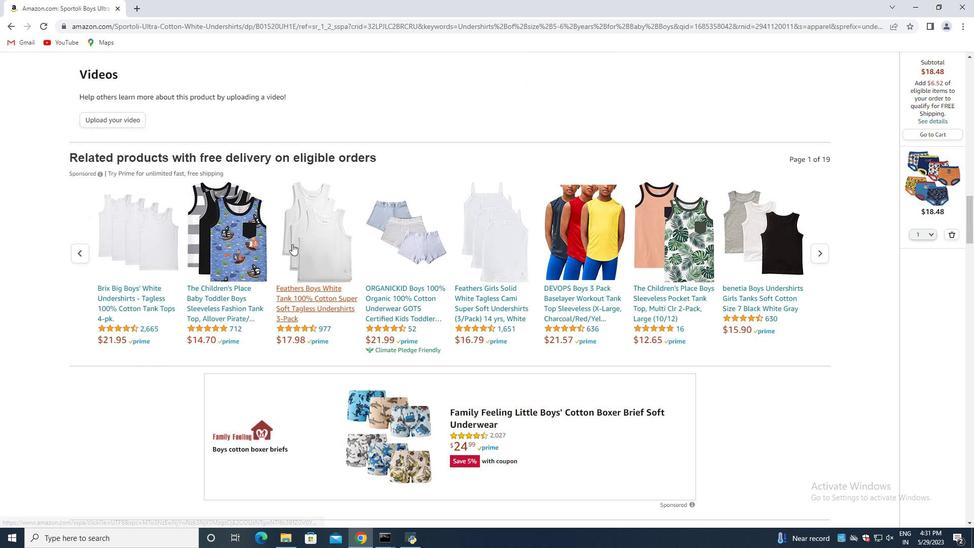 
Action: Mouse scrolled (292, 244) with delta (0, 0)
Screenshot: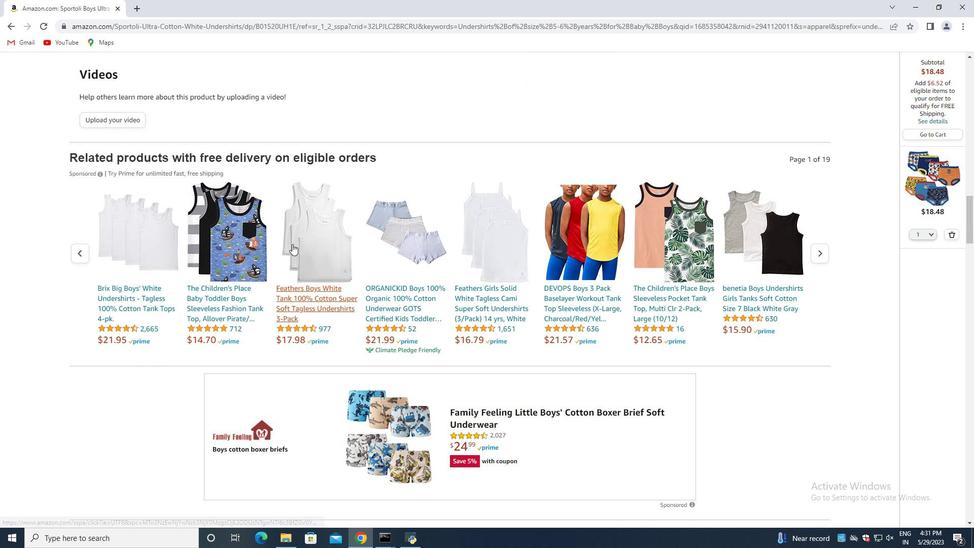 
Action: Mouse scrolled (292, 244) with delta (0, 0)
